 Task: Open Card Litigation Planning Review in Board Content Marketing Infographic Creation and Promotion to Workspace Creative Writing and add a team member Softage.1@softage.net, a label Yellow, a checklist Vlogging, an attachment from your onedrive, a color Yellow and finally, add a card description 'Conduct customer research for new product' and a comment 'This task presents an opportunity to demonstrate our project management and organizational skills, coordinating resources and timelines effectively.'. Add a start date 'Jan 09, 1900' with a due date 'Jan 16, 1900'
Action: Mouse moved to (84, 340)
Screenshot: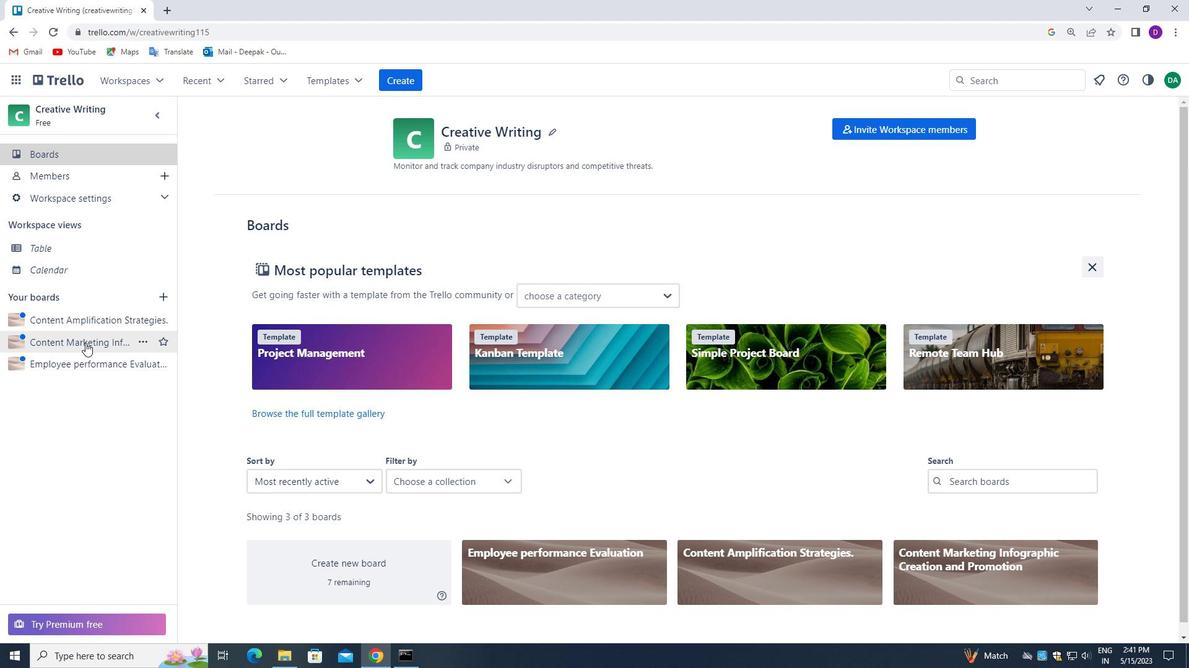 
Action: Mouse pressed left at (84, 340)
Screenshot: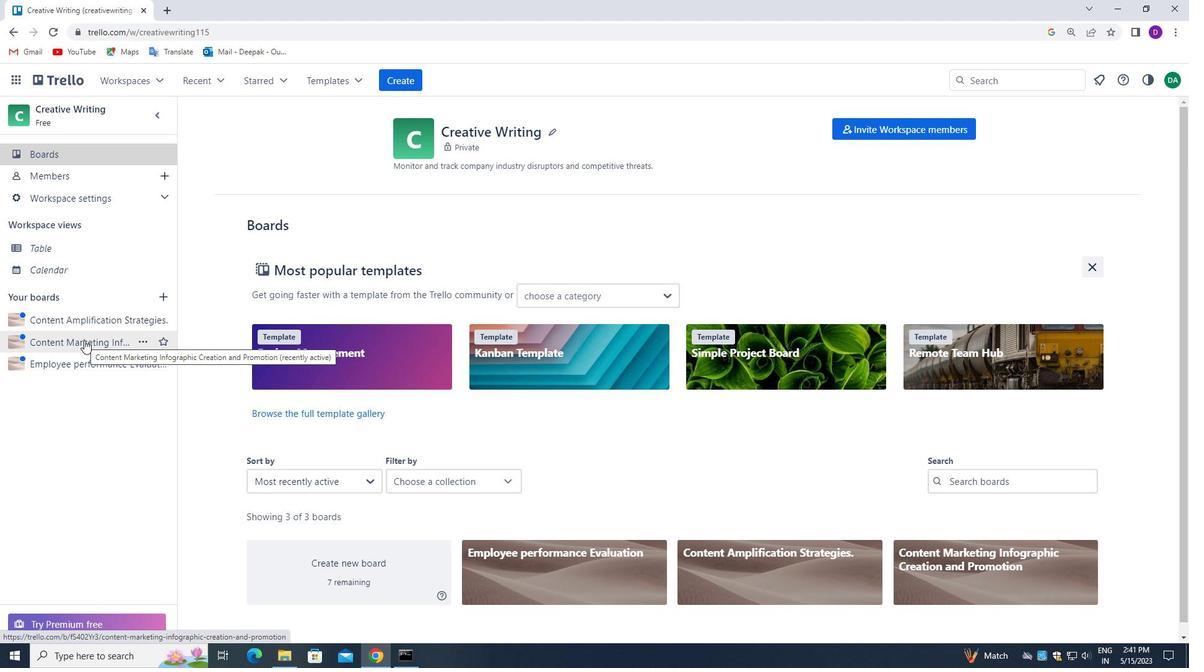 
Action: Mouse moved to (593, 188)
Screenshot: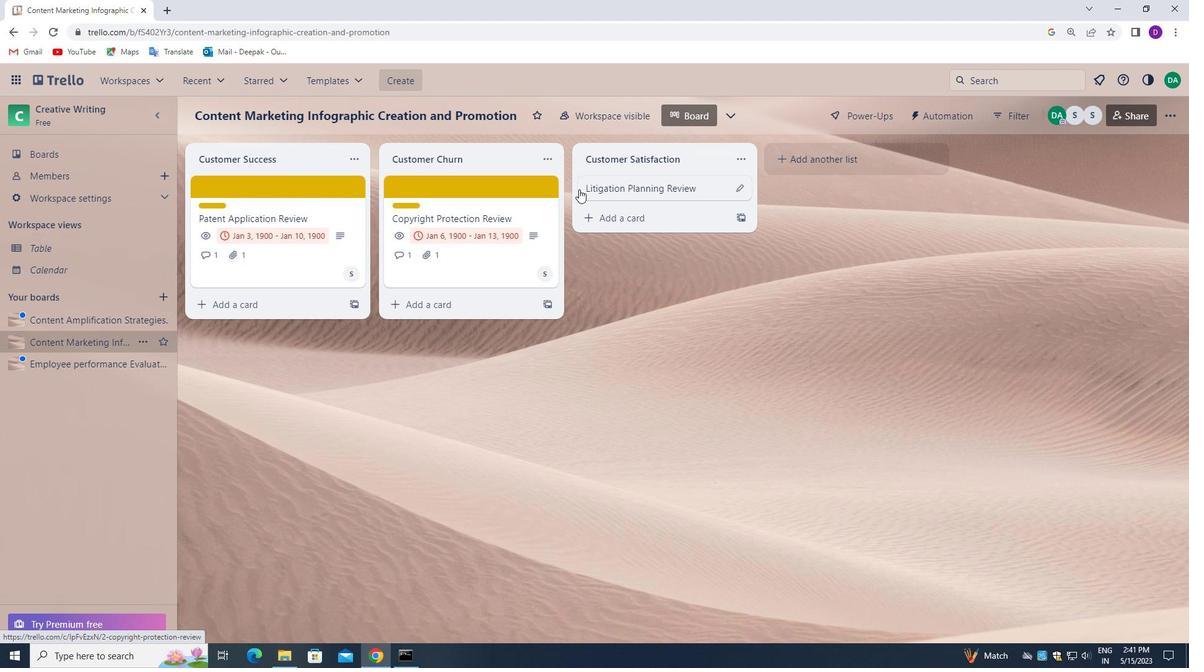 
Action: Mouse pressed left at (593, 188)
Screenshot: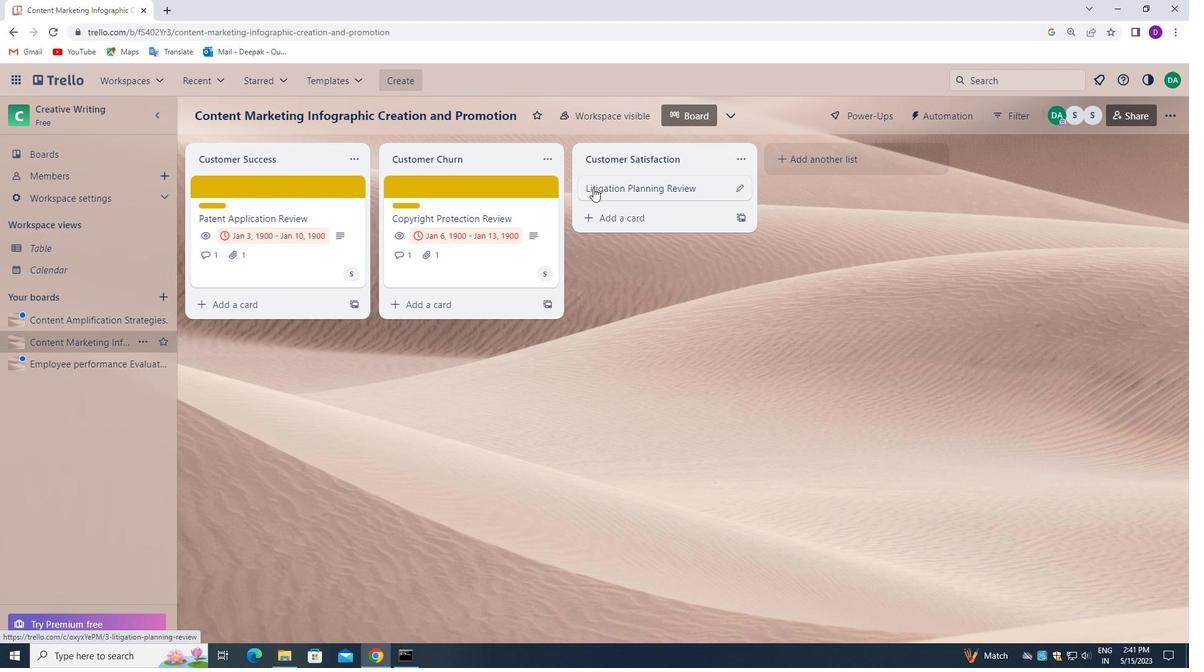 
Action: Mouse moved to (795, 232)
Screenshot: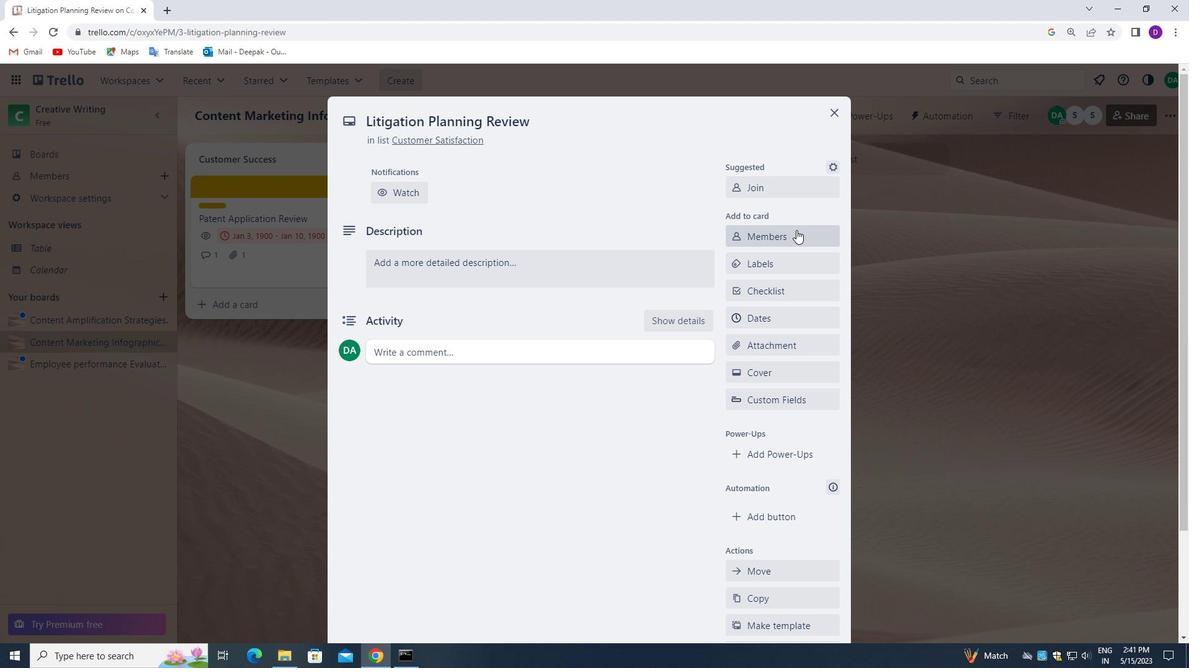 
Action: Mouse pressed left at (795, 232)
Screenshot: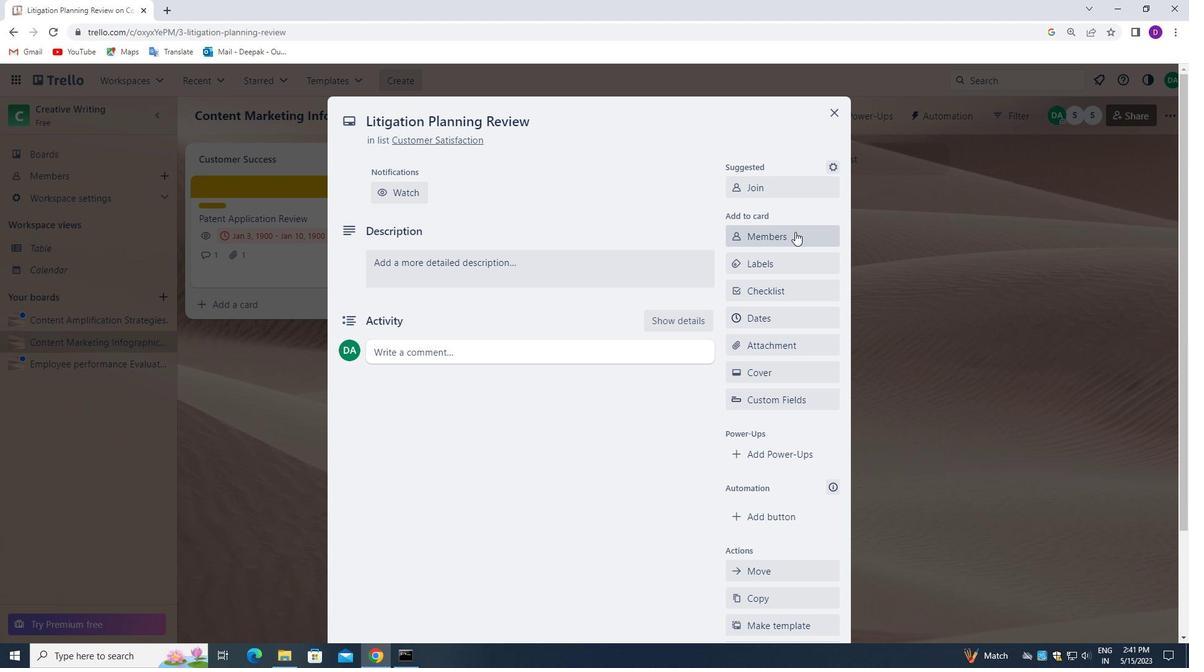 
Action: Mouse moved to (777, 299)
Screenshot: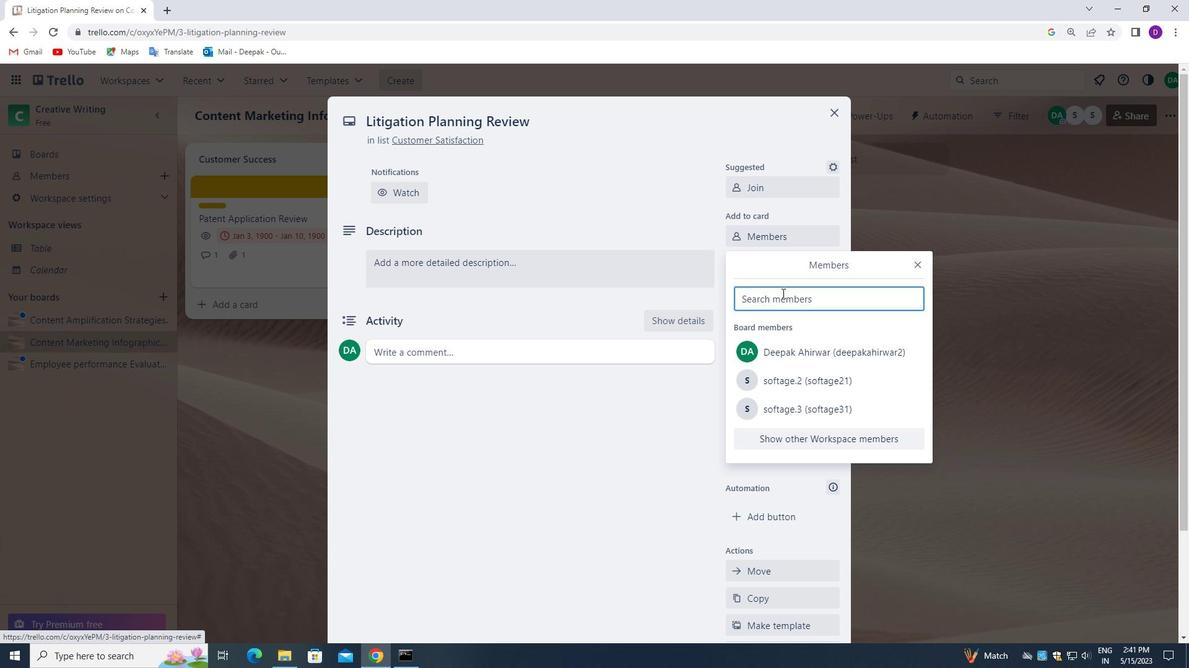
Action: Mouse pressed left at (777, 299)
Screenshot: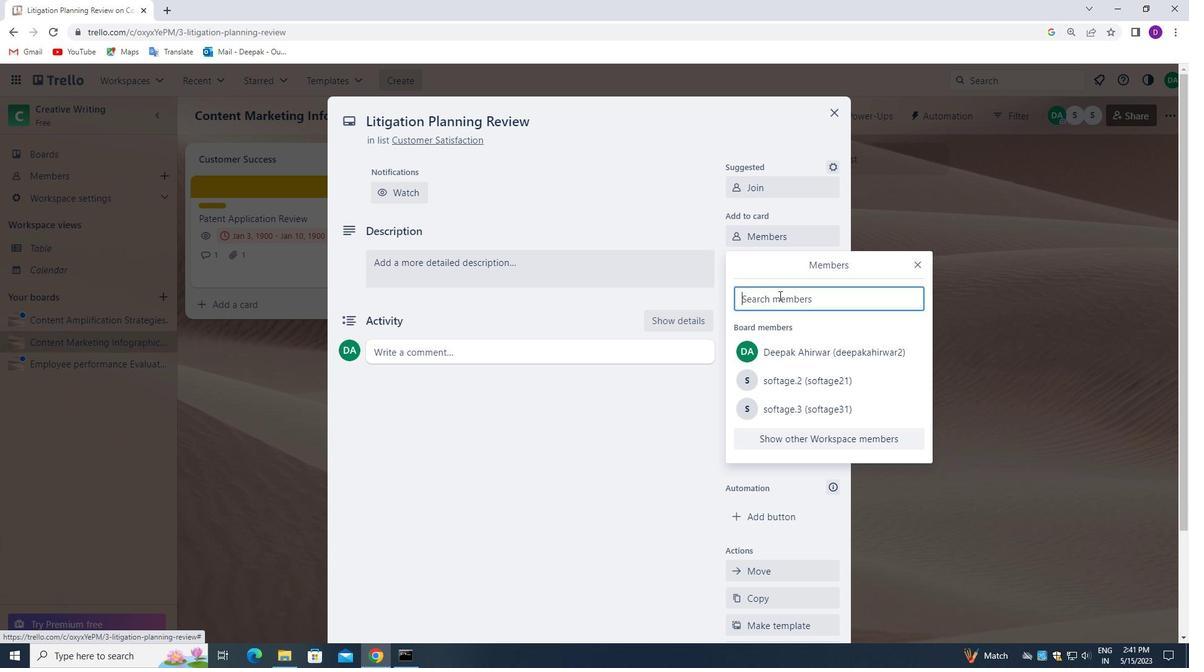 
Action: Key pressed softage.1<Key.shift>@SOFTAGE.NET
Screenshot: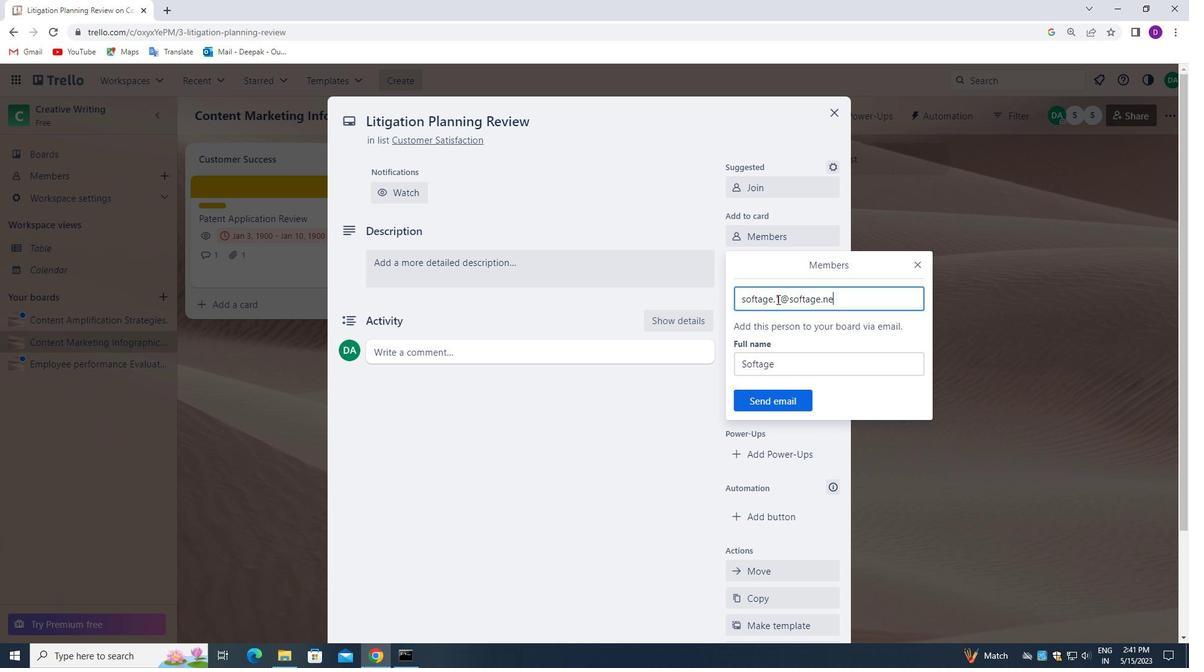 
Action: Mouse moved to (784, 403)
Screenshot: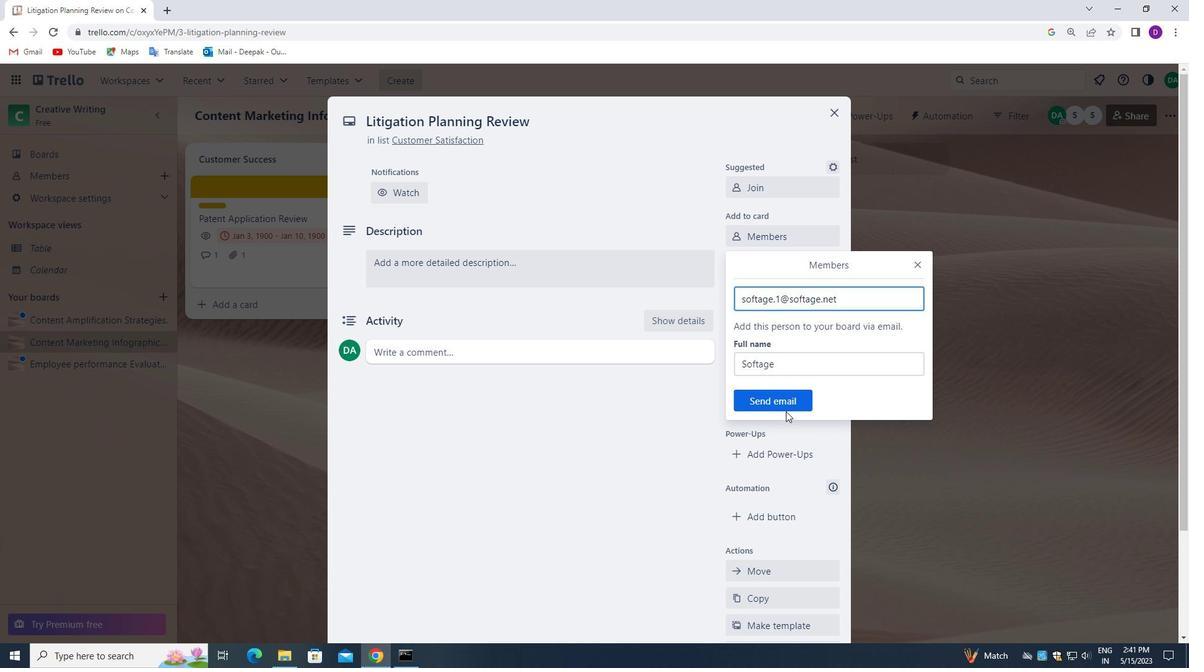 
Action: Mouse pressed left at (784, 403)
Screenshot: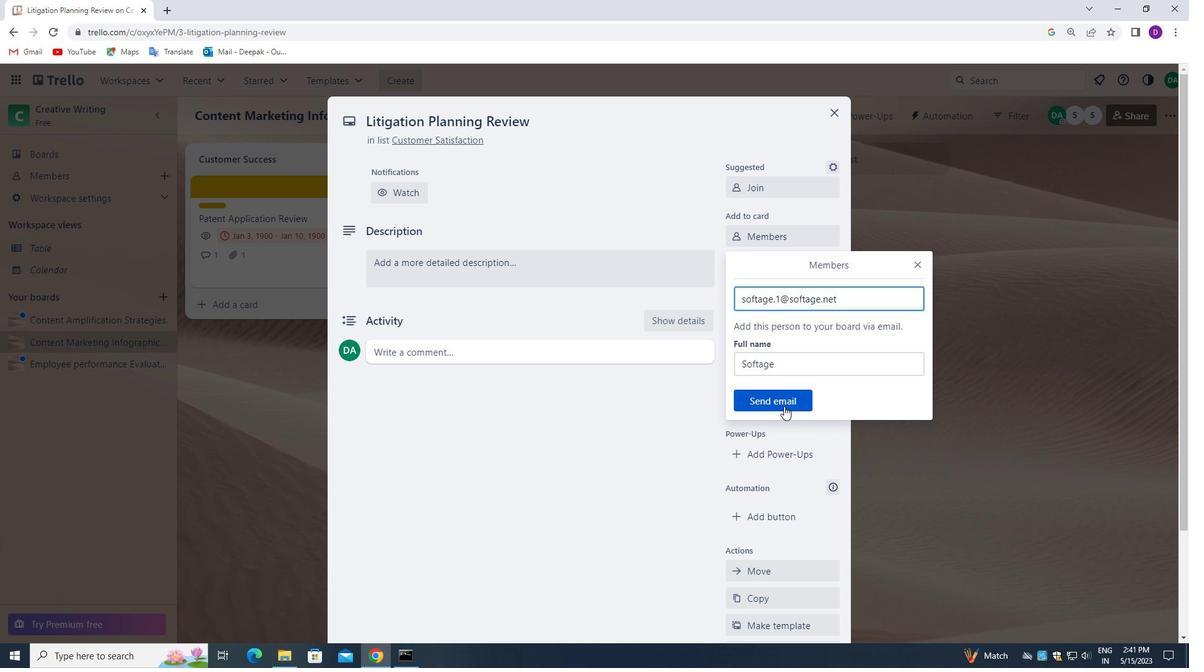 
Action: Mouse moved to (771, 266)
Screenshot: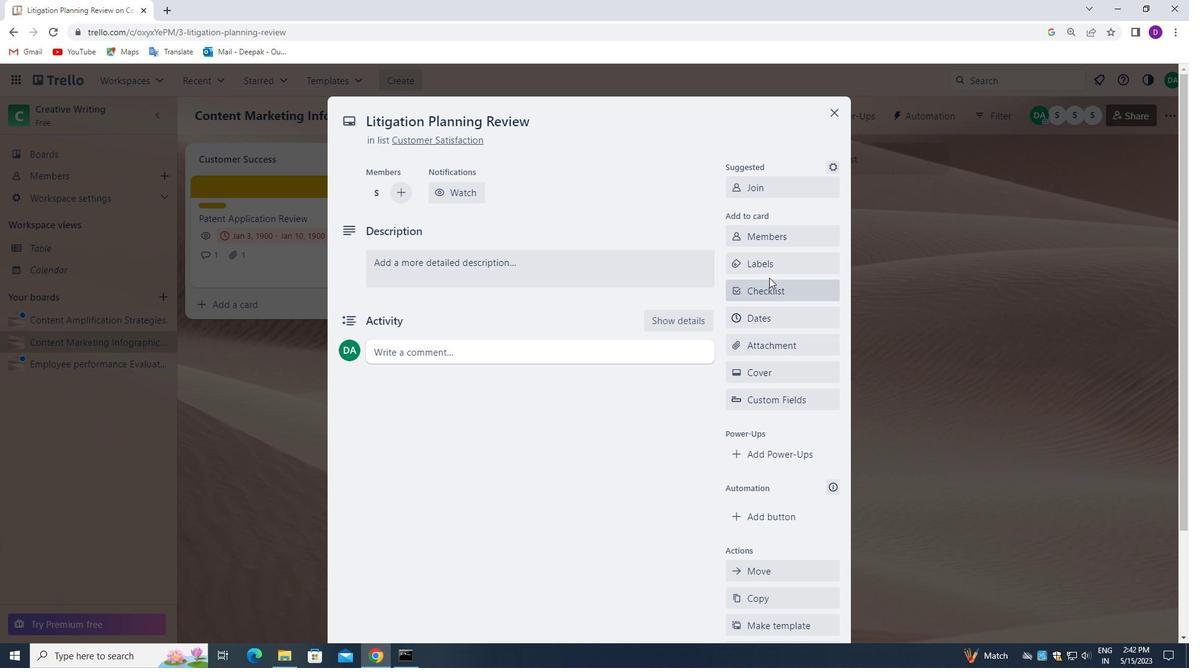
Action: Mouse pressed left at (771, 266)
Screenshot: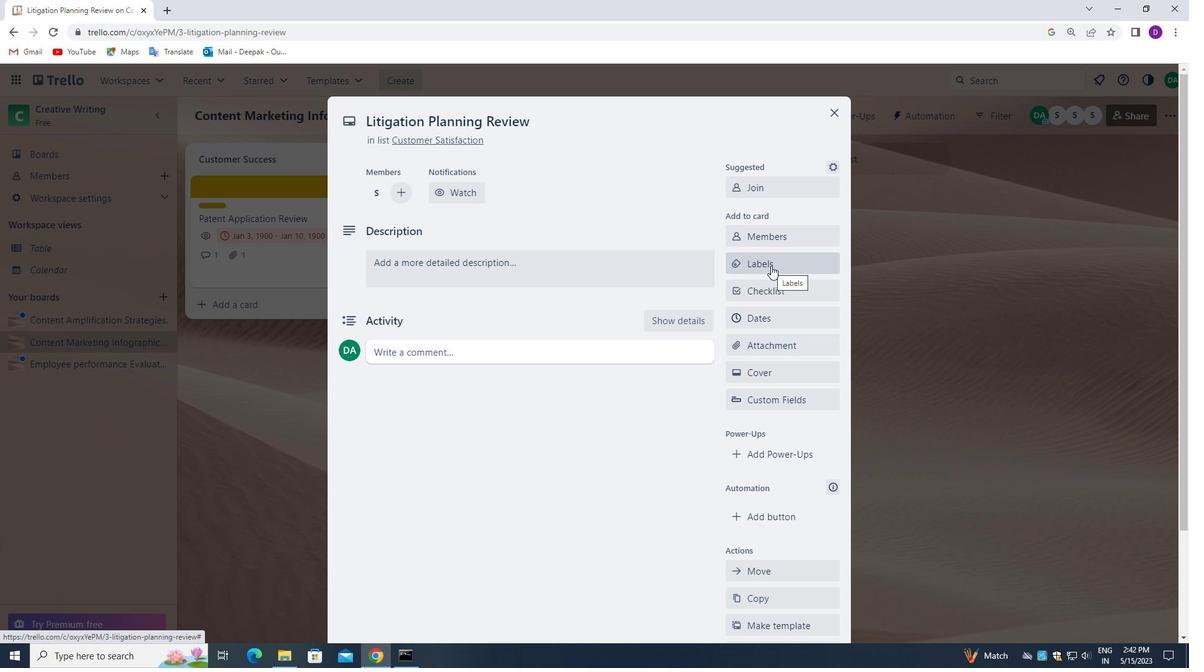 
Action: Mouse moved to (790, 399)
Screenshot: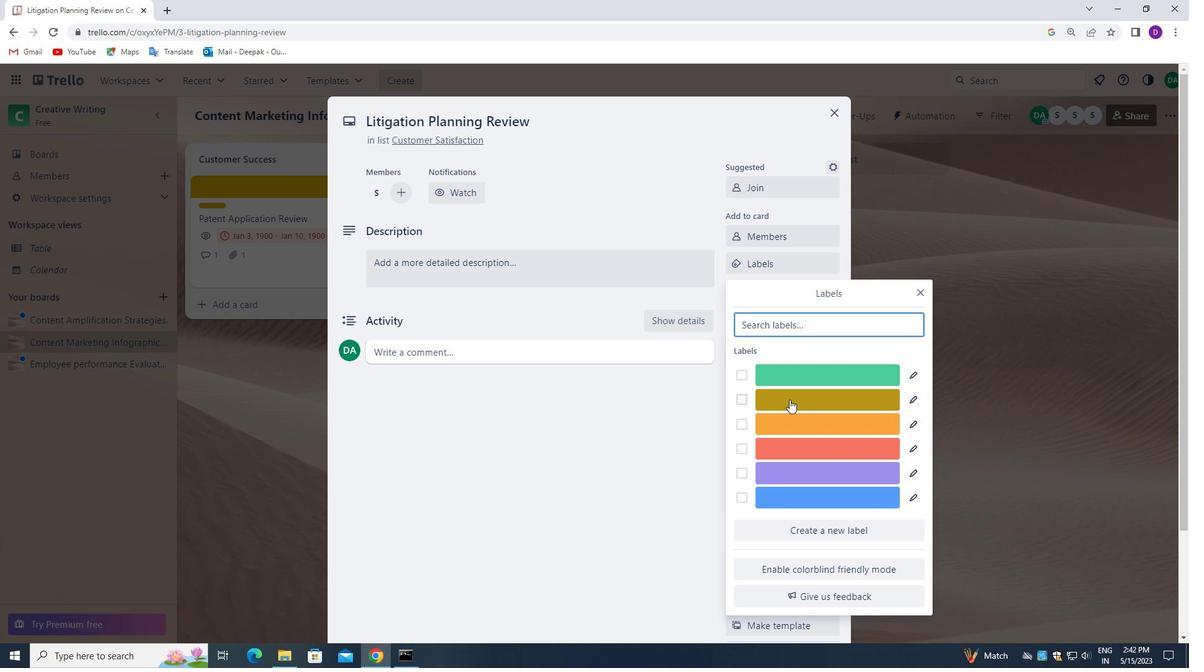 
Action: Mouse pressed left at (790, 399)
Screenshot: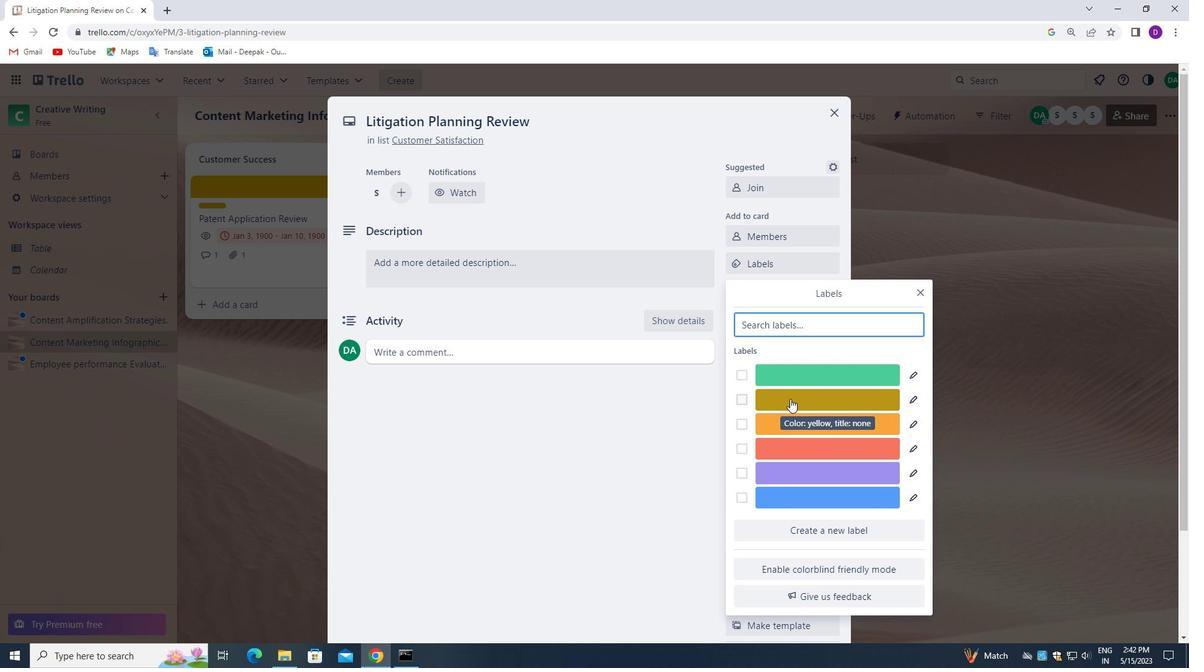 
Action: Mouse moved to (1062, 395)
Screenshot: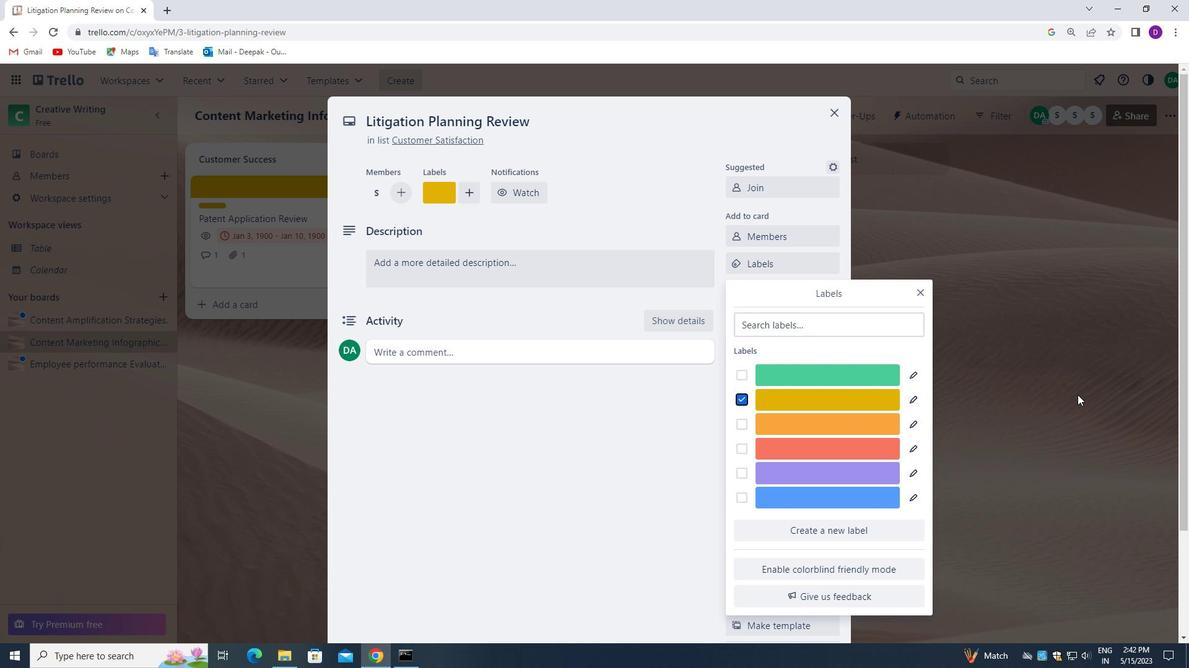 
Action: Mouse pressed left at (1062, 395)
Screenshot: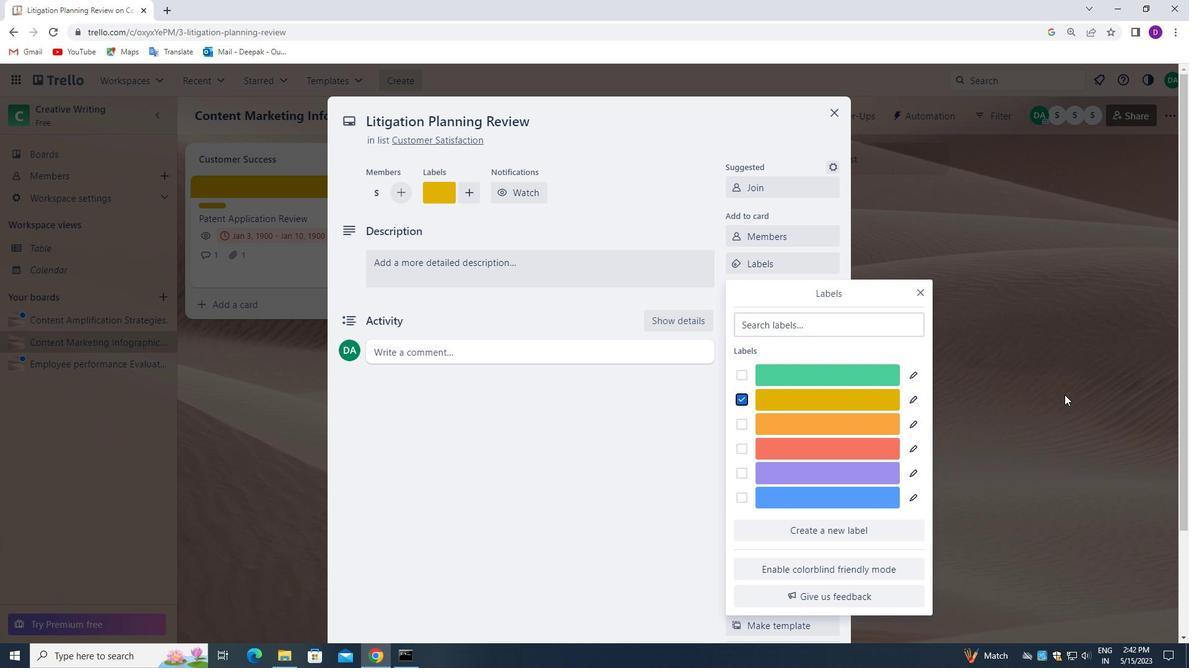 
Action: Mouse moved to (799, 292)
Screenshot: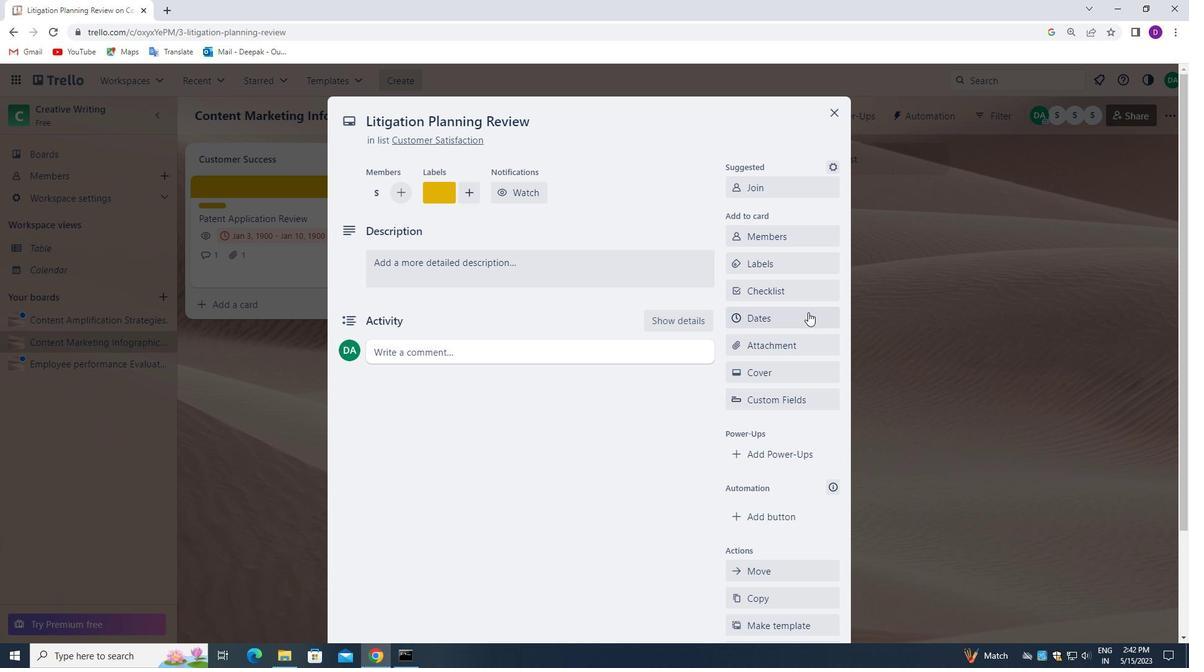 
Action: Mouse pressed left at (799, 292)
Screenshot: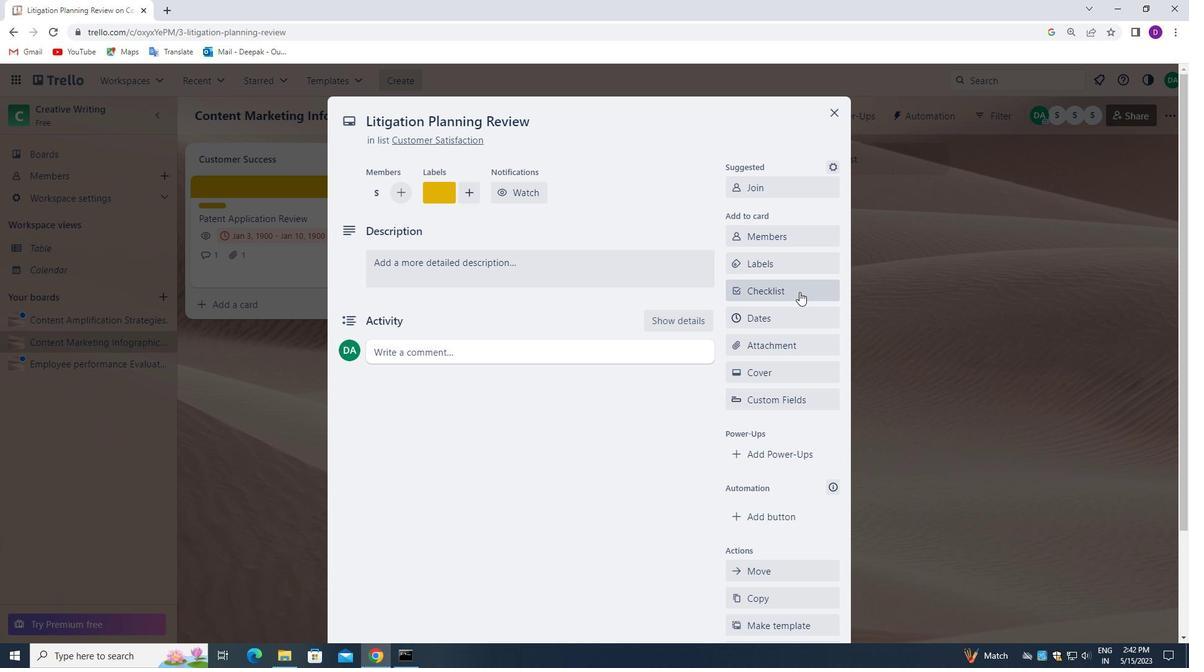 
Action: Key pressed <Key.backspace><Key.shift>VLOGG
Screenshot: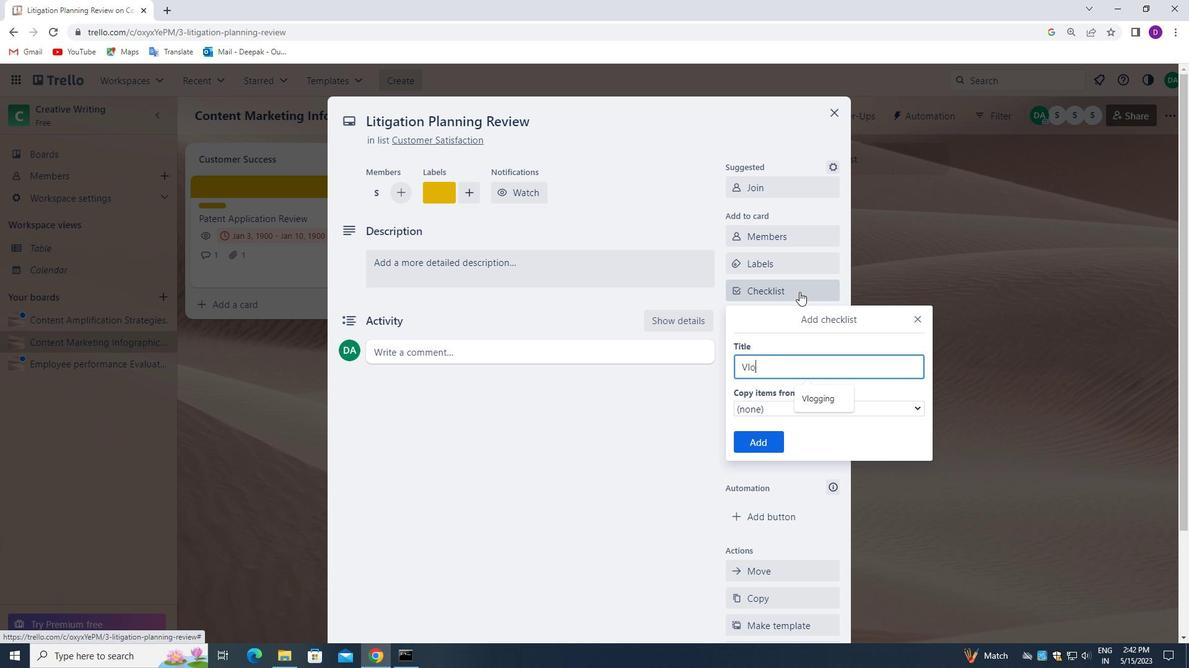 
Action: Mouse moved to (825, 397)
Screenshot: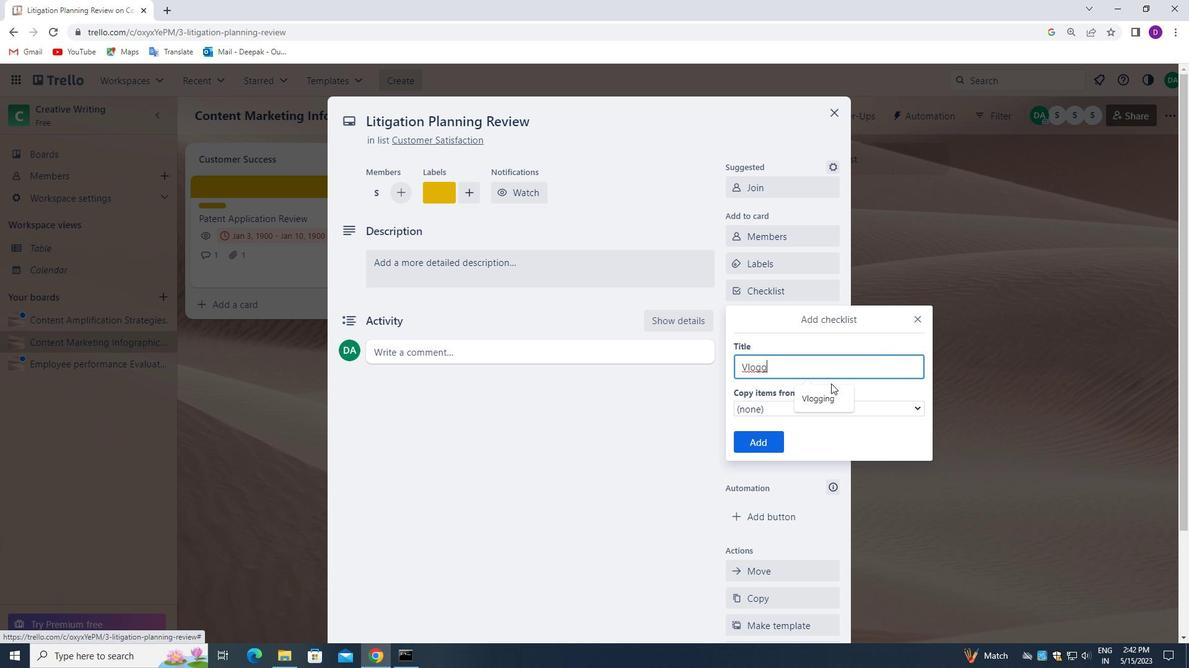 
Action: Mouse pressed left at (825, 397)
Screenshot: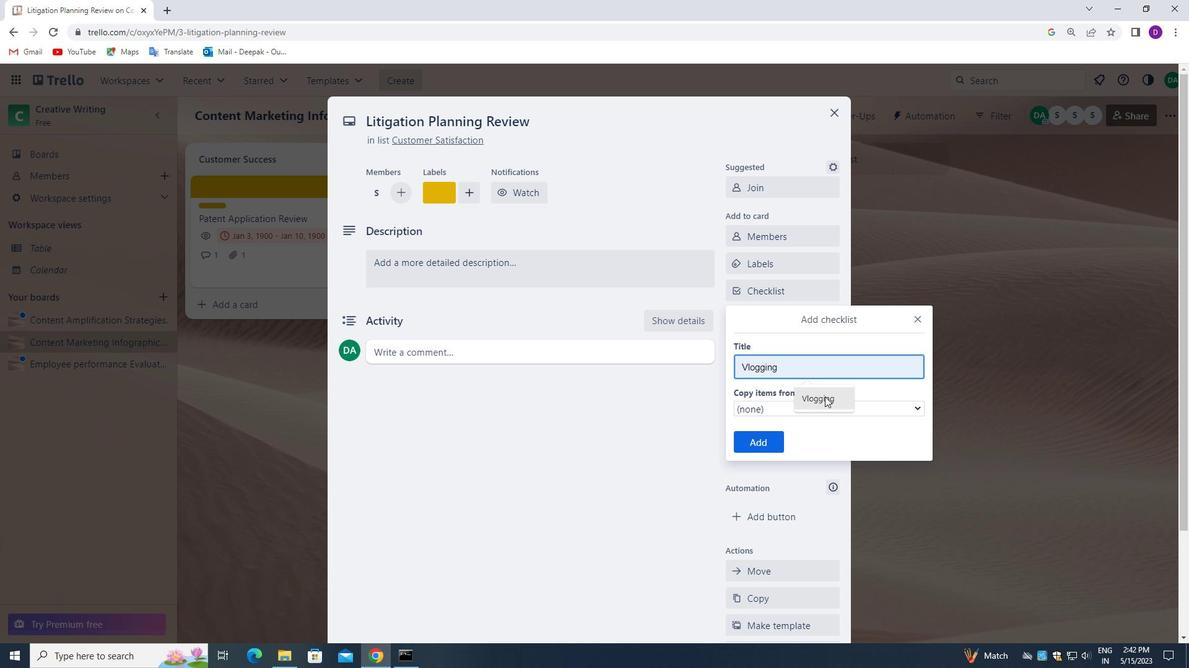 
Action: Mouse moved to (749, 446)
Screenshot: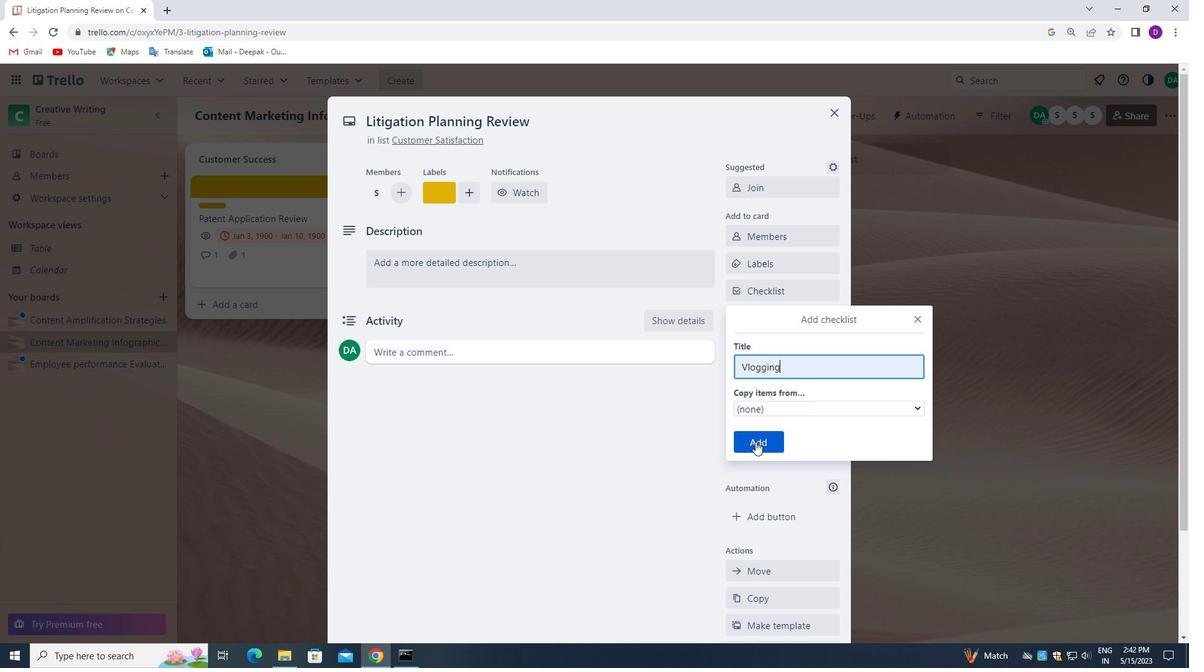 
Action: Mouse pressed left at (749, 446)
Screenshot: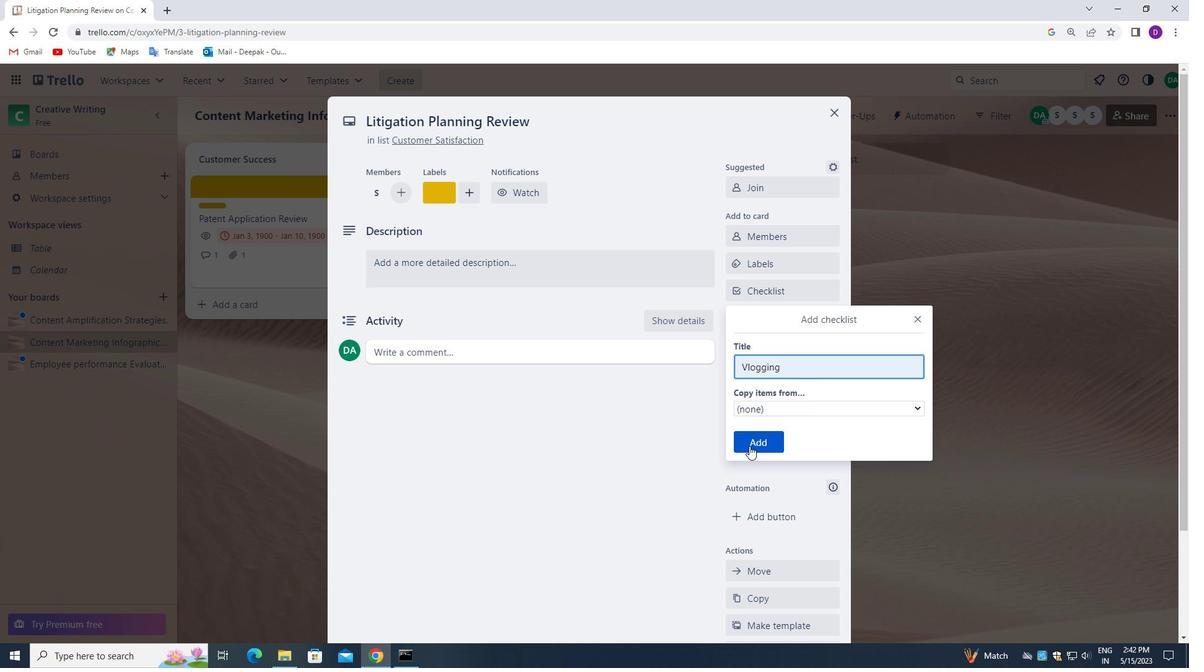 
Action: Mouse moved to (784, 347)
Screenshot: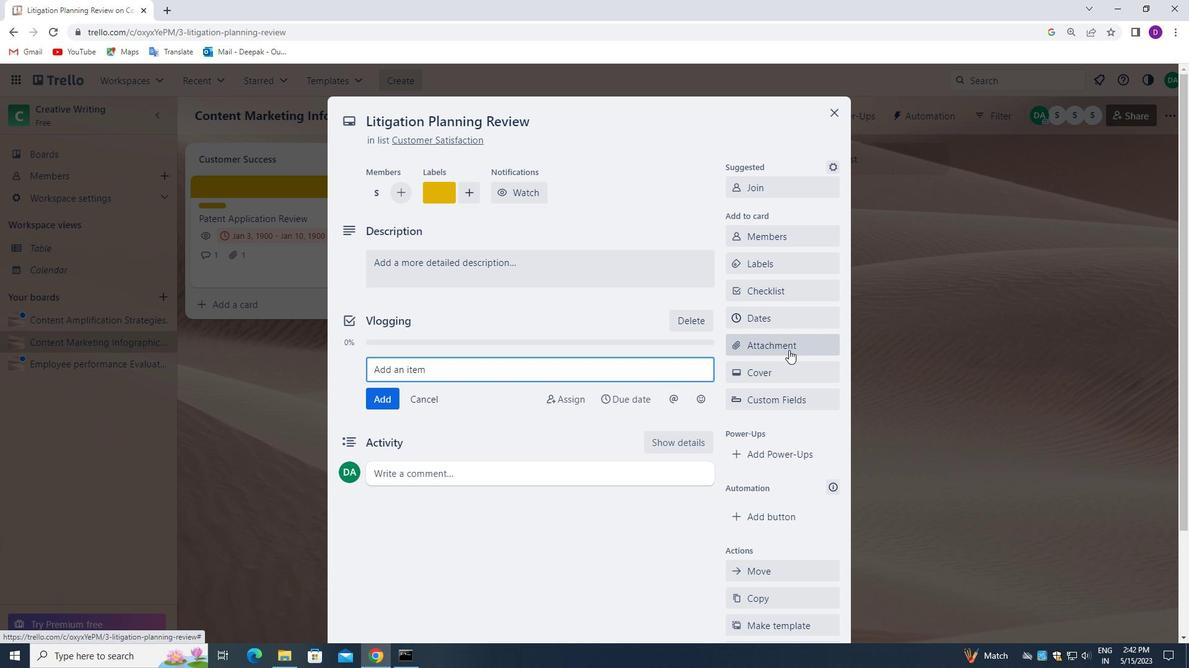 
Action: Mouse pressed left at (784, 347)
Screenshot: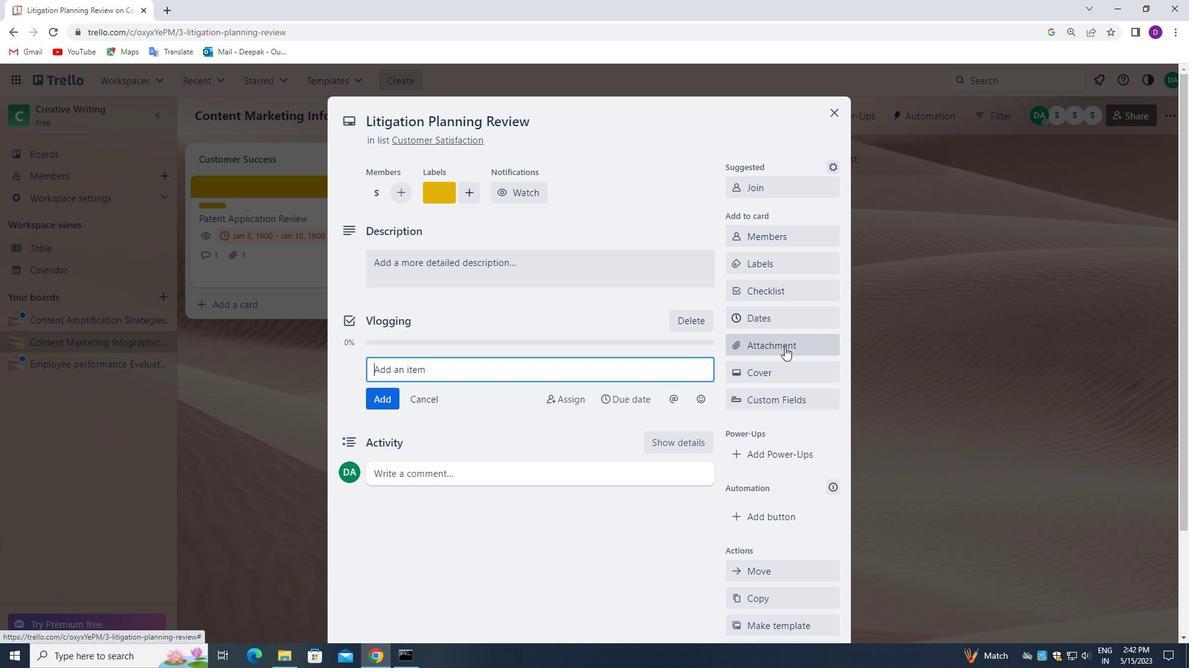 
Action: Mouse moved to (776, 242)
Screenshot: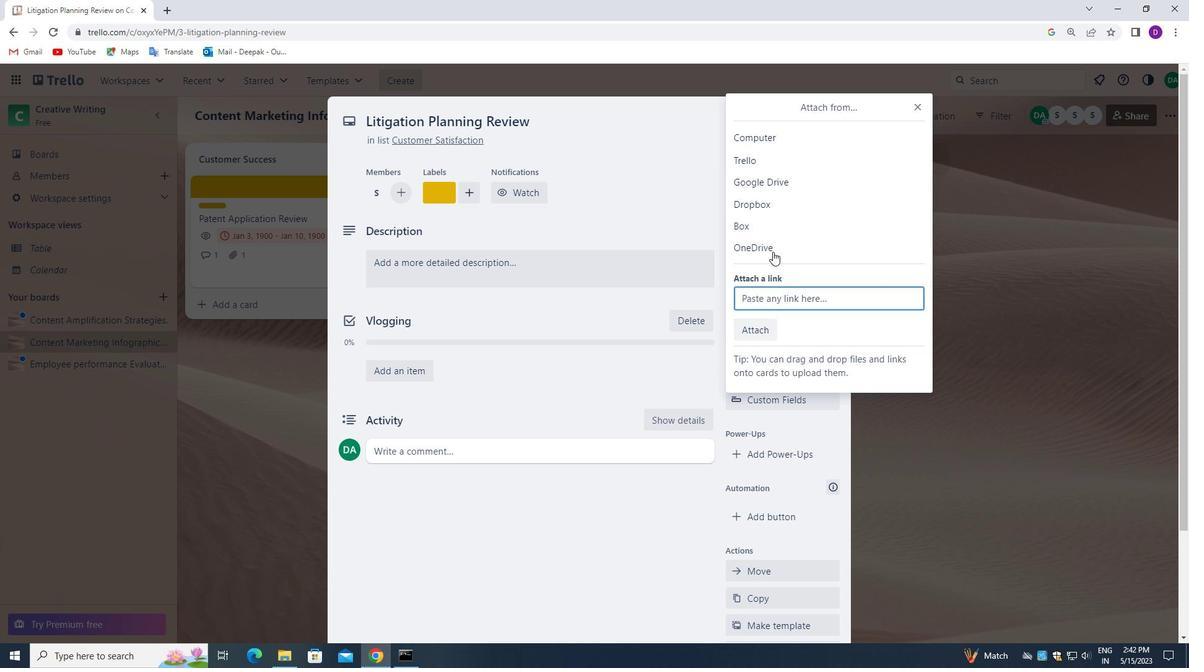 
Action: Mouse pressed left at (776, 242)
Screenshot: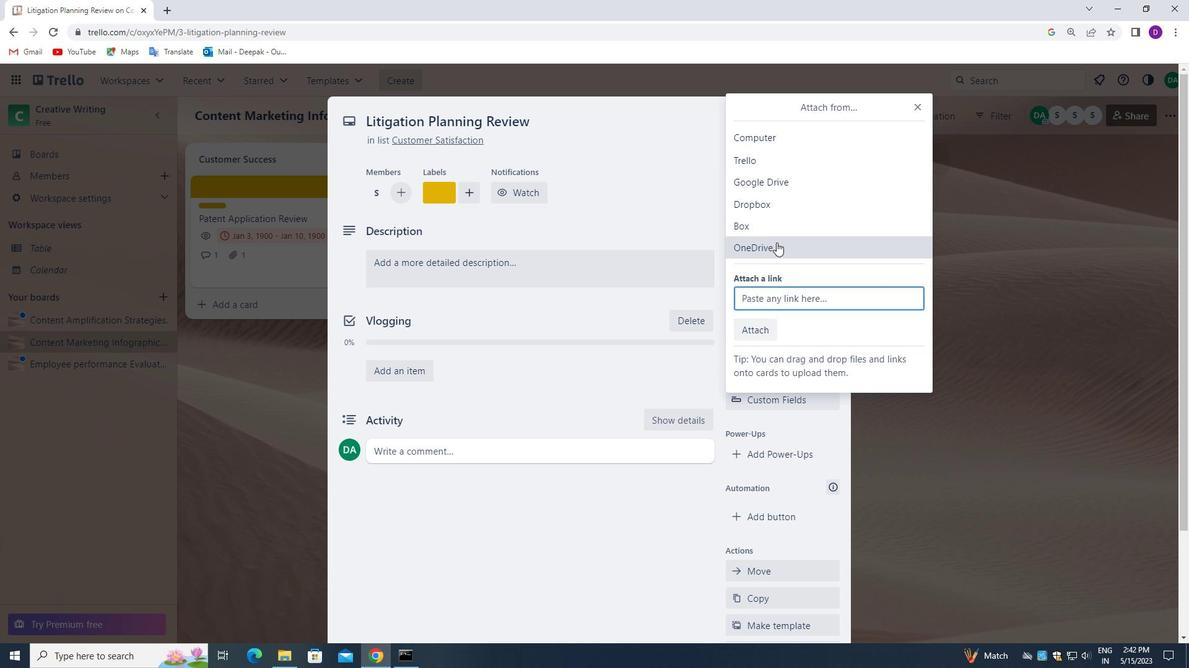 
Action: Mouse moved to (454, 265)
Screenshot: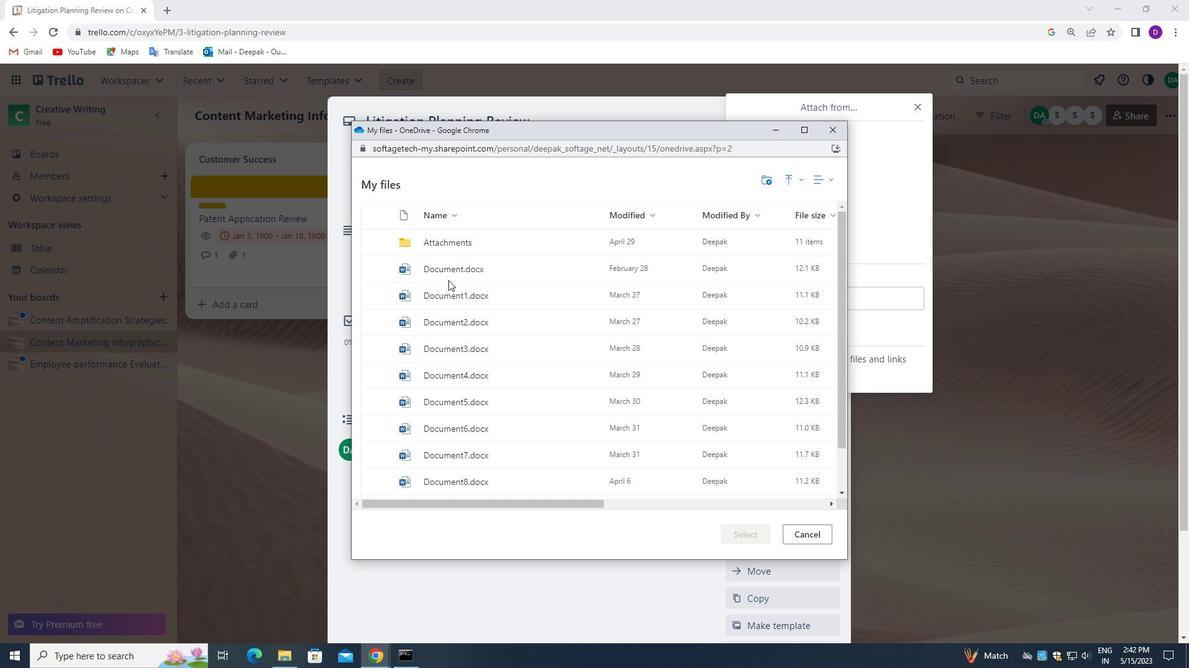 
Action: Mouse pressed left at (454, 265)
Screenshot: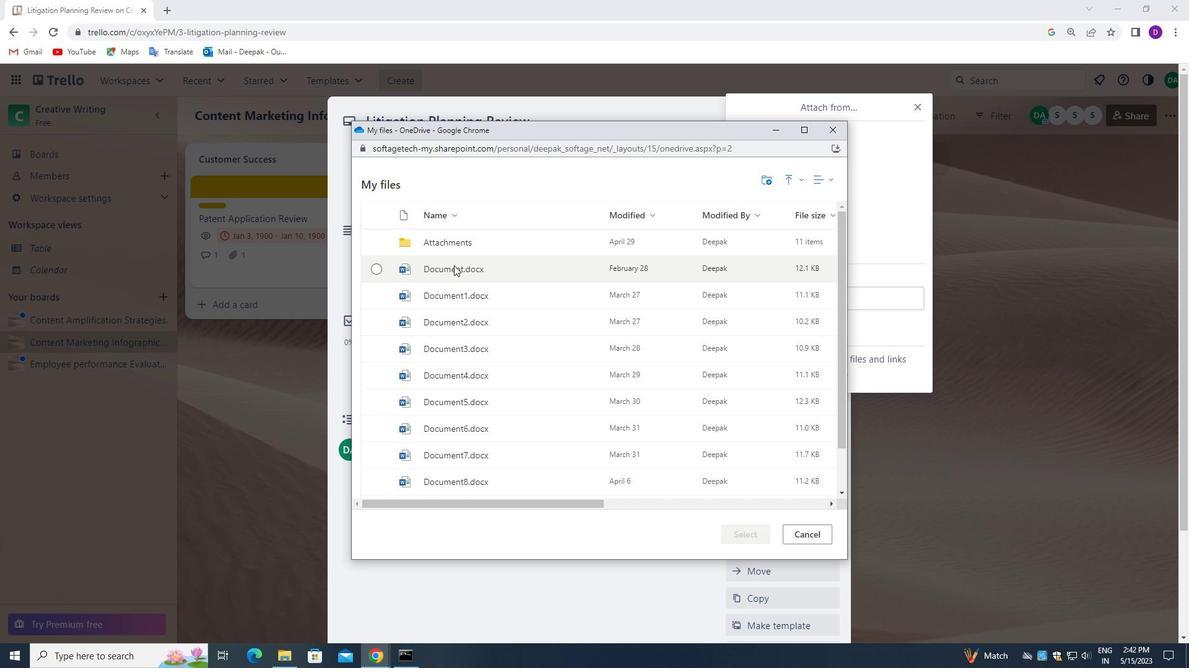 
Action: Mouse moved to (735, 536)
Screenshot: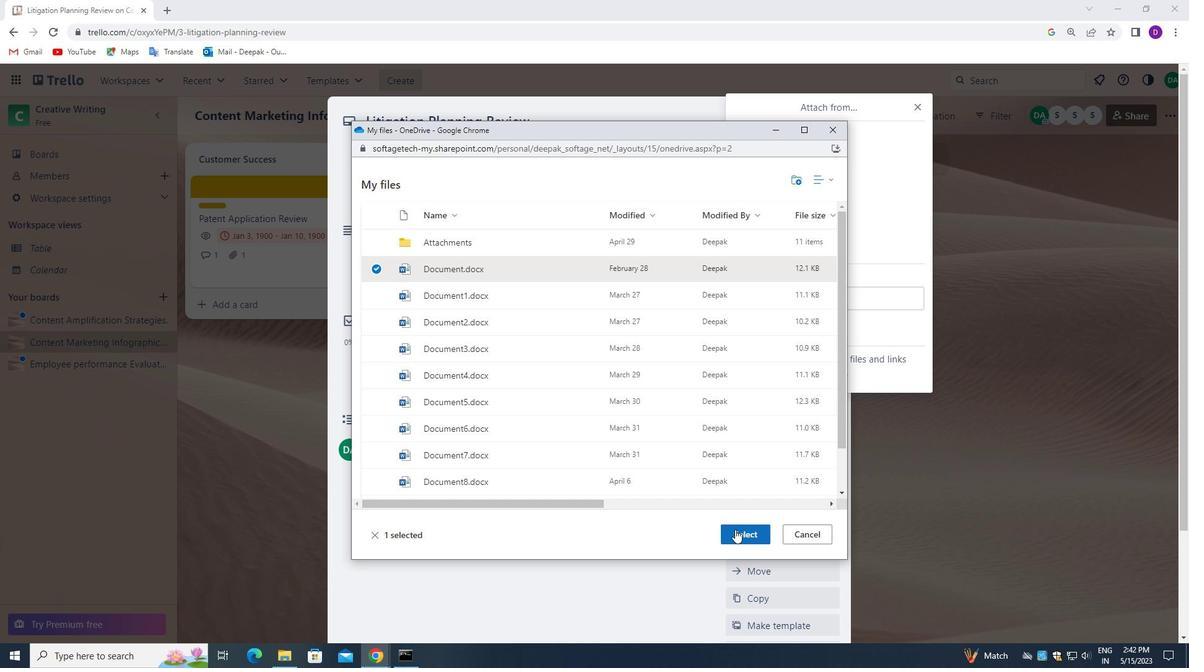 
Action: Mouse pressed left at (735, 536)
Screenshot: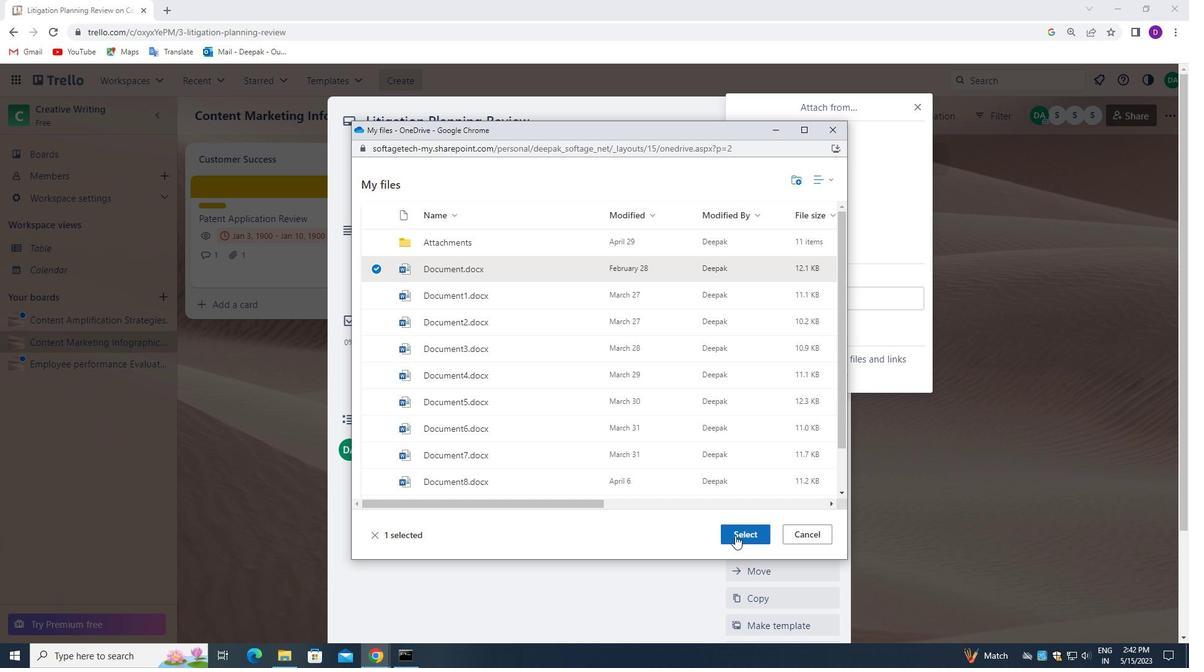 
Action: Mouse moved to (801, 367)
Screenshot: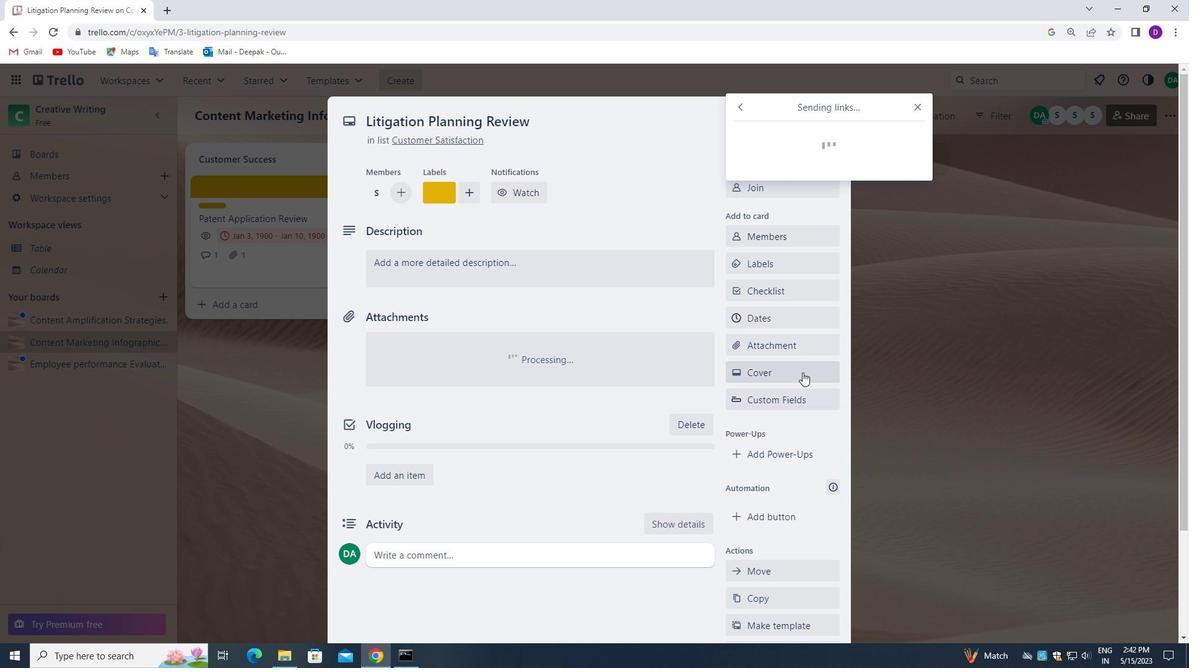 
Action: Mouse pressed left at (801, 367)
Screenshot: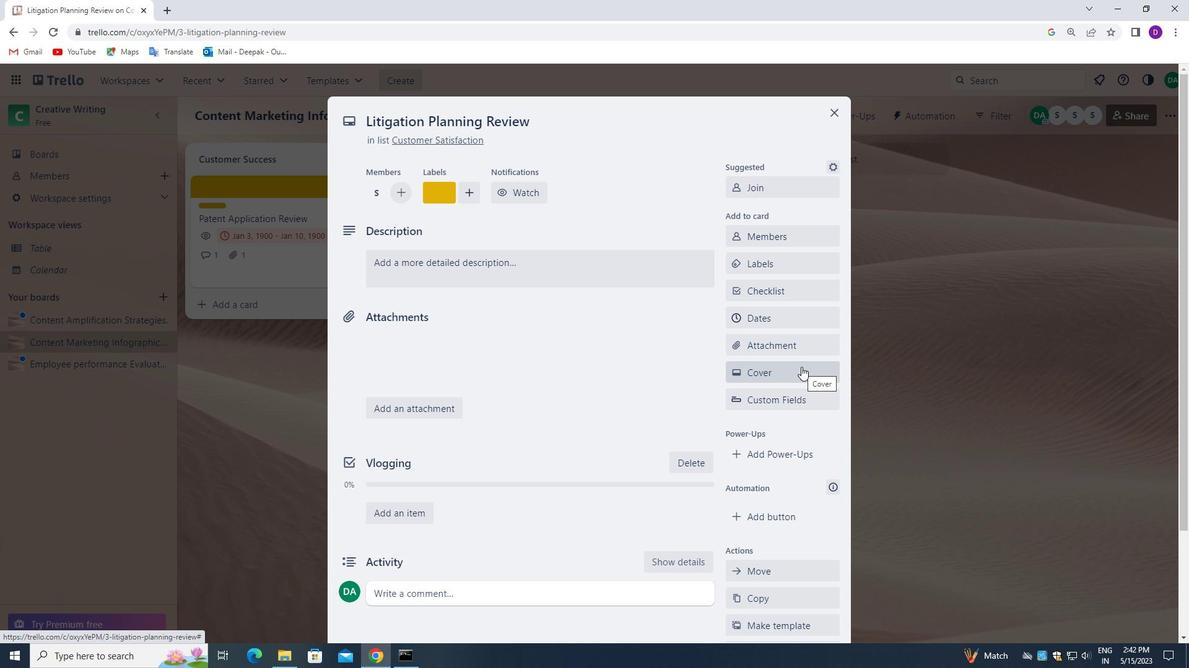 
Action: Mouse moved to (785, 227)
Screenshot: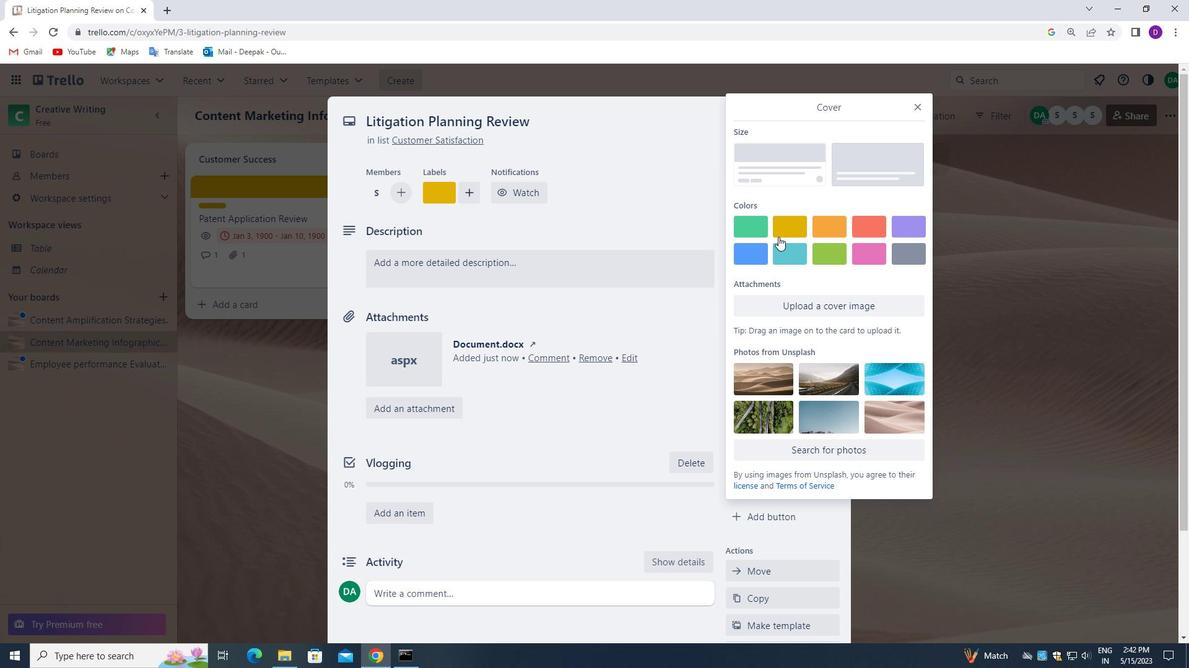
Action: Mouse pressed left at (785, 227)
Screenshot: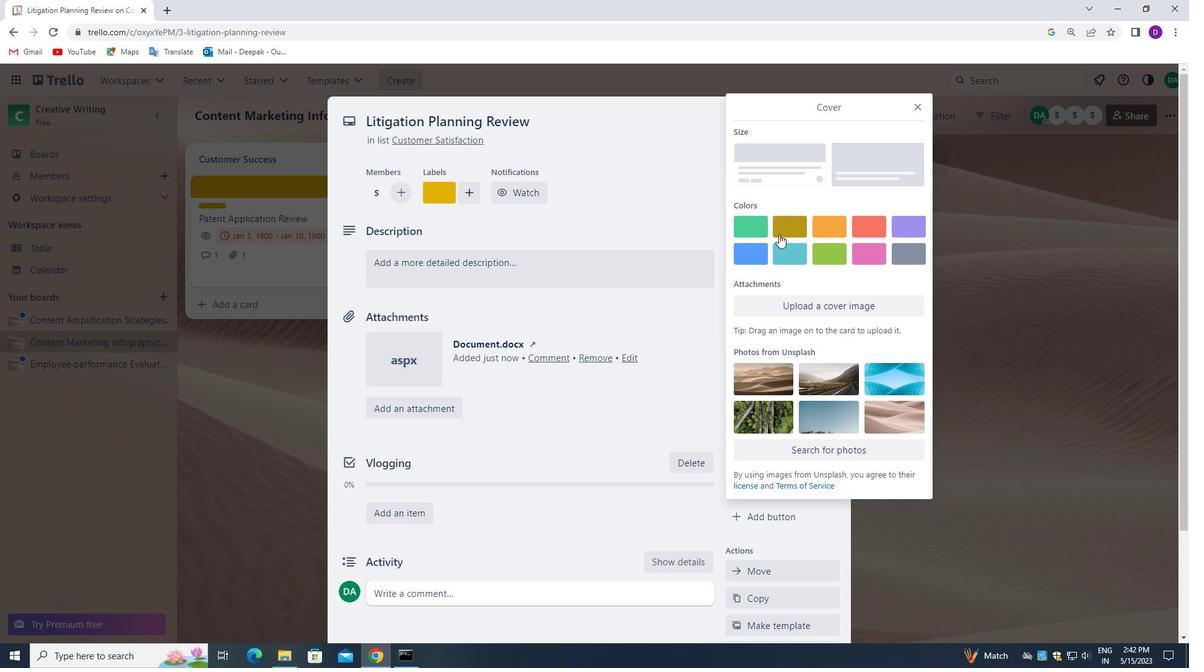 
Action: Mouse moved to (1053, 362)
Screenshot: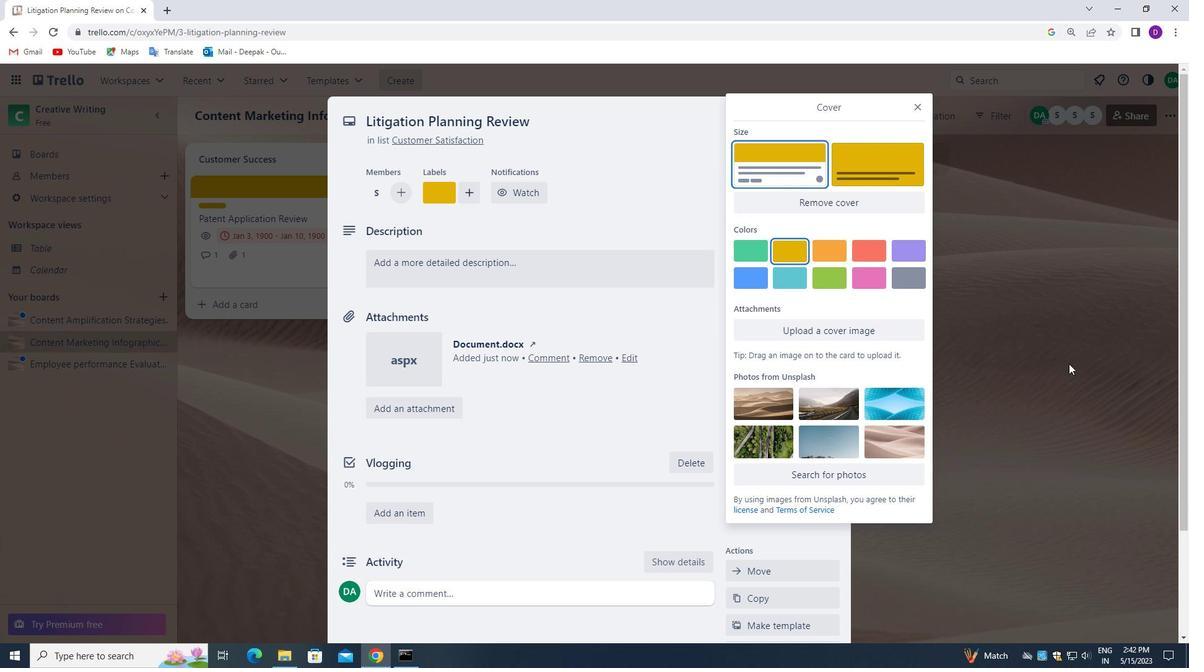 
Action: Mouse pressed left at (1053, 362)
Screenshot: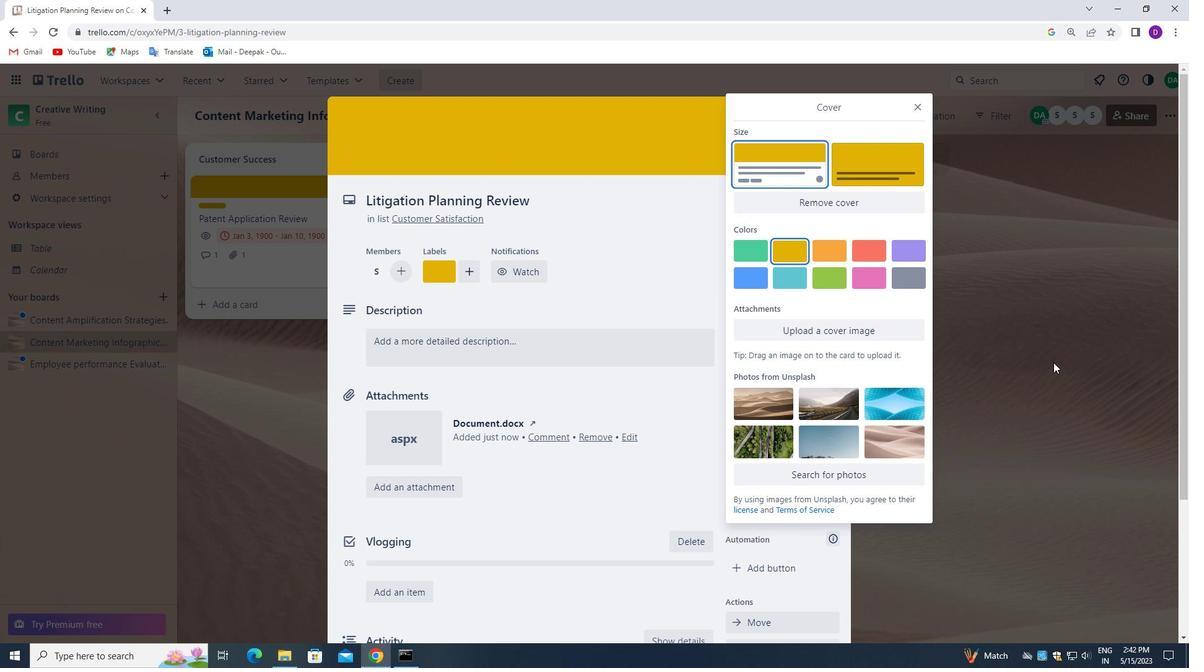 
Action: Mouse moved to (496, 340)
Screenshot: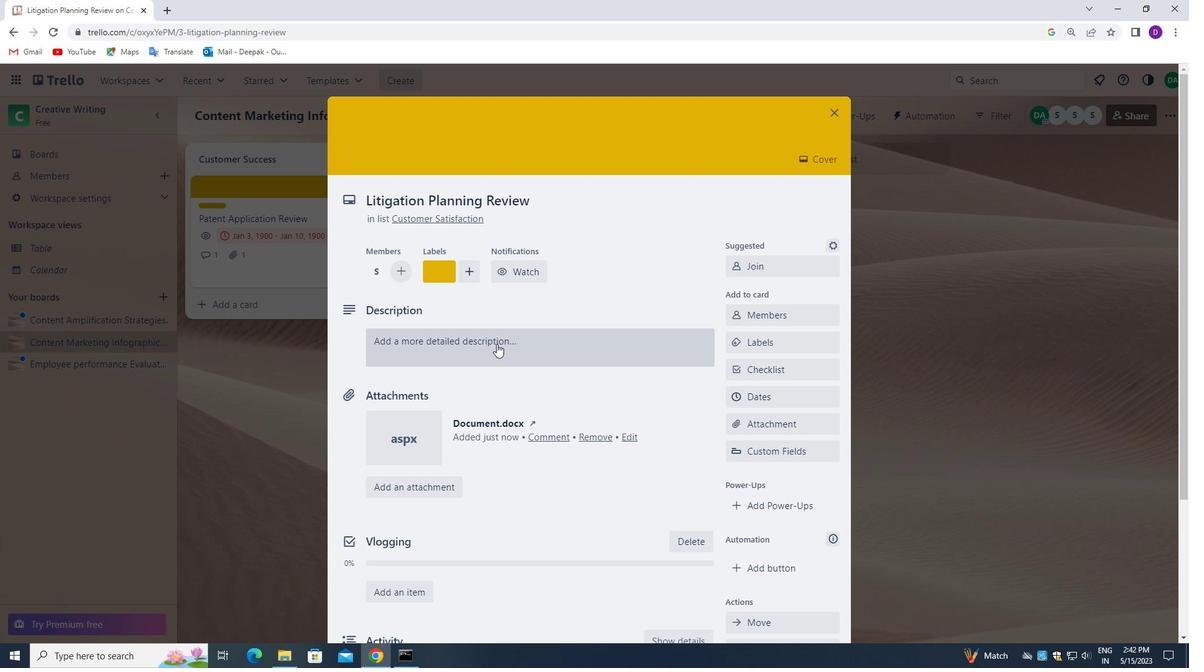 
Action: Mouse pressed left at (496, 340)
Screenshot: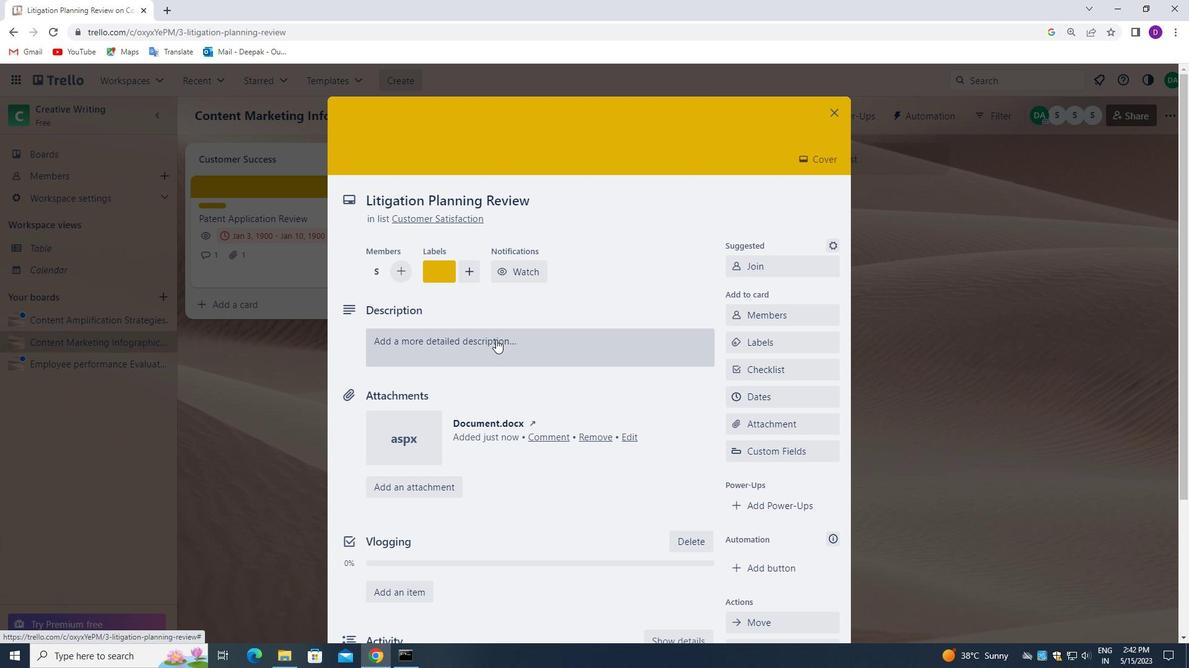 
Action: Mouse moved to (481, 409)
Screenshot: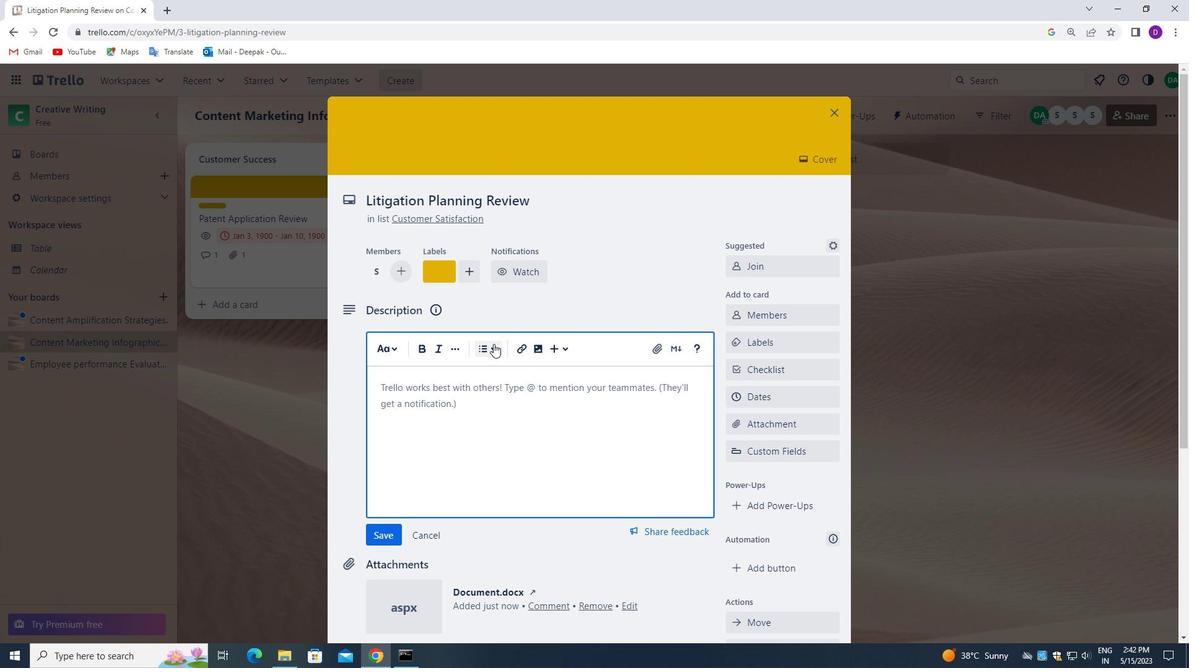 
Action: Key pressed <Key.shift>CONDUCT<Key.space>CUSTOMER<Key.space>RESEARCH<Key.space>FOR<Key.space>NEW<Key.space>PRODUCT.
Screenshot: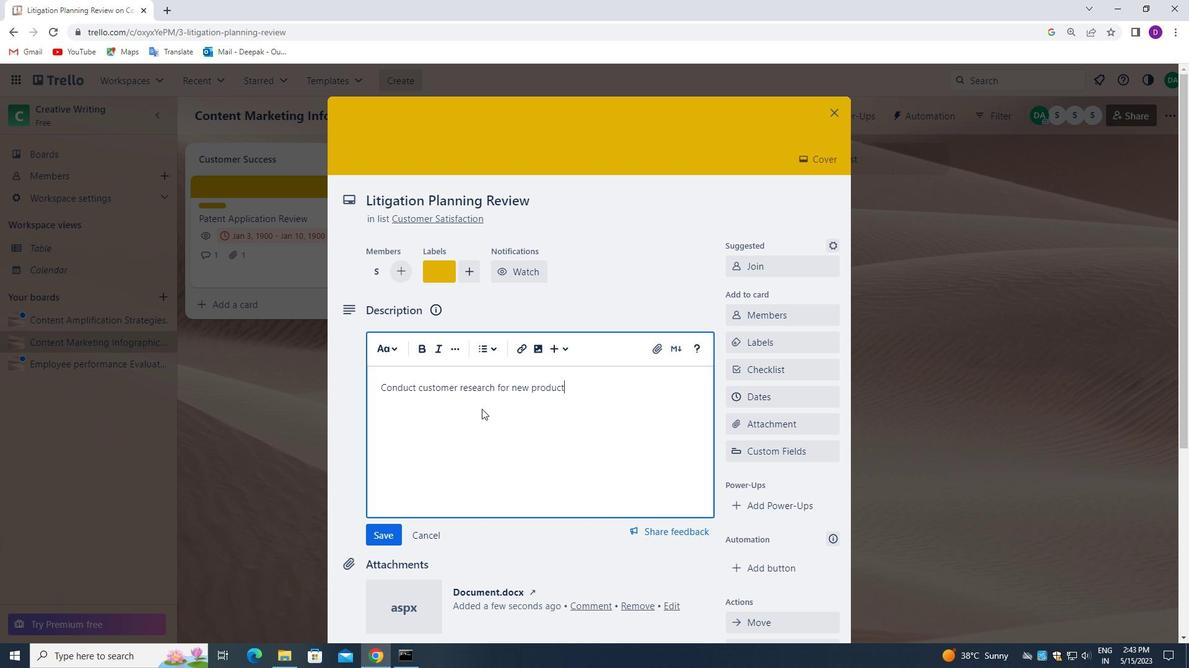 
Action: Mouse moved to (388, 531)
Screenshot: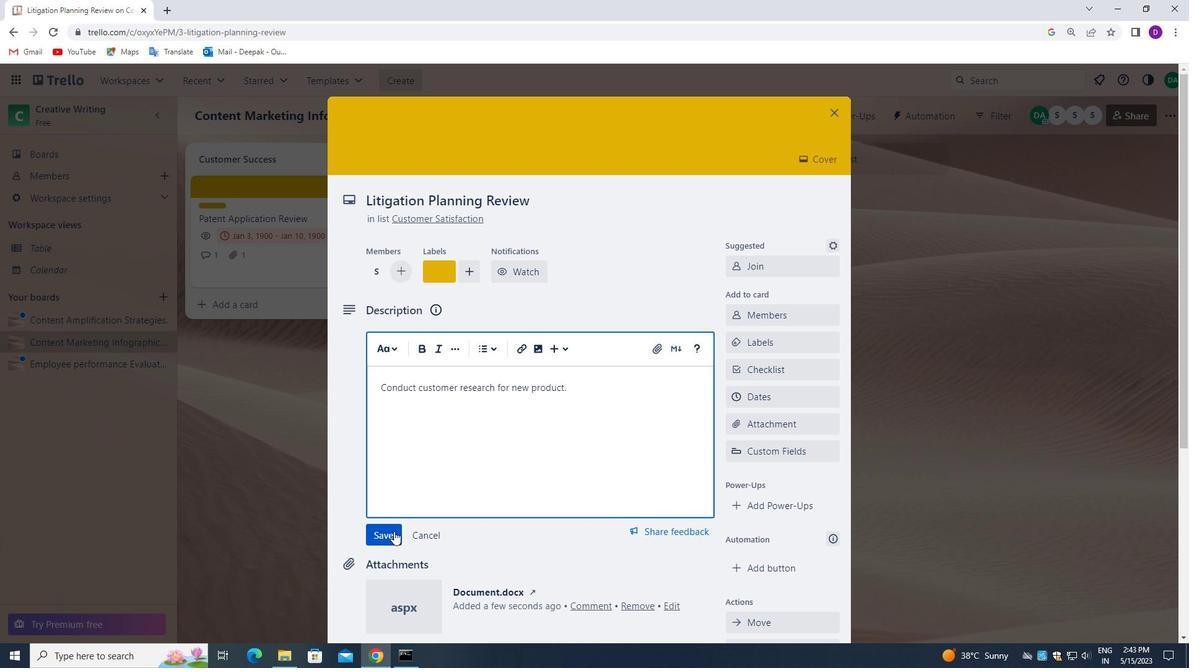 
Action: Mouse pressed left at (388, 531)
Screenshot: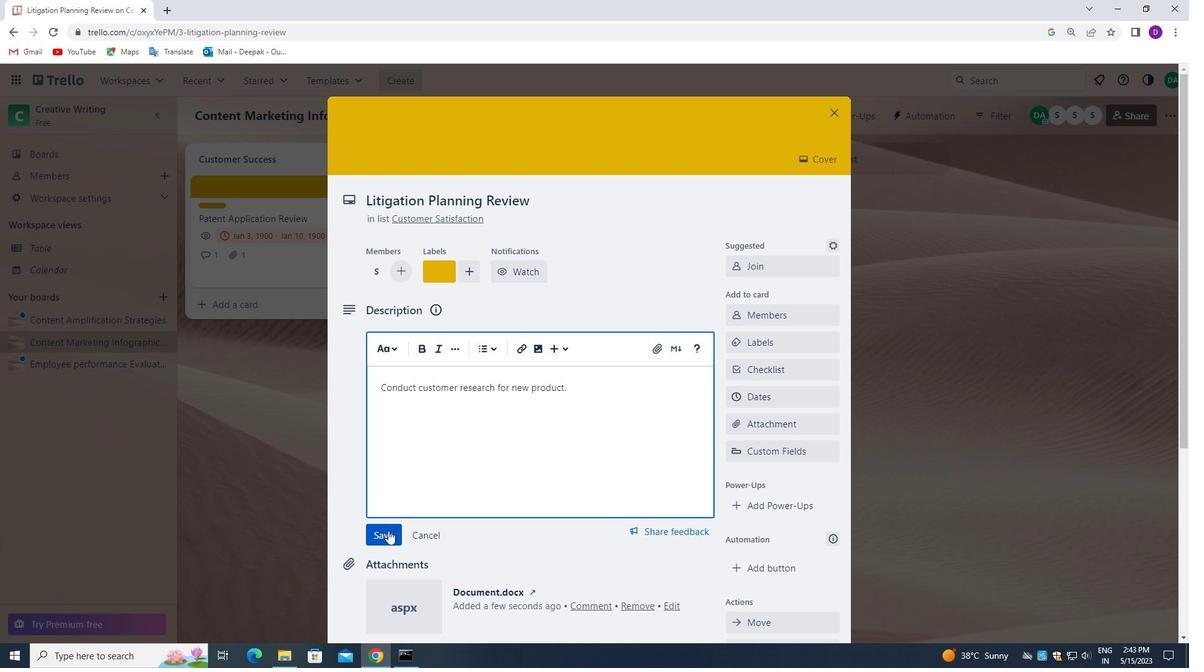 
Action: Mouse moved to (410, 517)
Screenshot: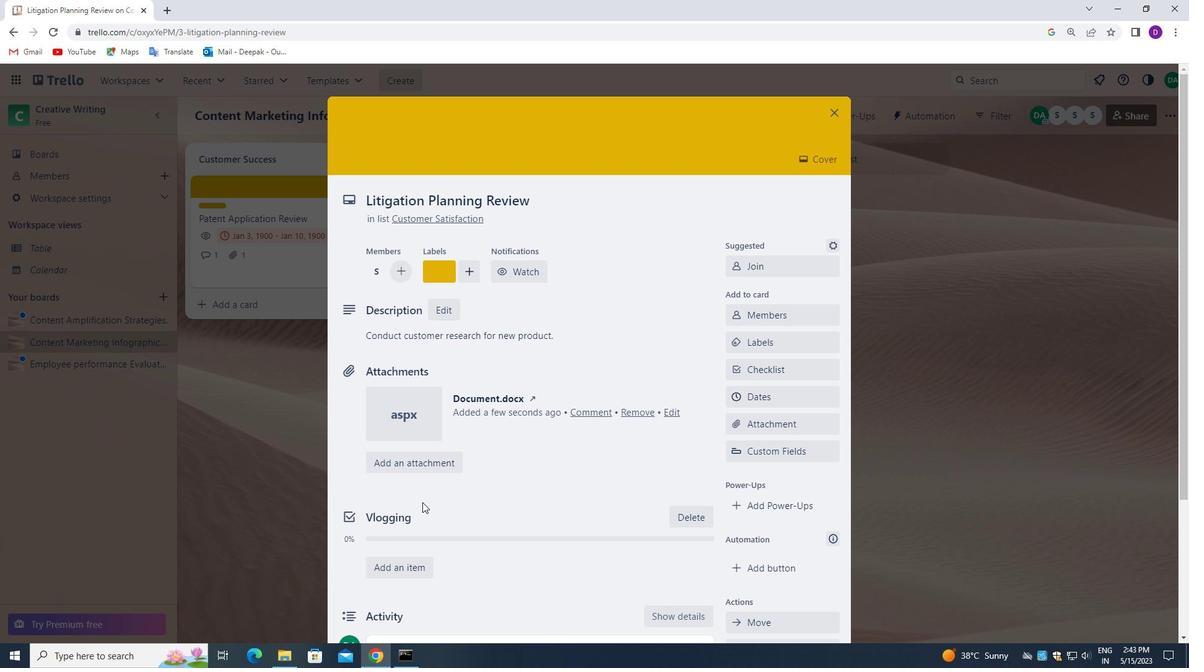 
Action: Mouse scrolled (410, 517) with delta (0, 0)
Screenshot: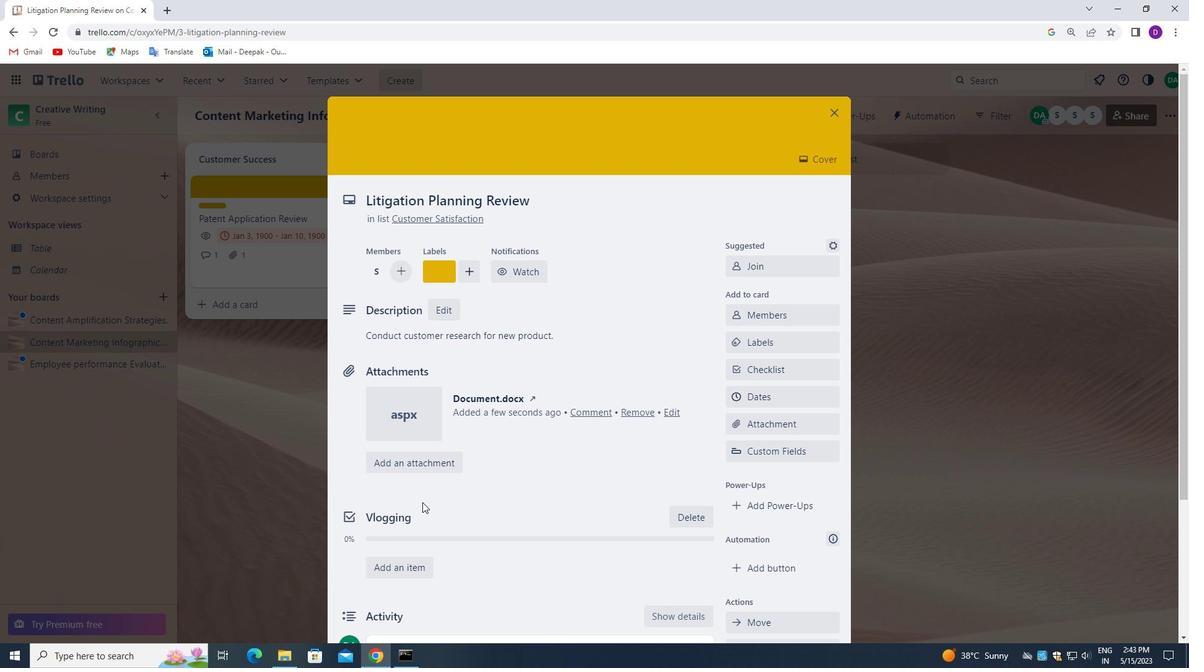 
Action: Mouse moved to (404, 524)
Screenshot: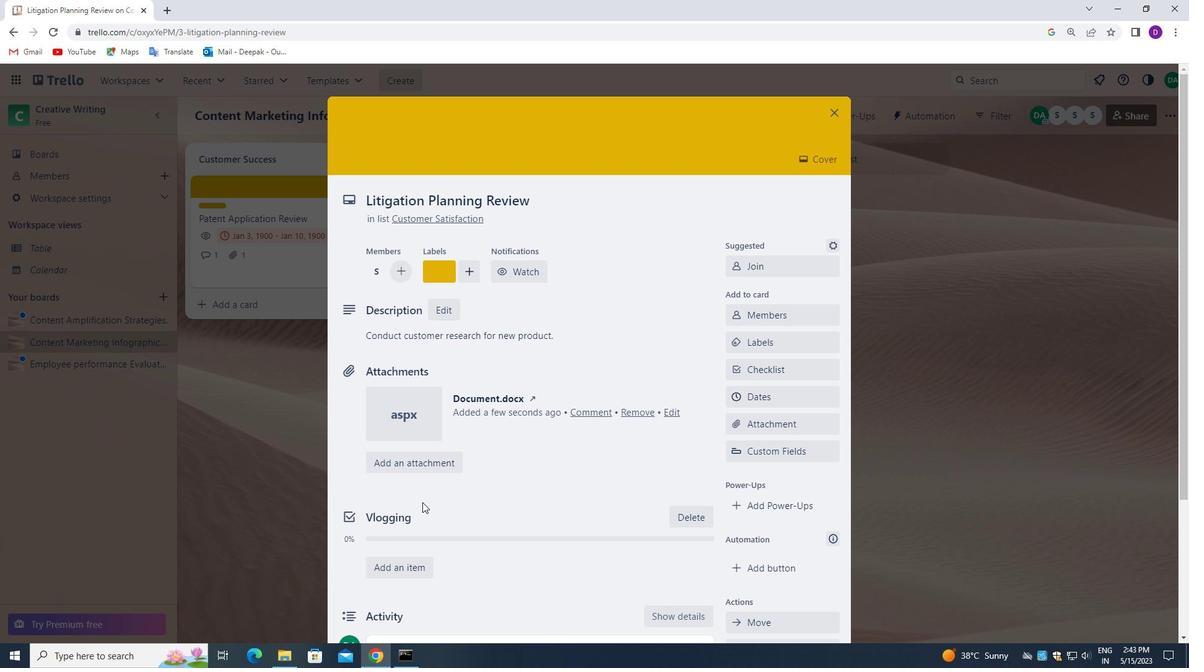 
Action: Mouse scrolled (404, 523) with delta (0, 0)
Screenshot: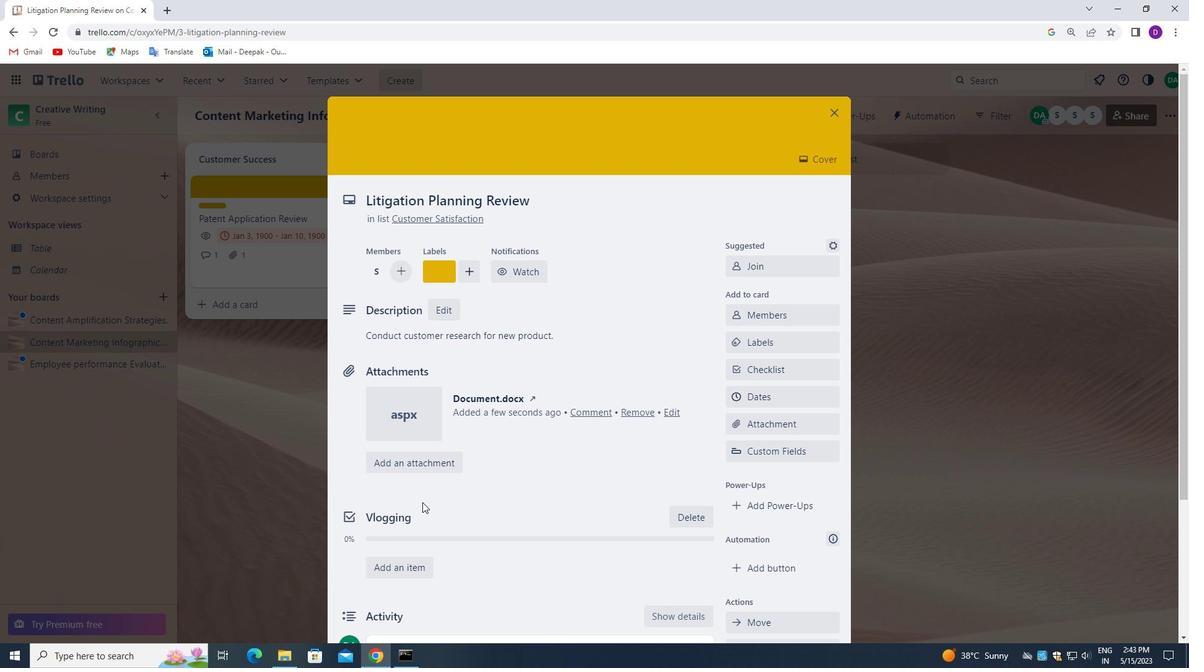 
Action: Mouse moved to (398, 535)
Screenshot: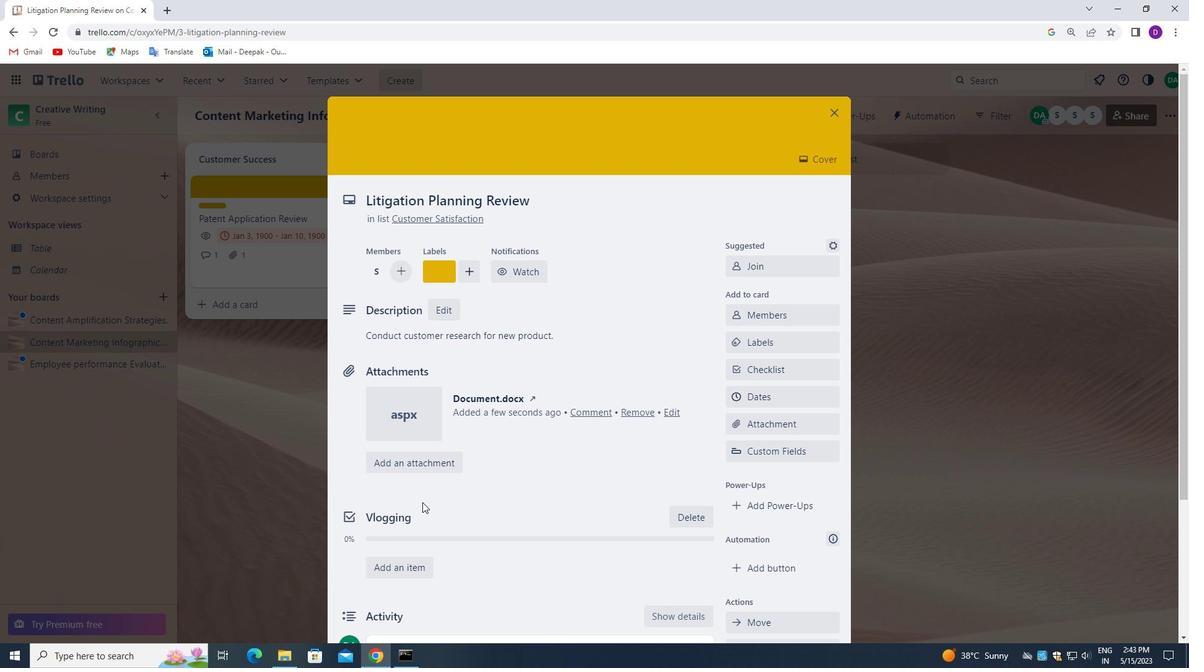 
Action: Mouse scrolled (398, 534) with delta (0, 0)
Screenshot: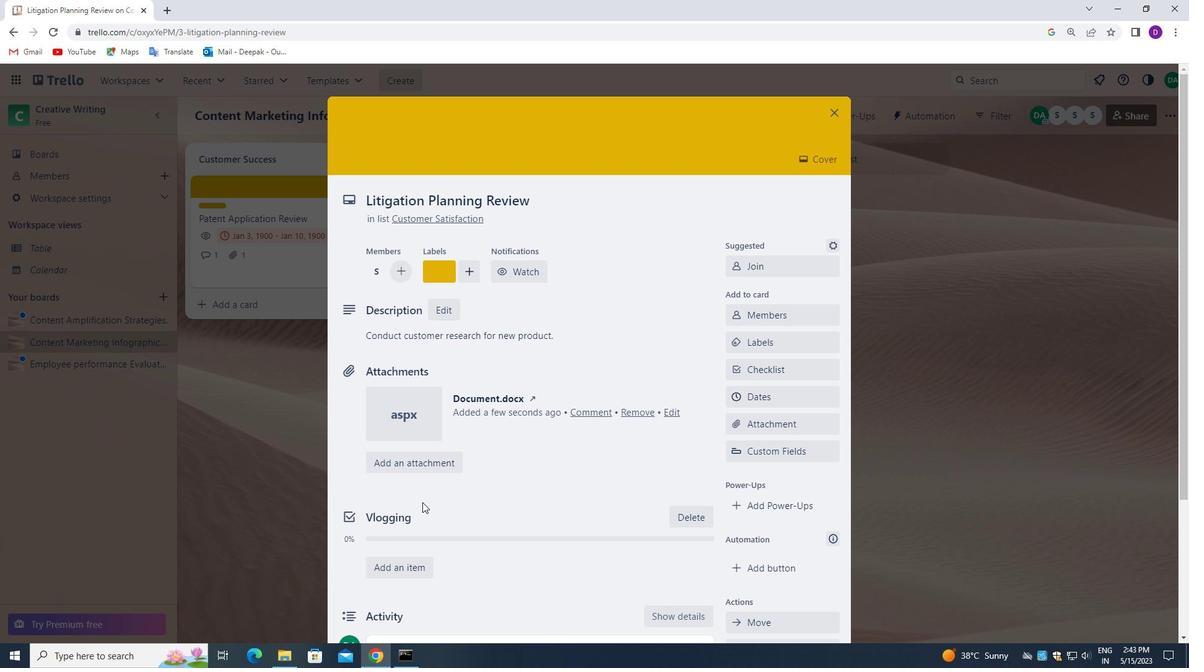 
Action: Mouse moved to (397, 546)
Screenshot: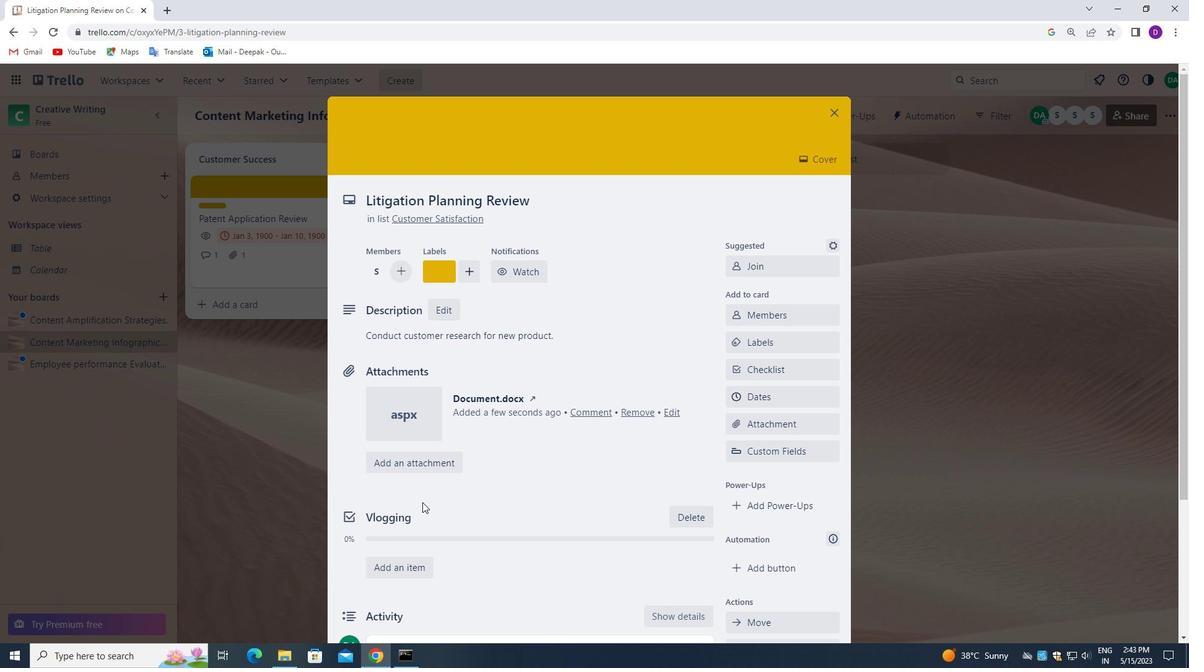 
Action: Mouse scrolled (397, 545) with delta (0, 0)
Screenshot: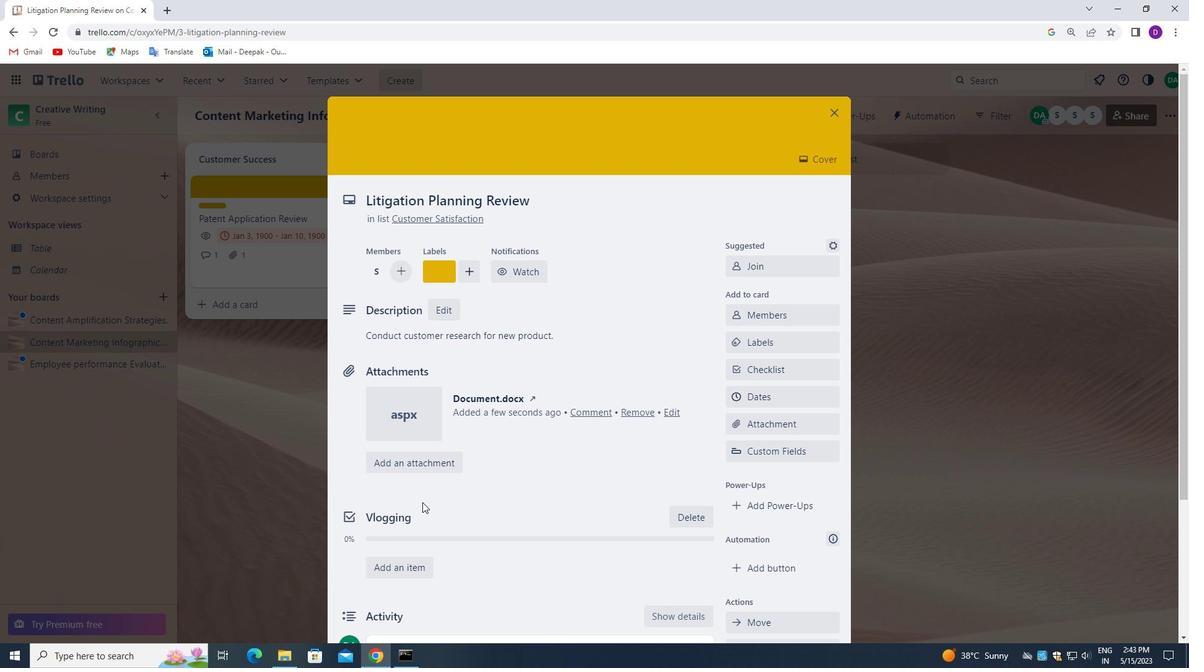
Action: Mouse moved to (397, 553)
Screenshot: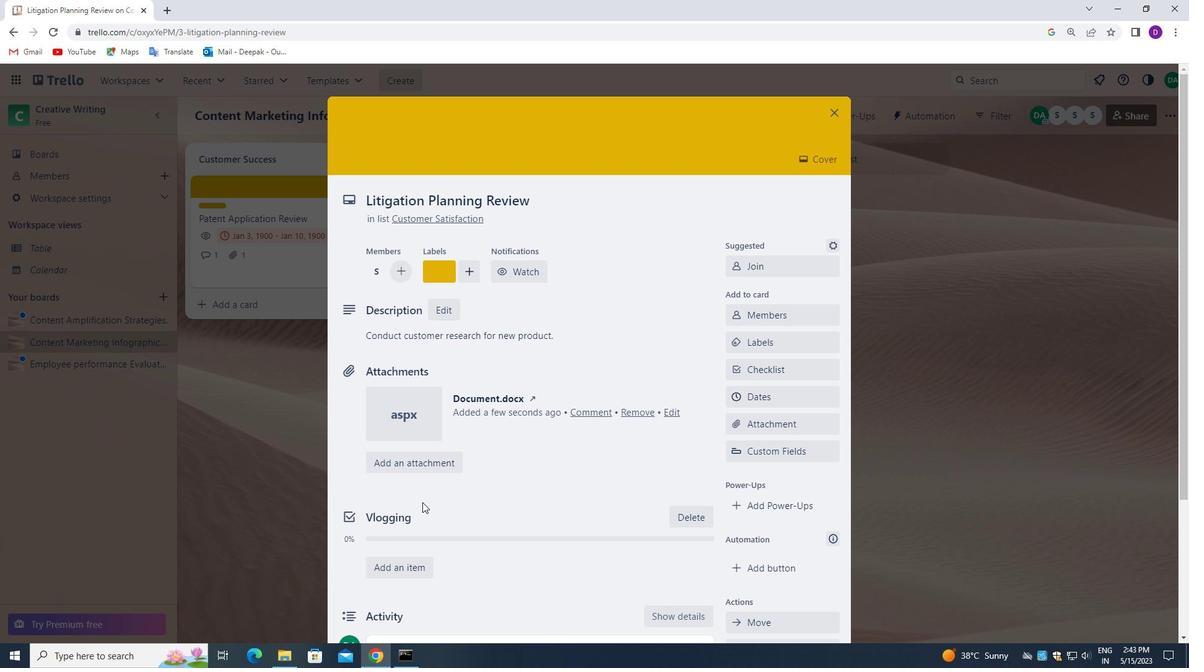 
Action: Mouse scrolled (397, 553) with delta (0, 0)
Screenshot: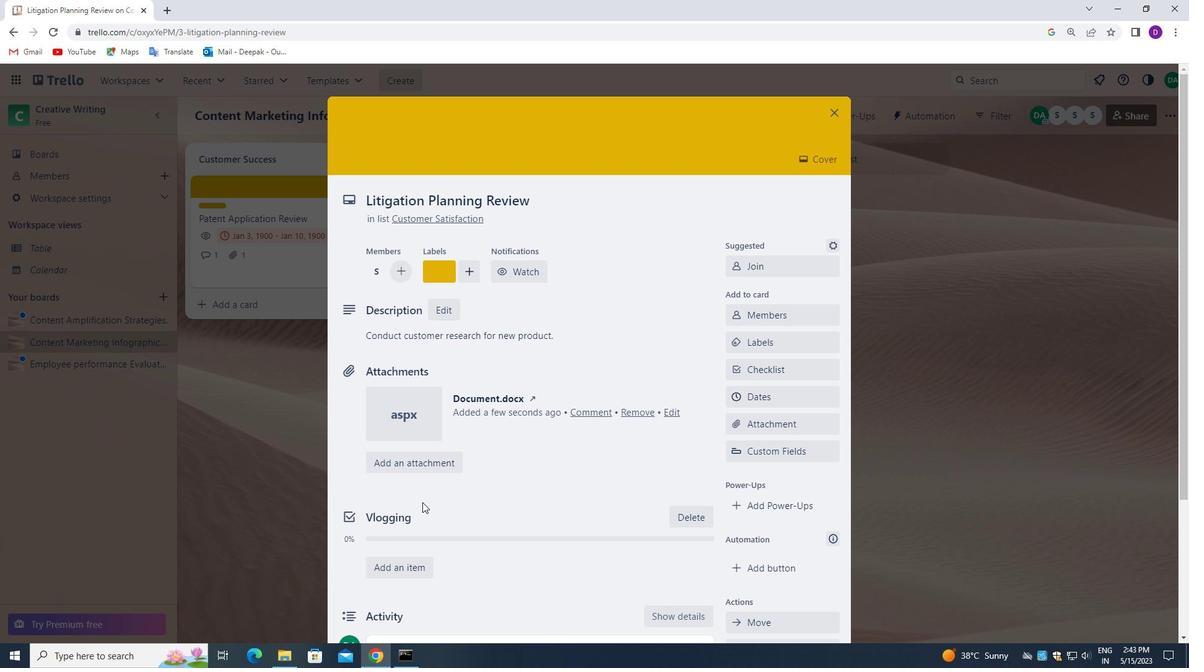 
Action: Mouse moved to (416, 469)
Screenshot: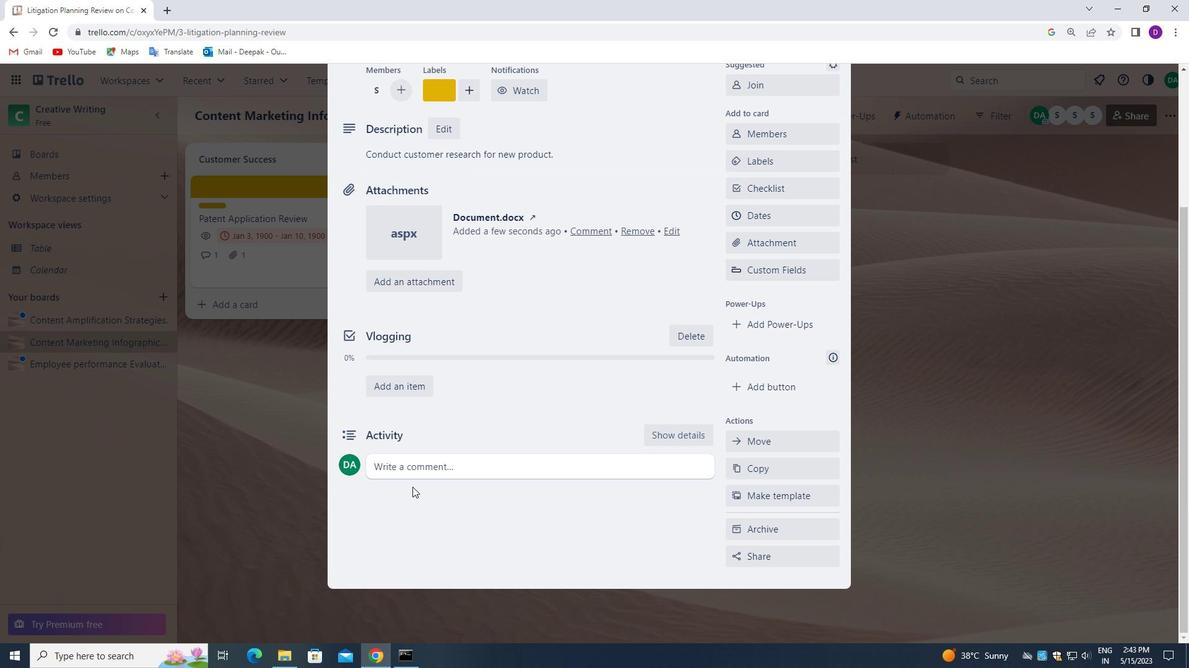 
Action: Mouse pressed left at (416, 469)
Screenshot: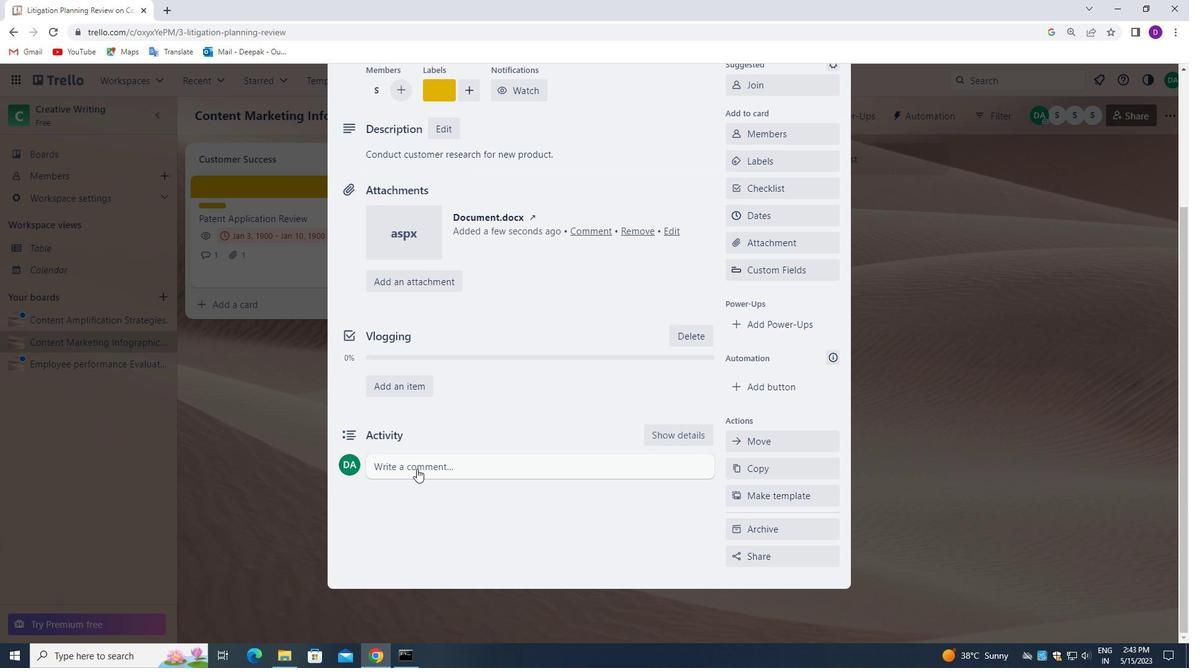 
Action: Mouse moved to (410, 506)
Screenshot: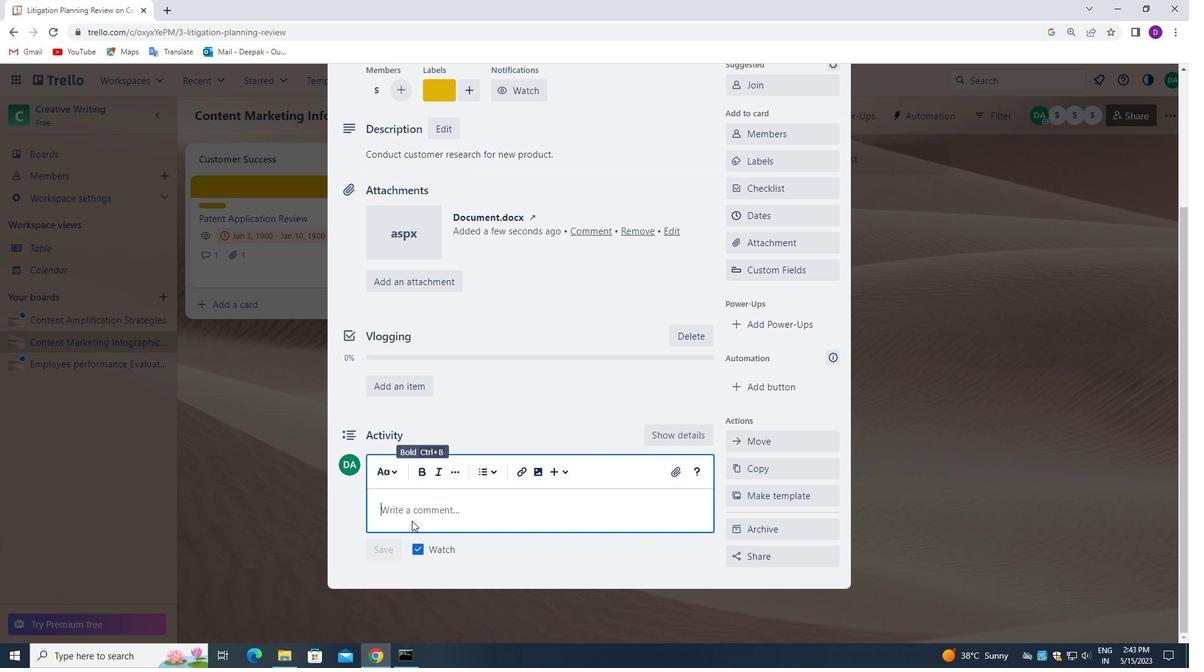 
Action: Mouse pressed left at (410, 506)
Screenshot: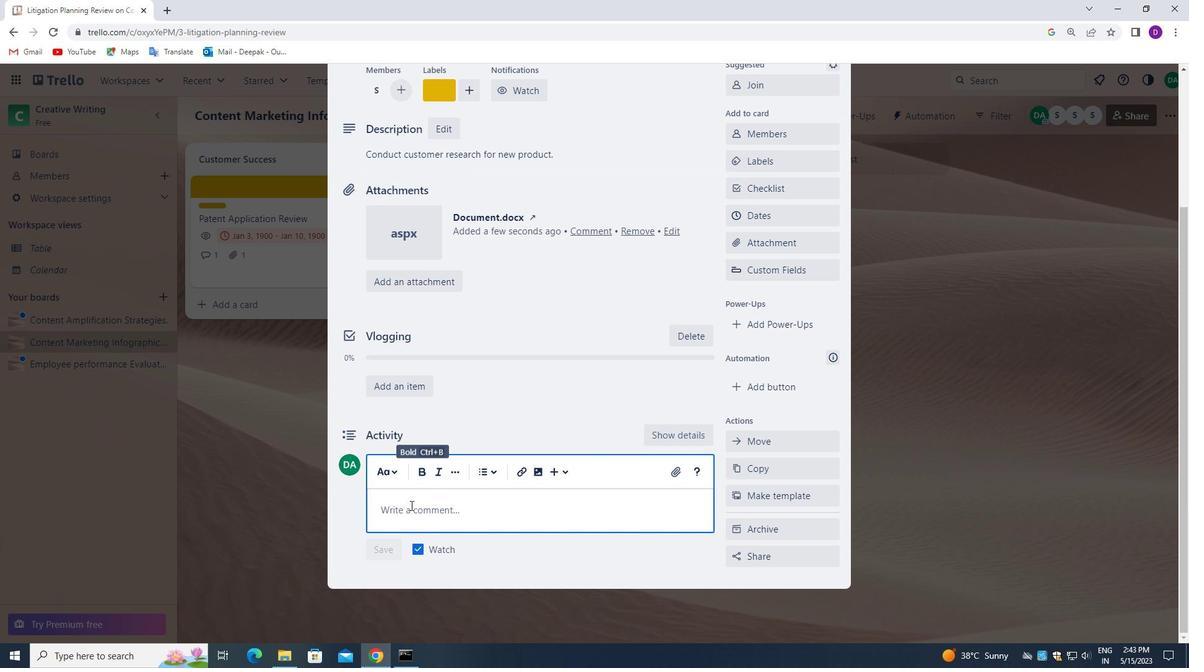 
Action: Key pressed <Key.shift>THIS<Key.space>TASK<Key.space>PRESENTS<Key.space>AN<Key.space>A<Key.backspace>OPPORTUNITY<Key.space>TO<Key.space>DEMONSTRATE<Key.space>OUR<Key.space>PROJECT<Key.space>MANAGEMENT<Key.space>AND<Key.space>ORGANIZATIONAL<Key.space>SKILLS,<Key.space>COORDINATING<Key.space>RESOURCES<Key.space>AND<Key.space>TIMELINES<Key.space>EFFECTIVELY.
Screenshot: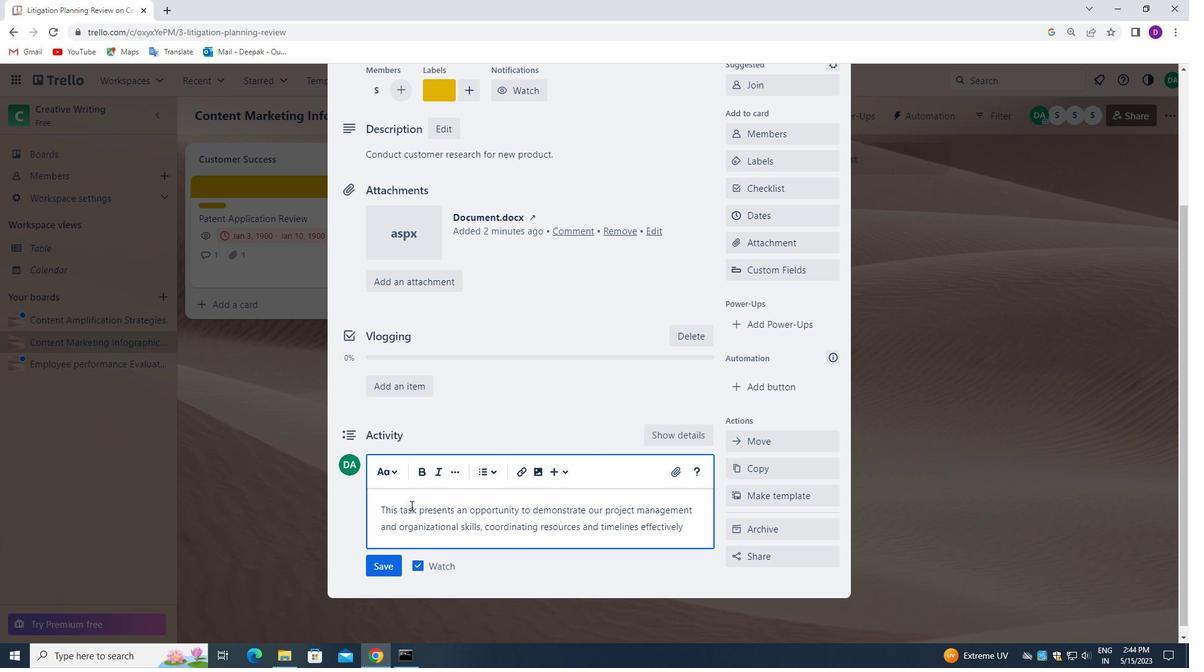 
Action: Mouse moved to (380, 563)
Screenshot: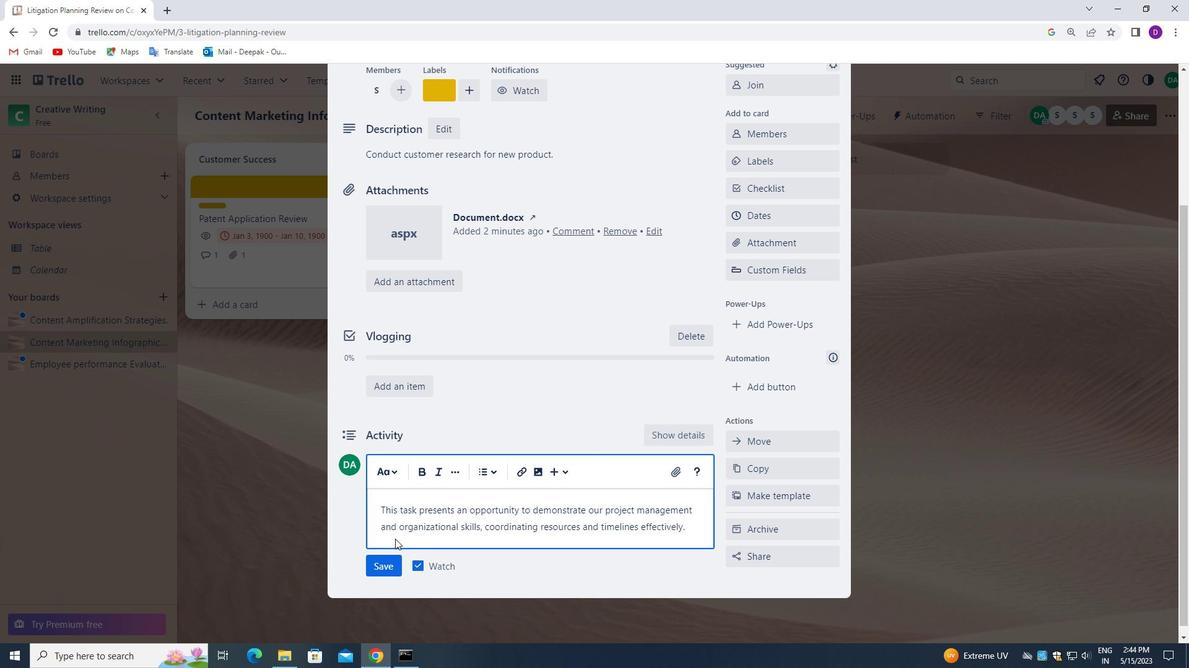 
Action: Mouse pressed left at (380, 563)
Screenshot: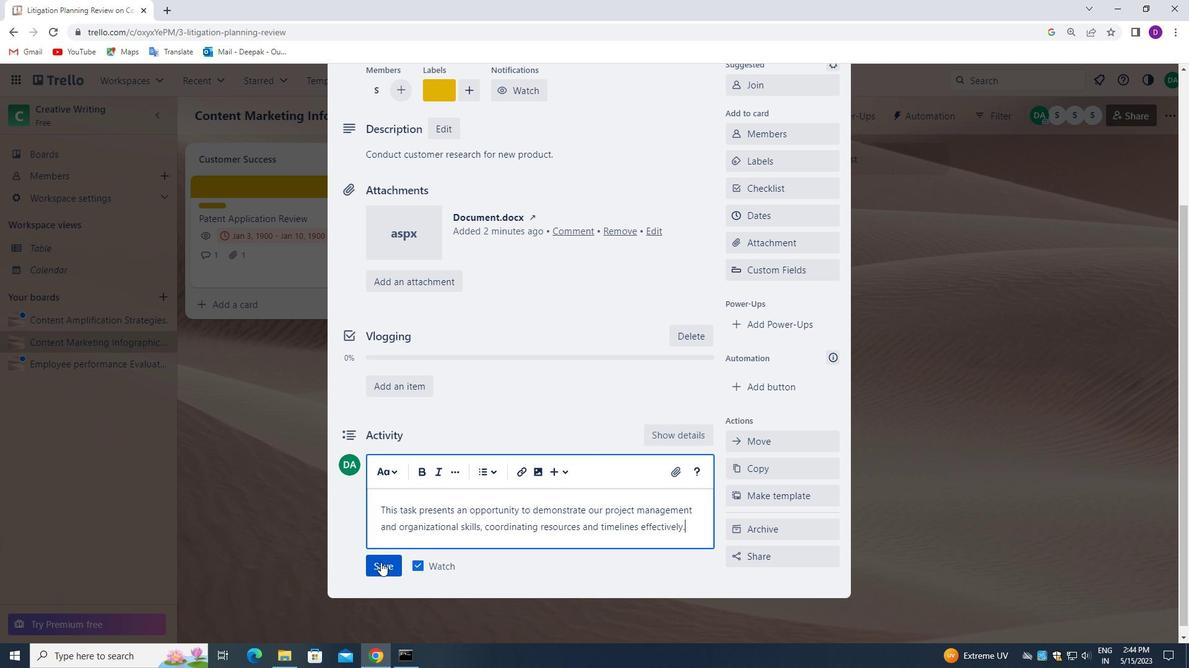 
Action: Mouse moved to (746, 206)
Screenshot: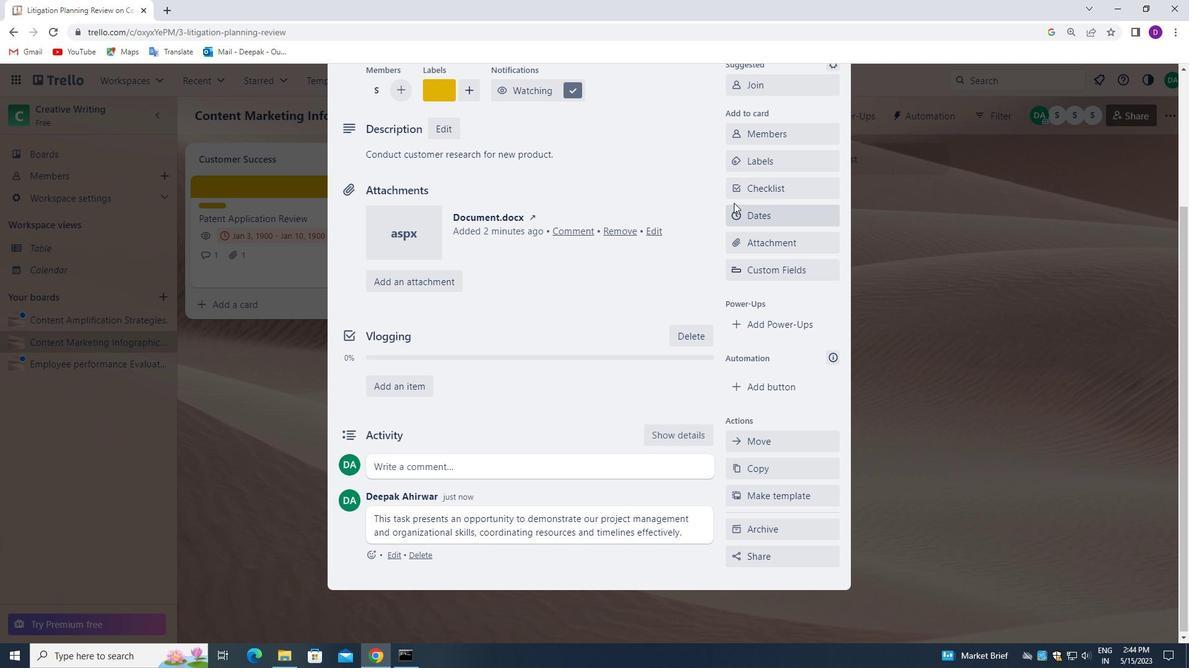 
Action: Mouse pressed left at (746, 206)
Screenshot: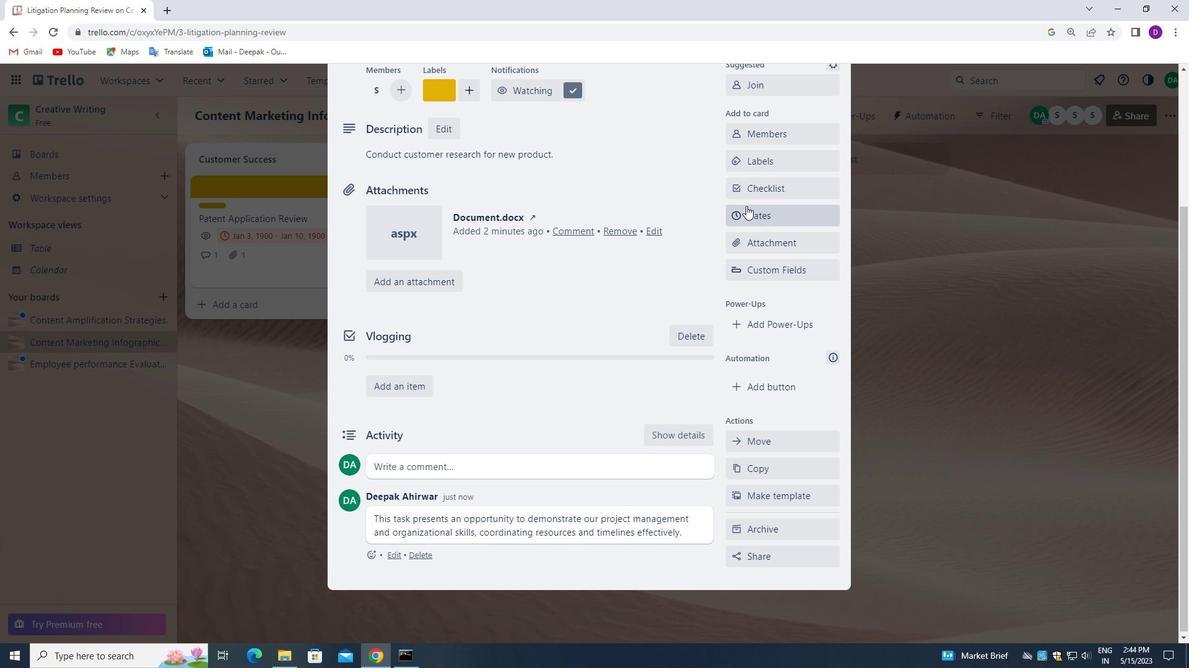 
Action: Mouse moved to (741, 362)
Screenshot: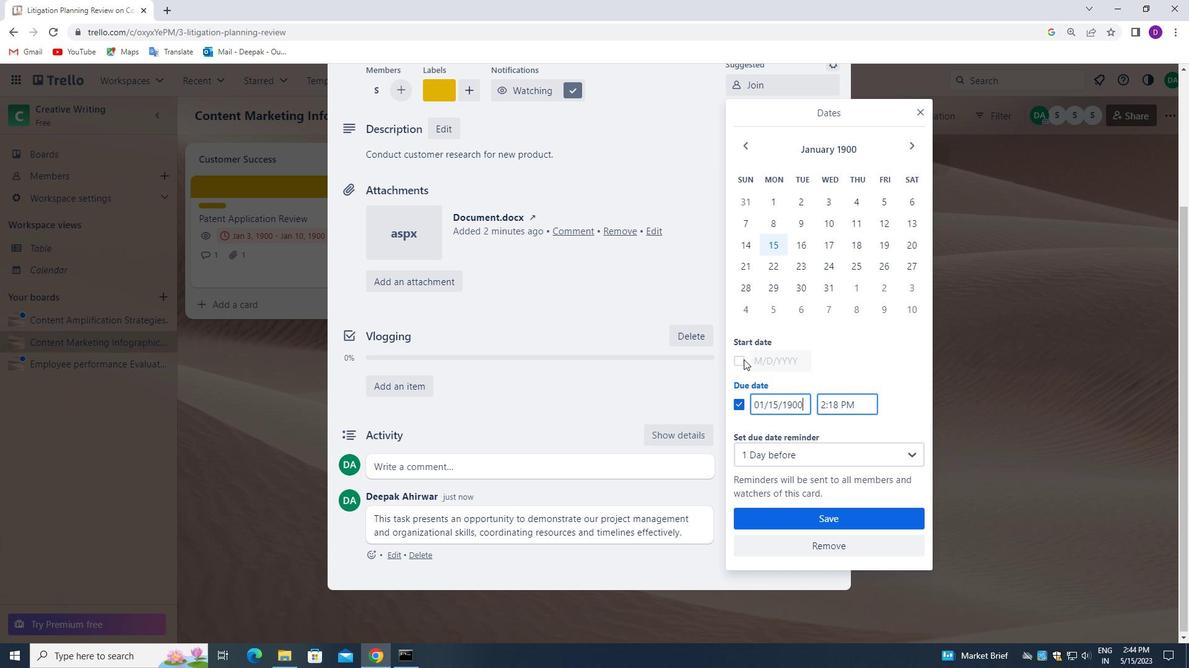 
Action: Mouse pressed left at (741, 362)
Screenshot: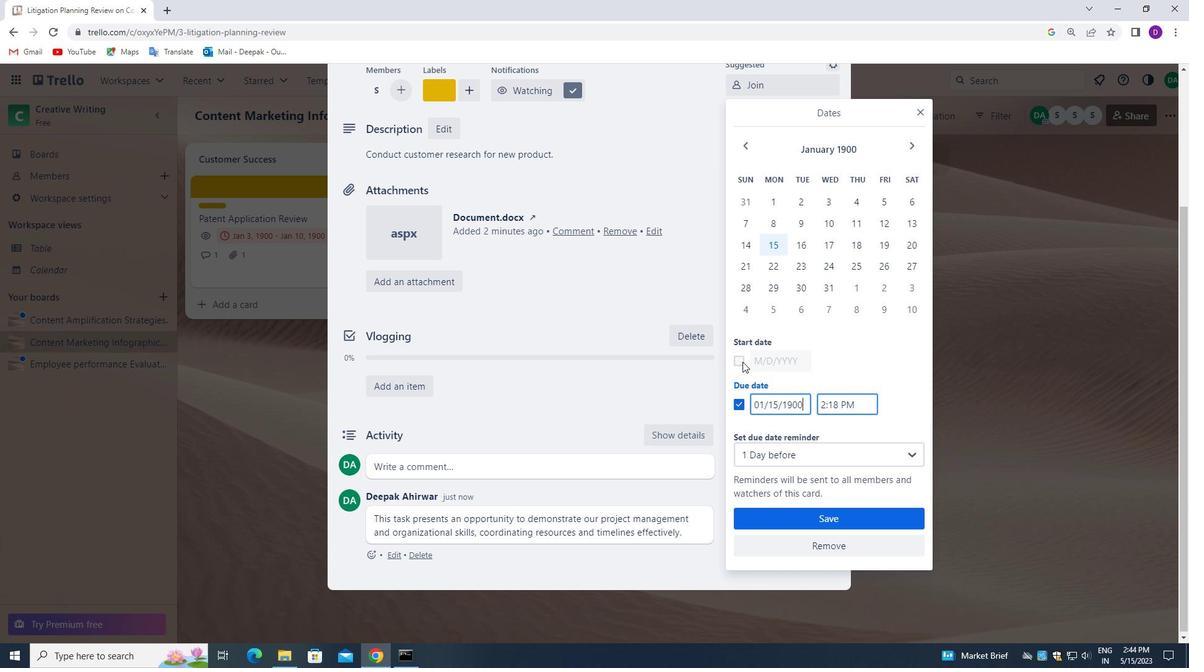 
Action: Mouse moved to (764, 361)
Screenshot: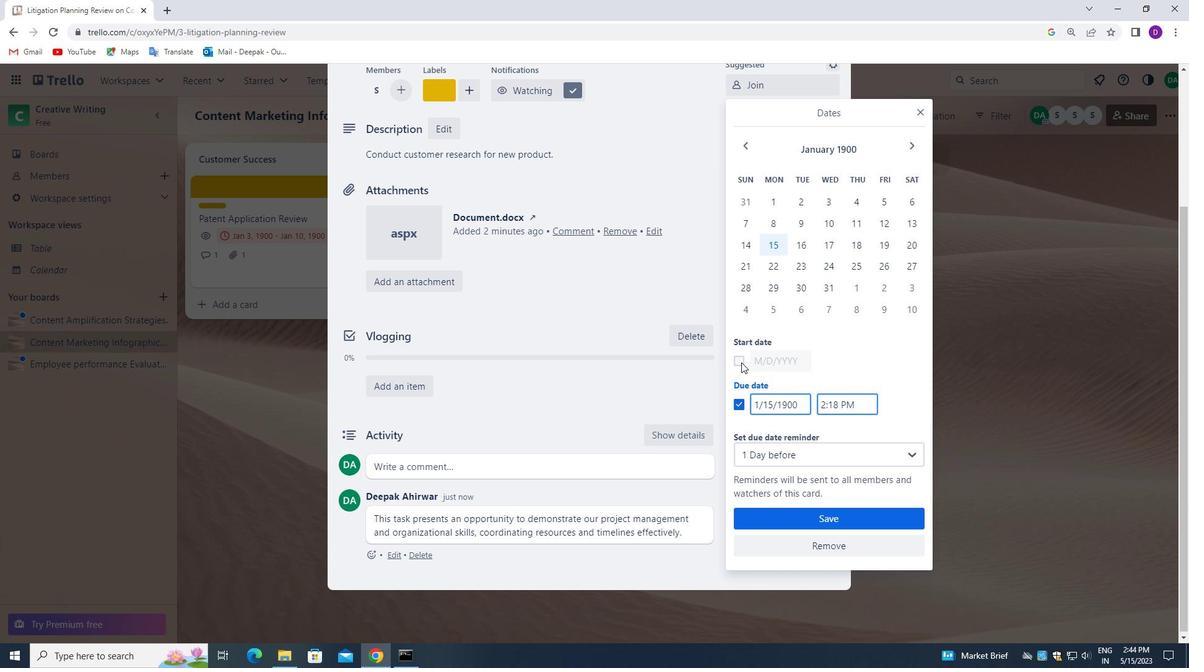 
Action: Mouse pressed left at (764, 361)
Screenshot: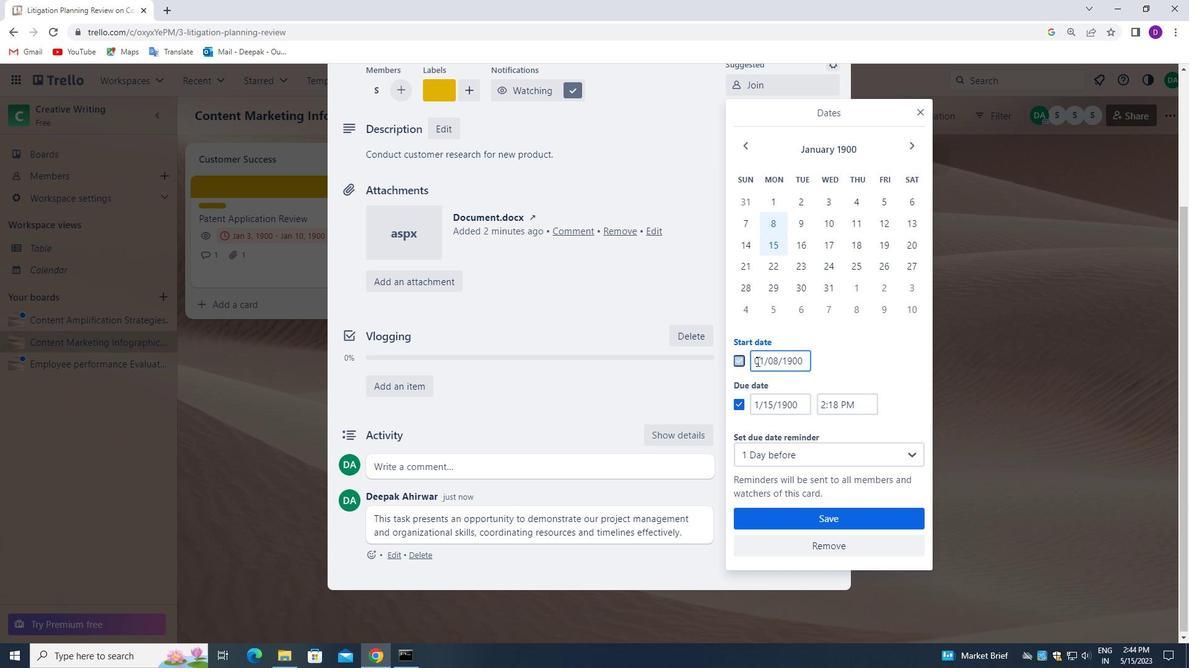 
Action: Mouse pressed left at (764, 361)
Screenshot: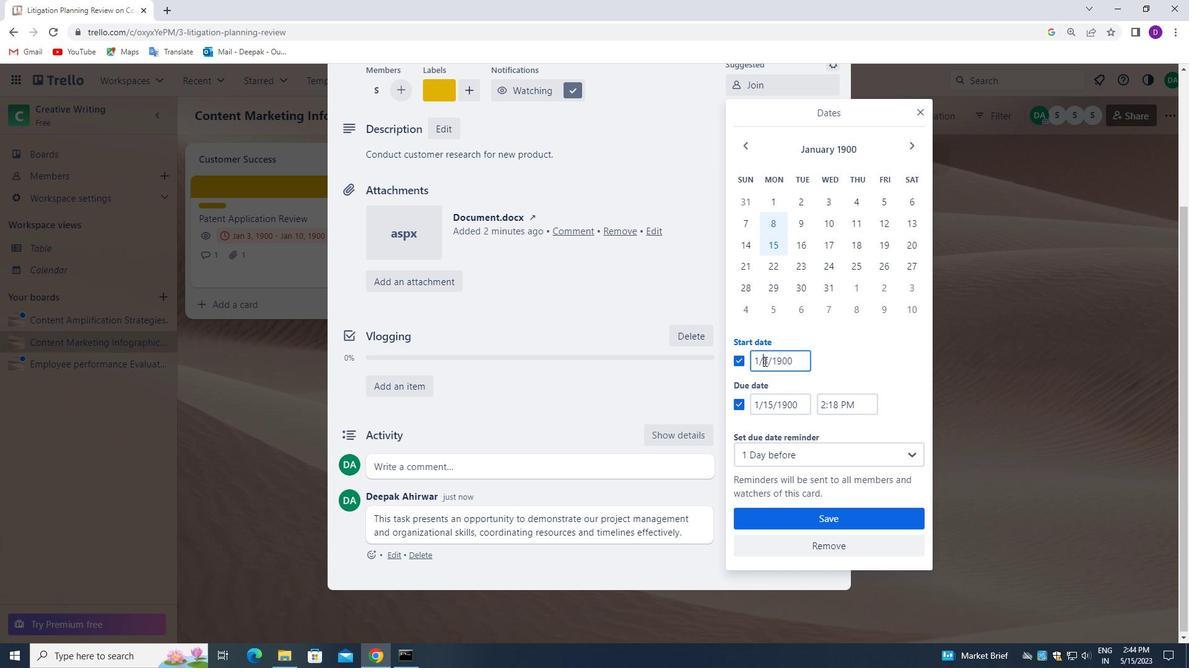 
Action: Mouse pressed left at (764, 361)
Screenshot: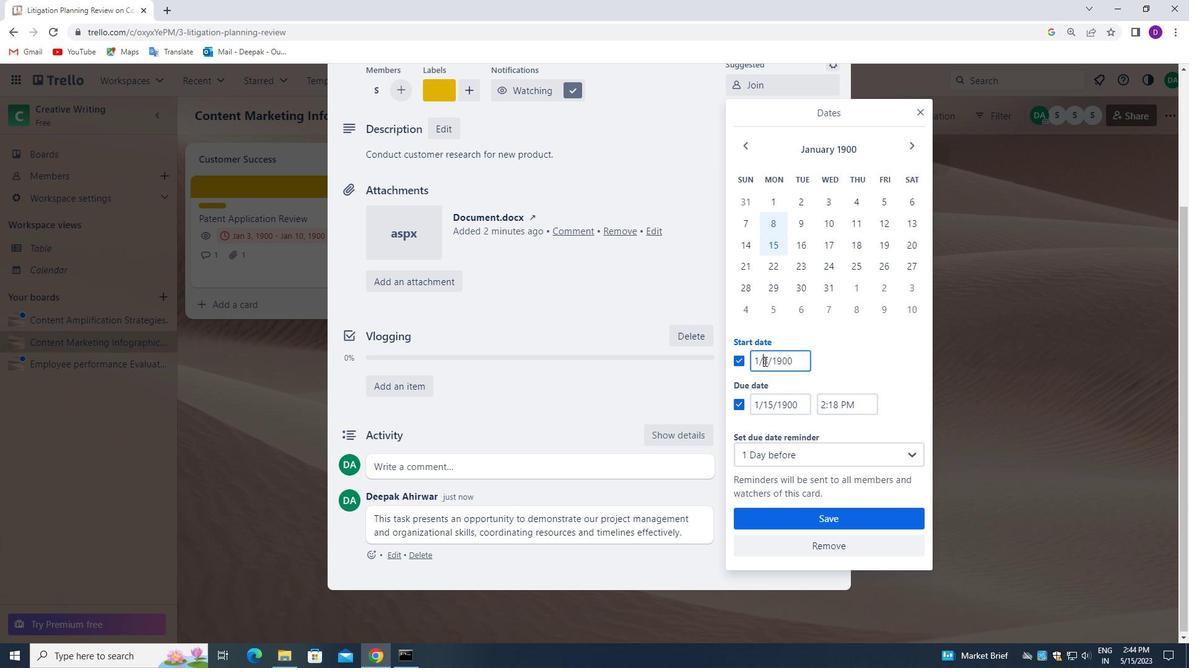 
Action: Key pressed <Key.backspace>01/09/1900
Screenshot: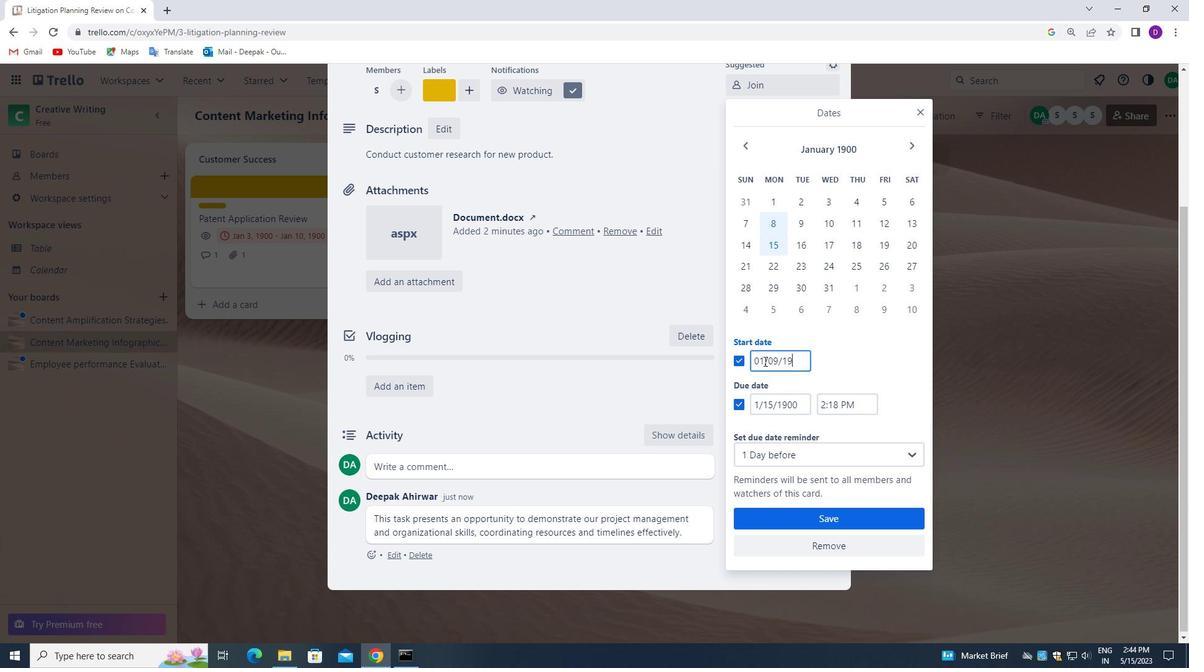 
Action: Mouse moved to (768, 408)
Screenshot: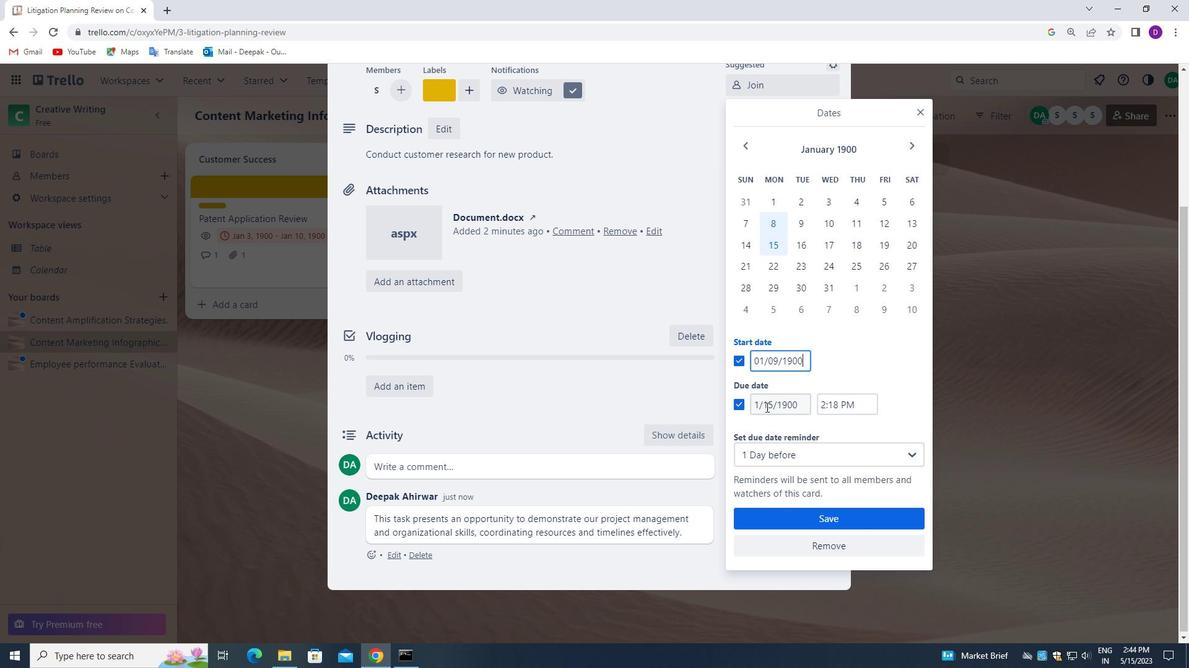 
Action: Mouse pressed left at (768, 408)
Screenshot: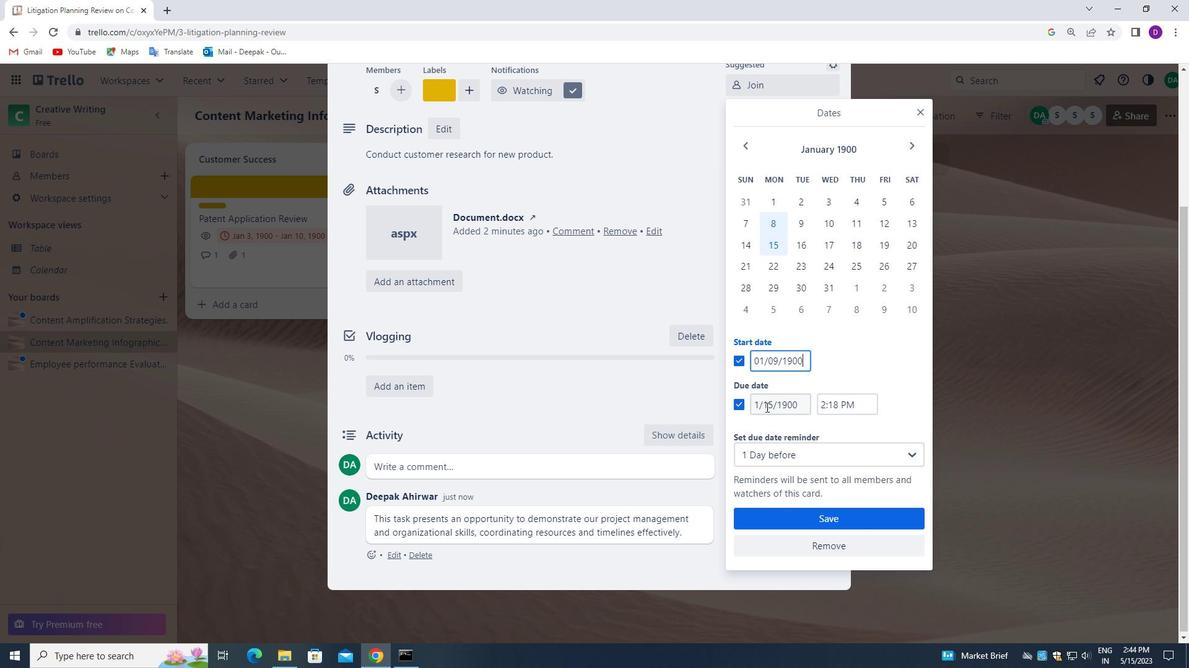 
Action: Mouse pressed left at (768, 408)
Screenshot: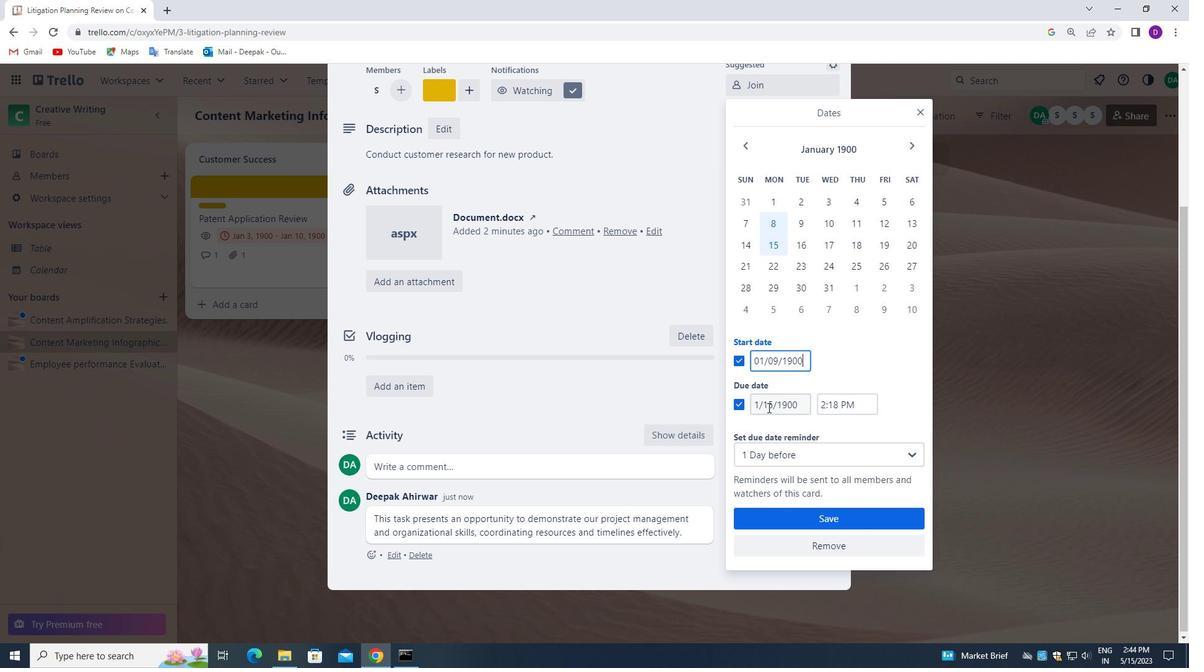 
Action: Mouse pressed left at (768, 408)
Screenshot: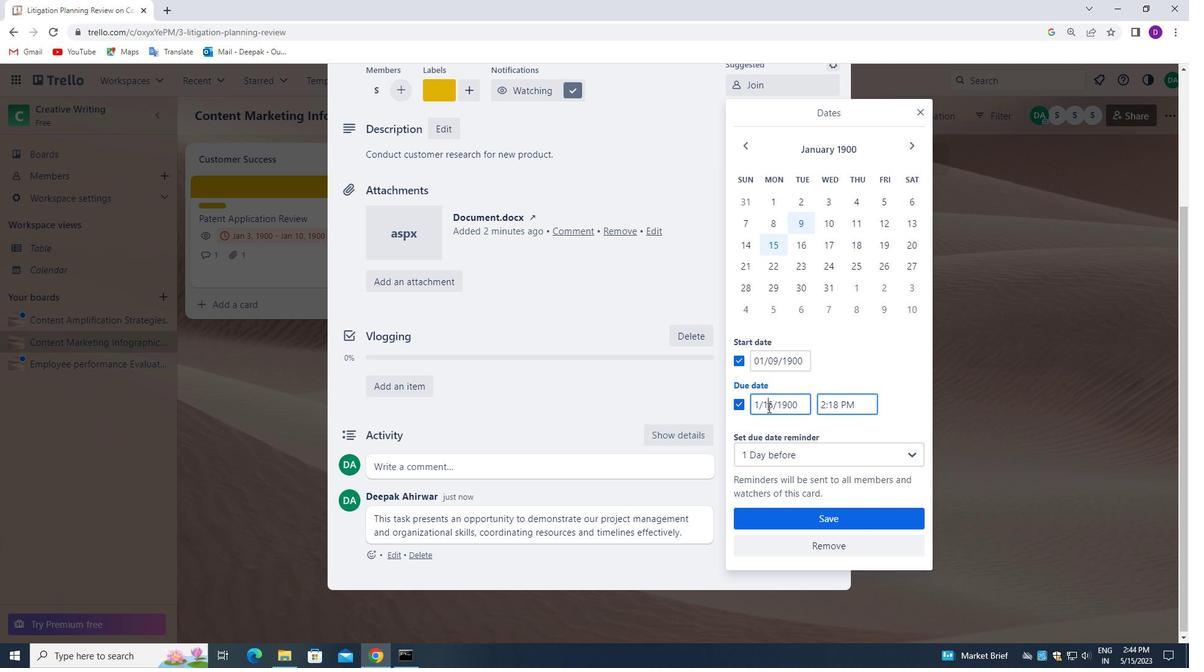 
Action: Key pressed <Key.backspace>01/16/1900
Screenshot: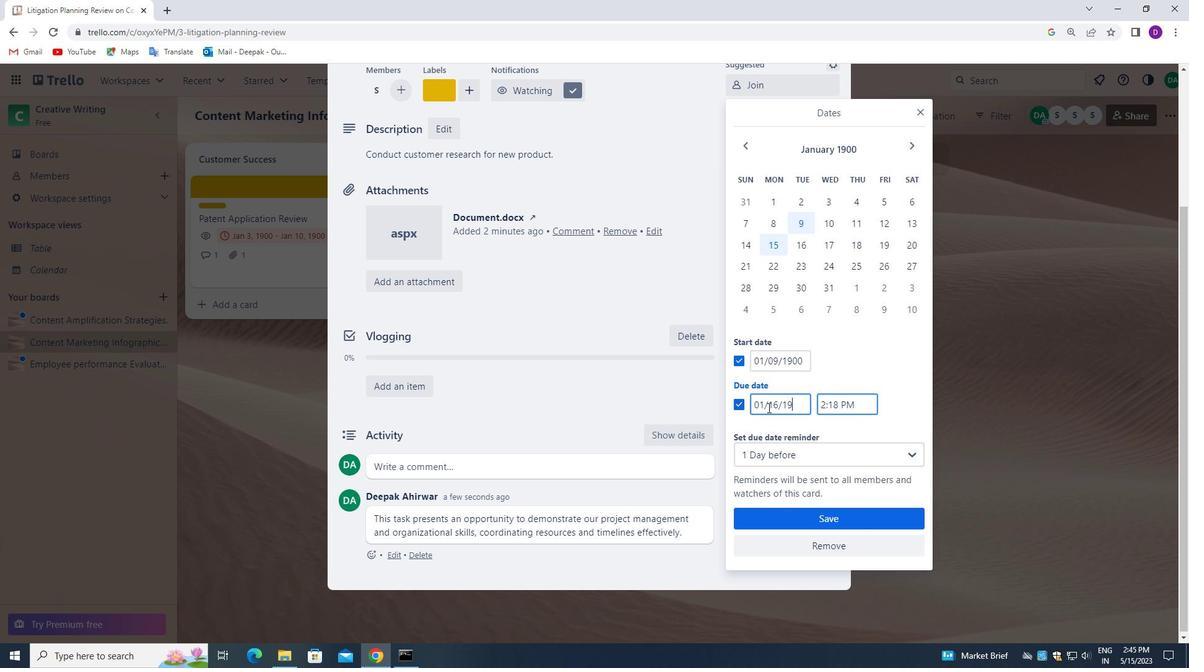 
Action: Mouse moved to (820, 514)
Screenshot: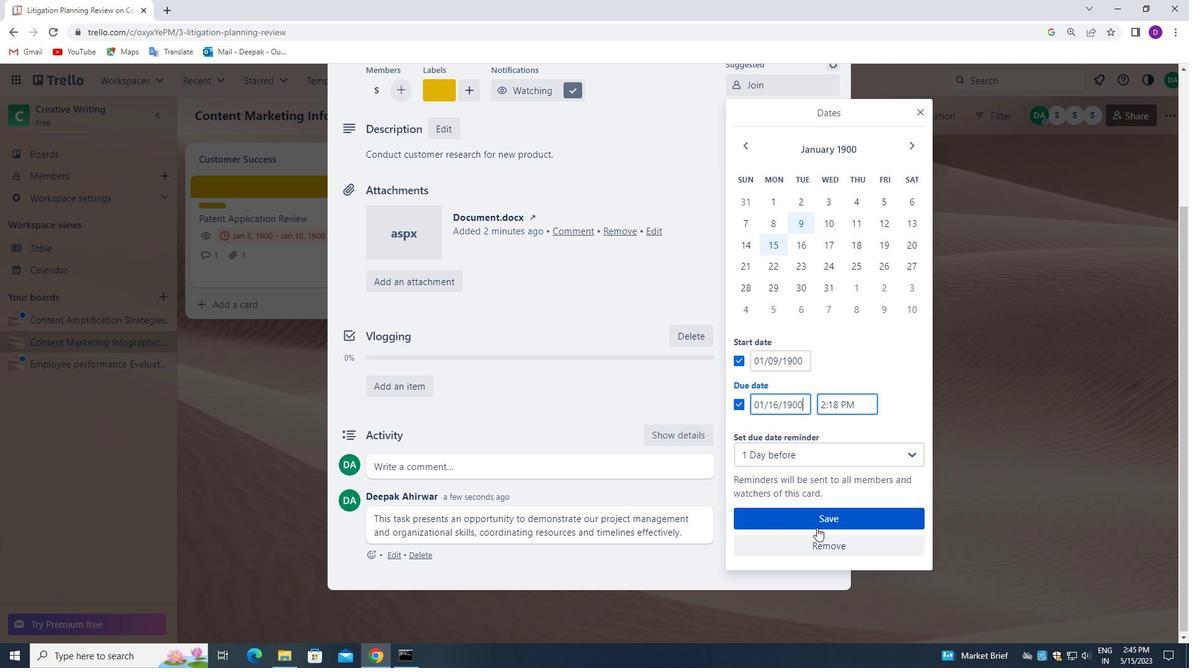 
Action: Mouse pressed left at (820, 514)
Screenshot: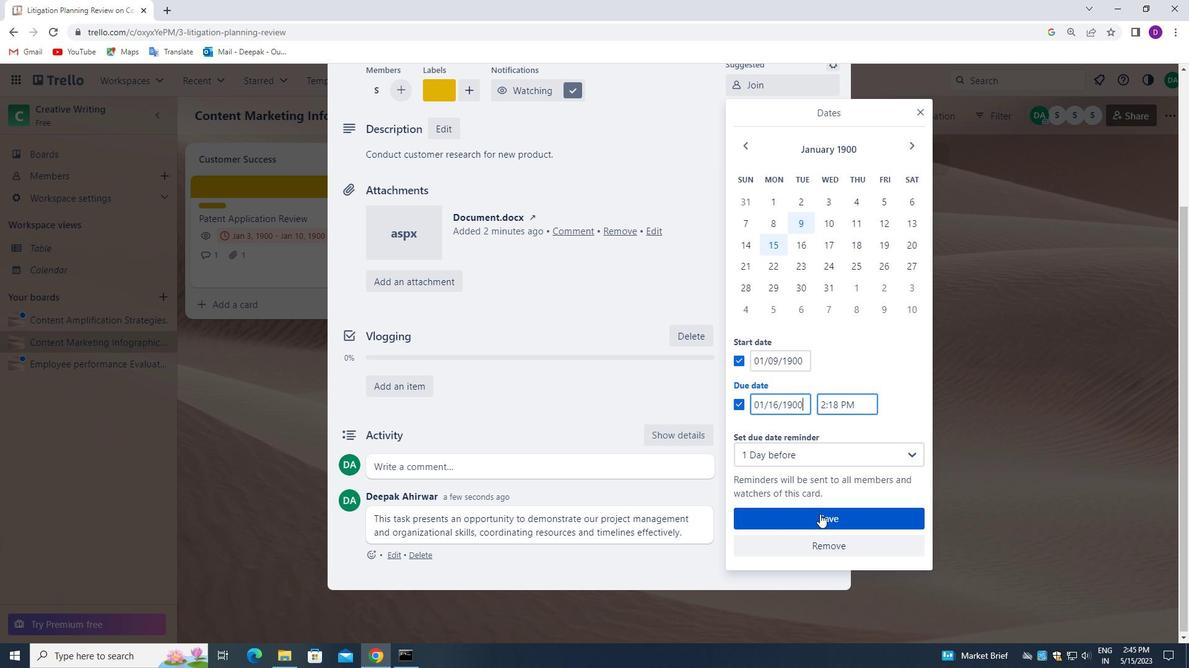 
Action: Mouse moved to (700, 341)
Screenshot: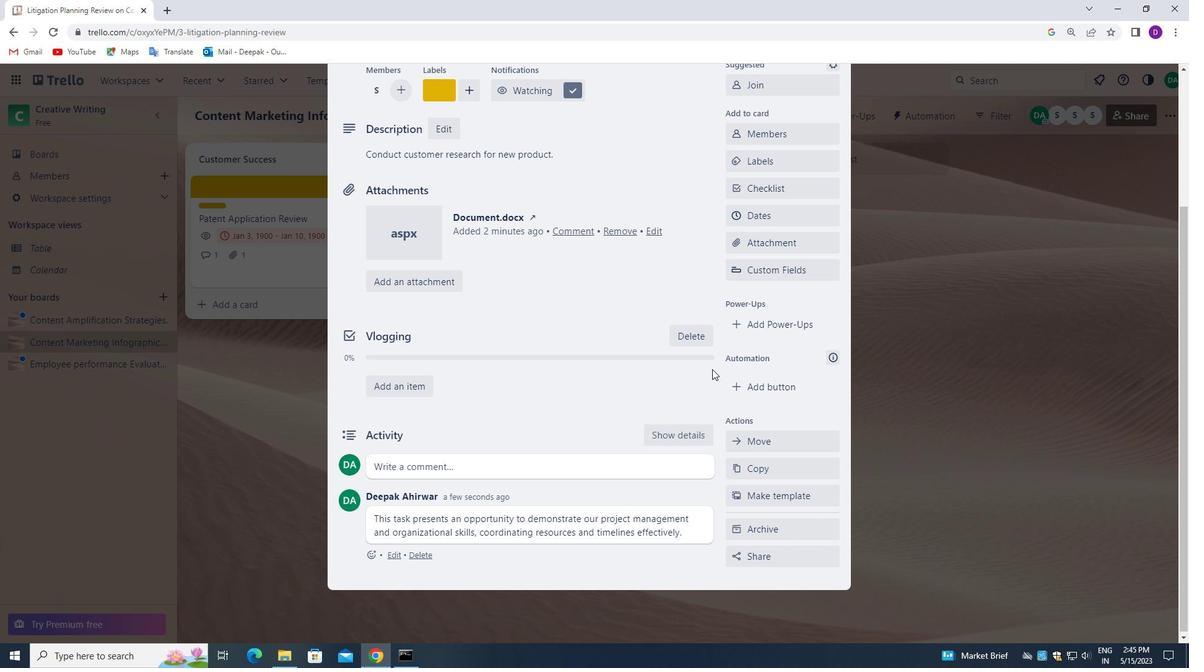 
Action: Mouse scrolled (700, 341) with delta (0, 0)
Screenshot: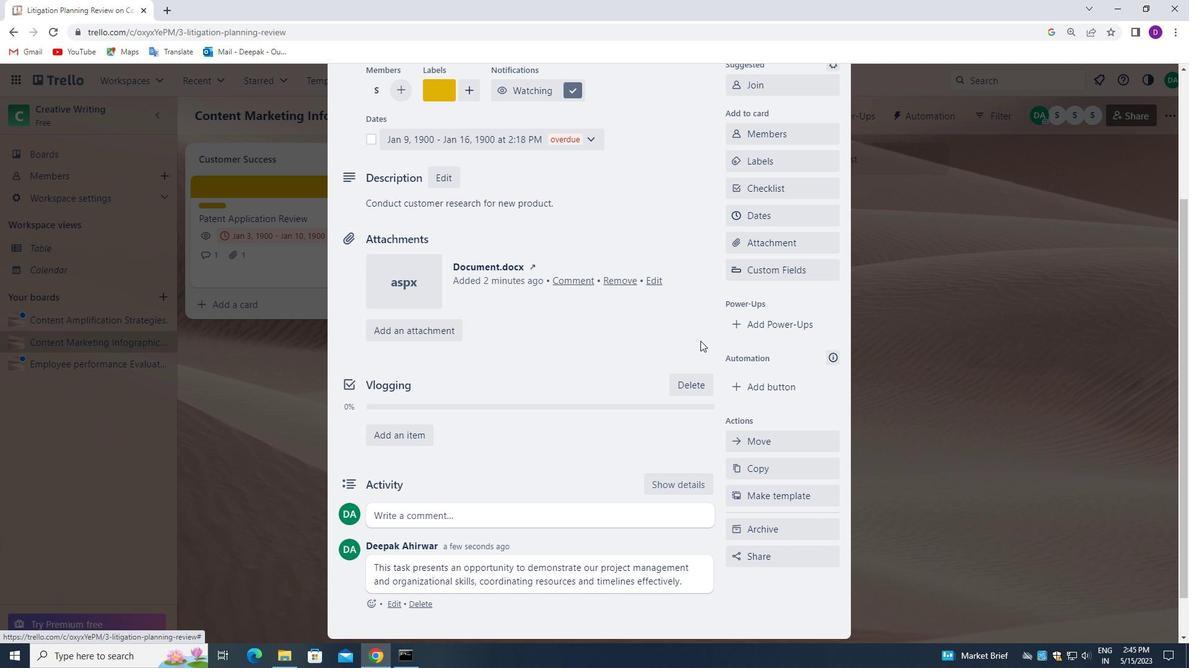 
Action: Mouse scrolled (700, 341) with delta (0, 0)
Screenshot: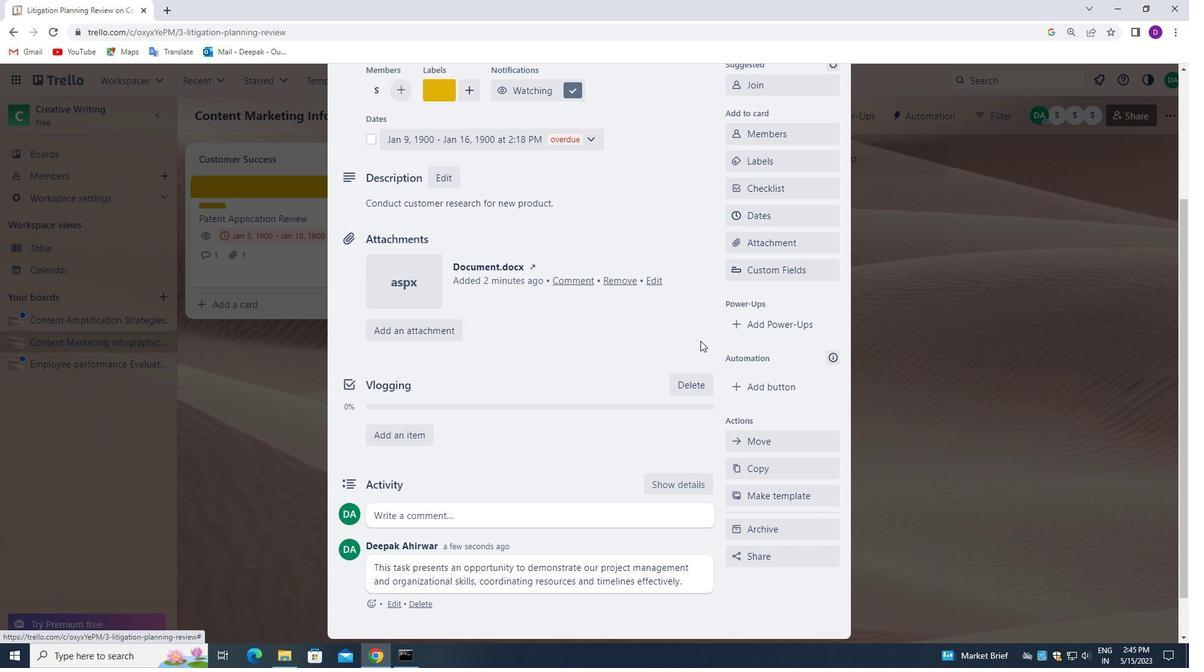 
Action: Mouse scrolled (700, 341) with delta (0, 0)
Screenshot: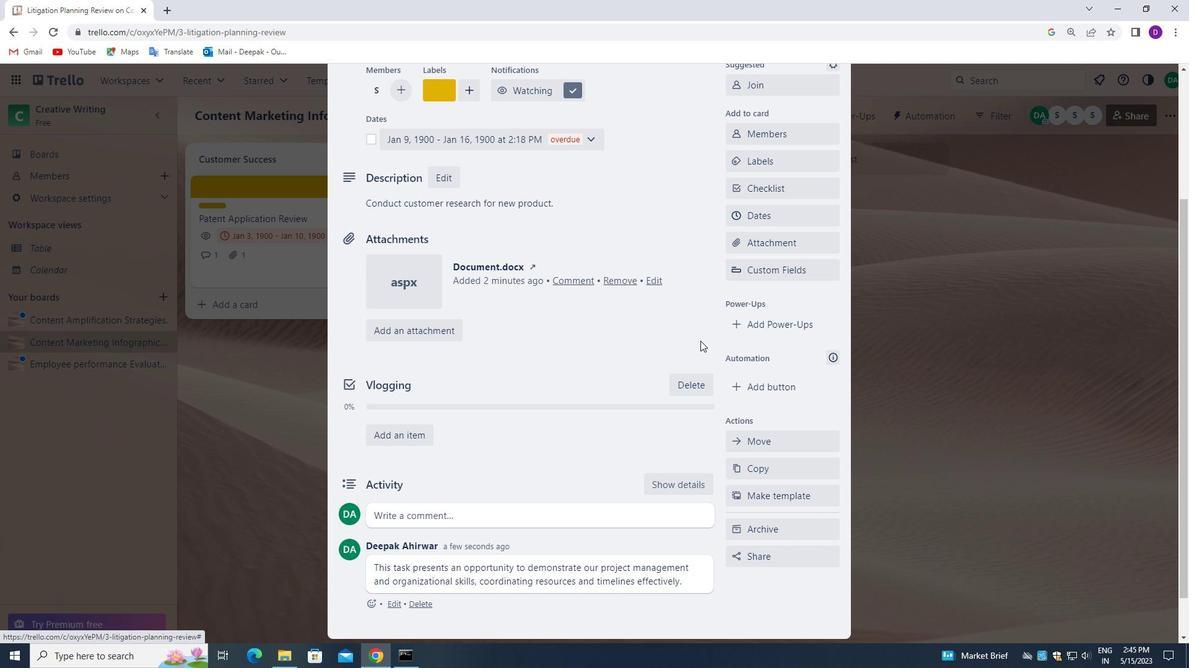 
Action: Mouse scrolled (700, 341) with delta (0, 0)
Screenshot: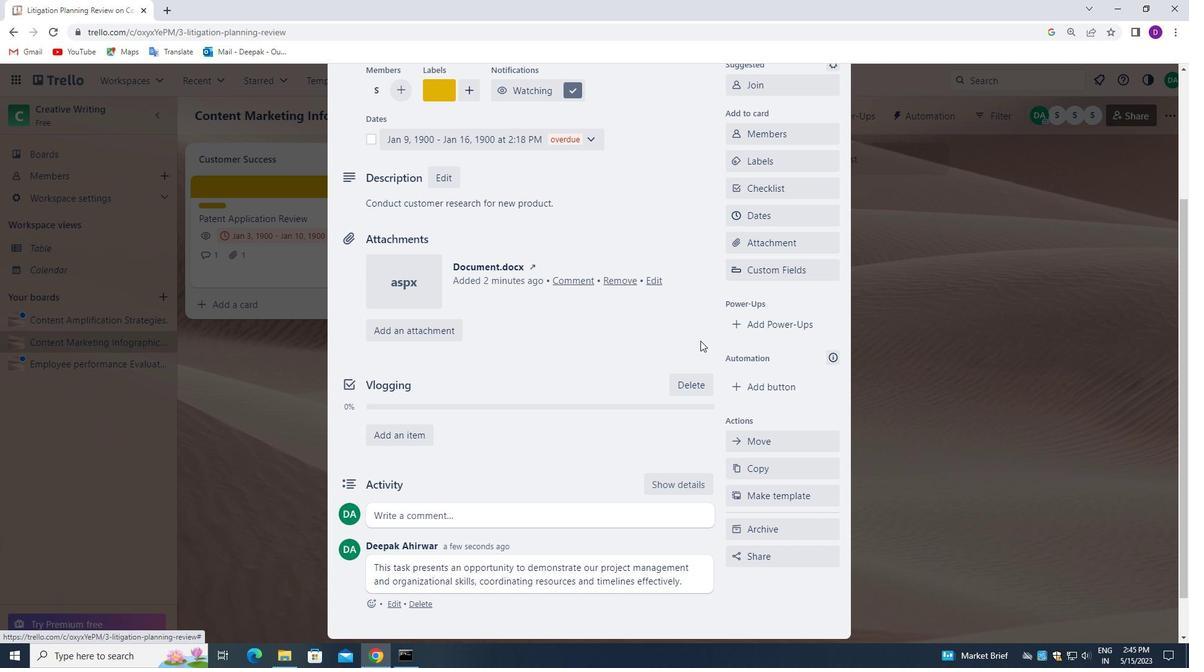 
Action: Mouse scrolled (700, 341) with delta (0, 0)
Screenshot: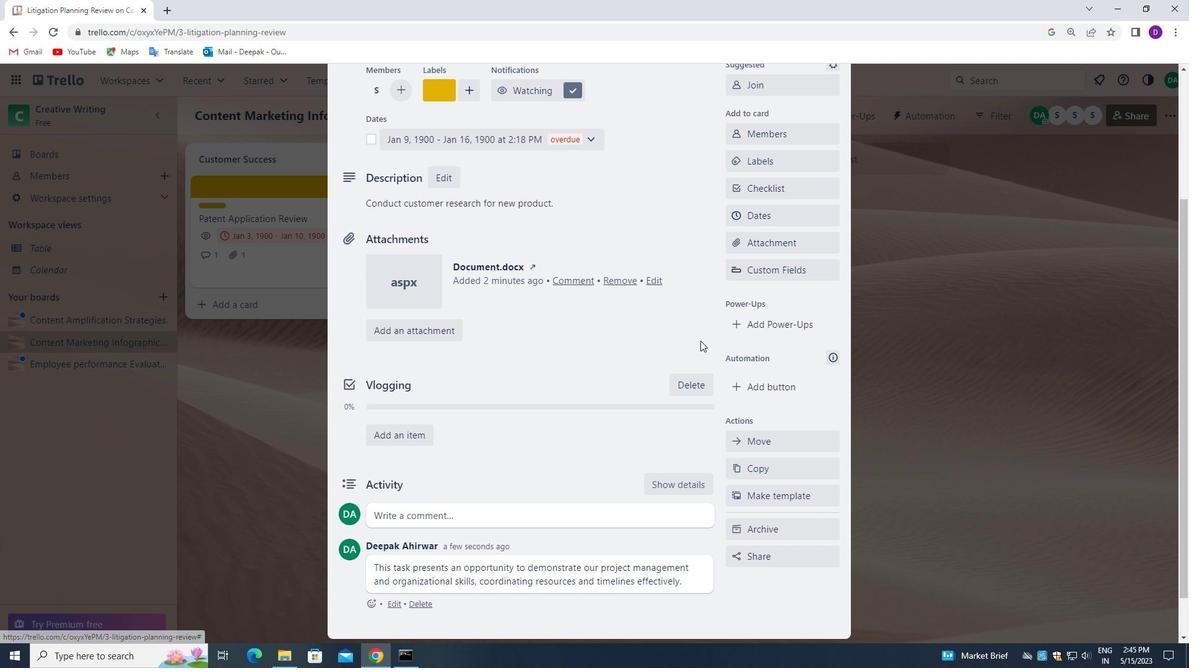 
Action: Mouse scrolled (700, 341) with delta (0, 0)
Screenshot: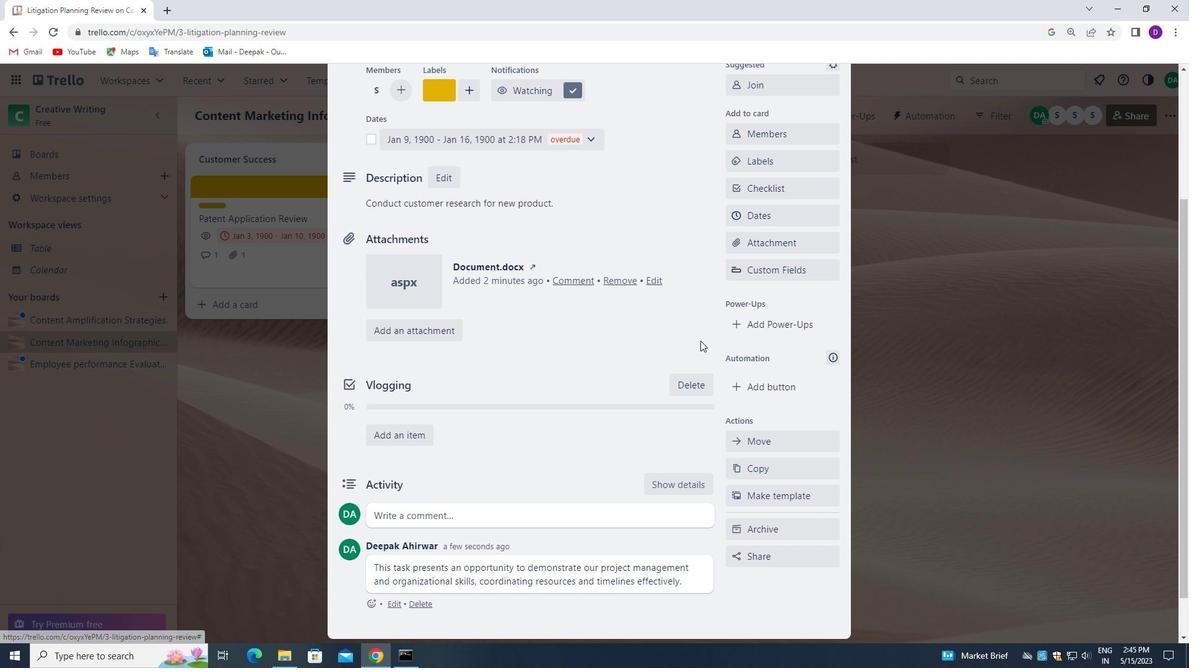 
Action: Mouse scrolled (700, 341) with delta (0, 0)
Screenshot: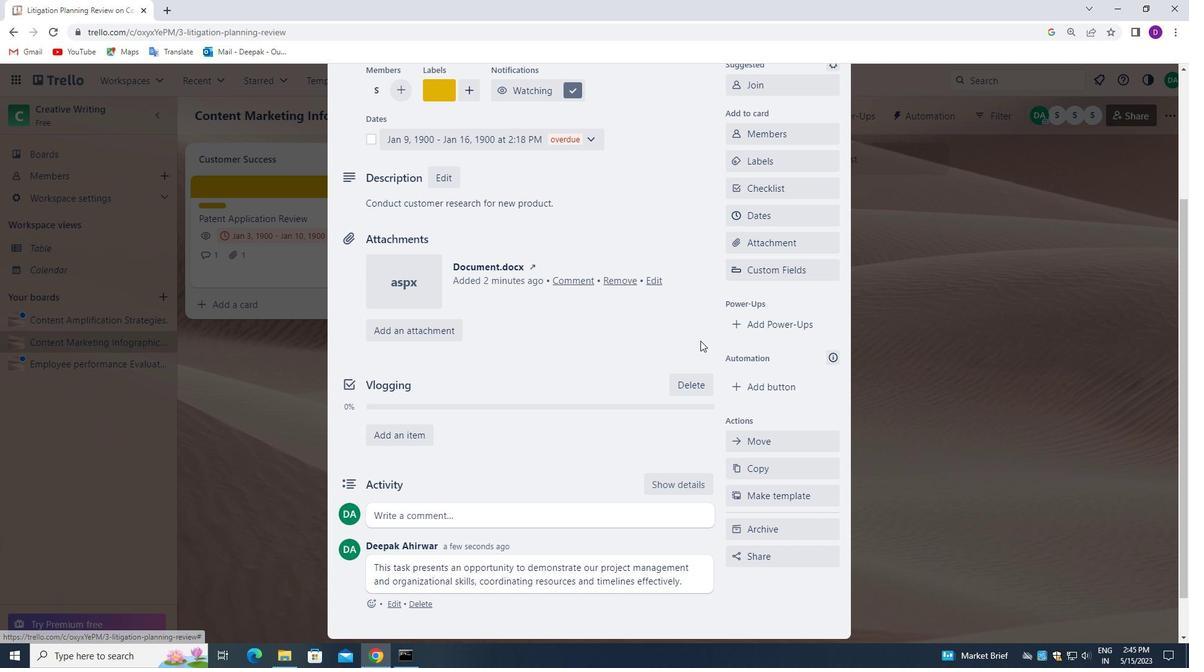 
Action: Mouse scrolled (700, 341) with delta (0, 0)
Screenshot: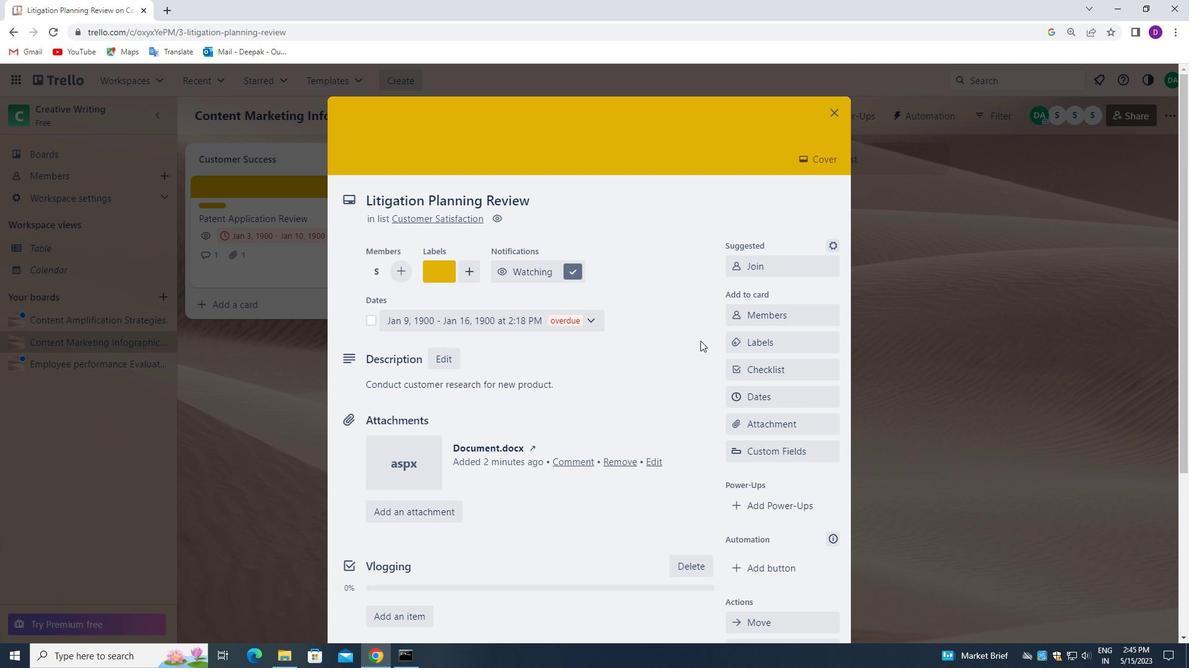 
Action: Mouse scrolled (700, 341) with delta (0, 0)
Screenshot: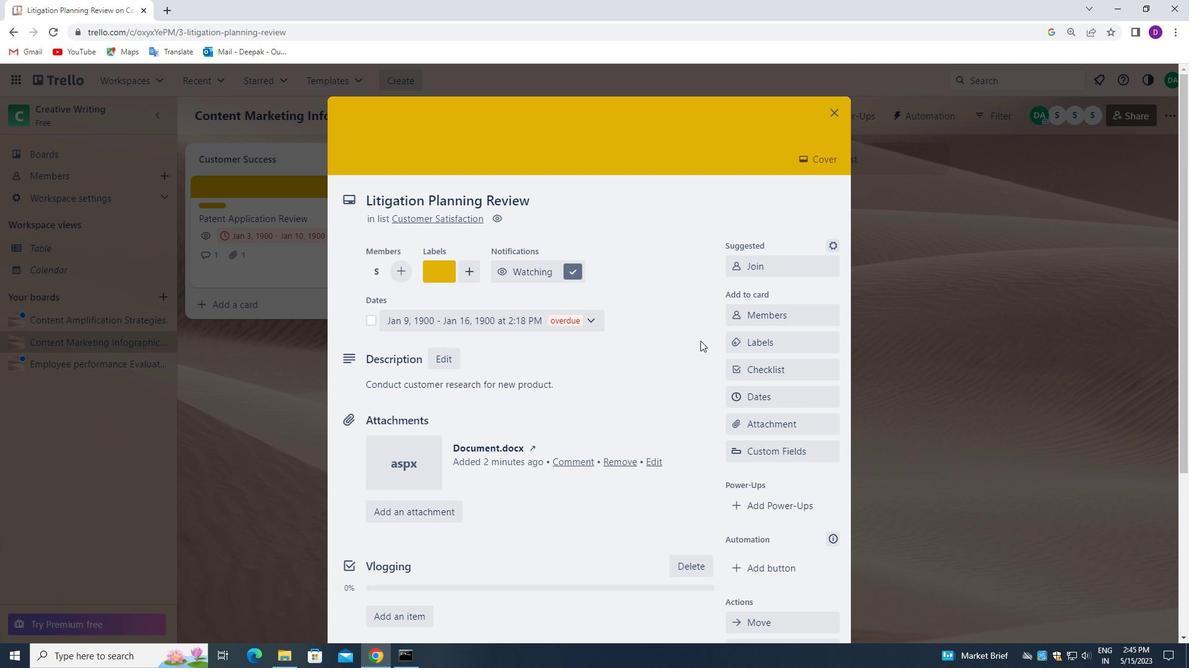
Action: Mouse scrolled (700, 341) with delta (0, 0)
Screenshot: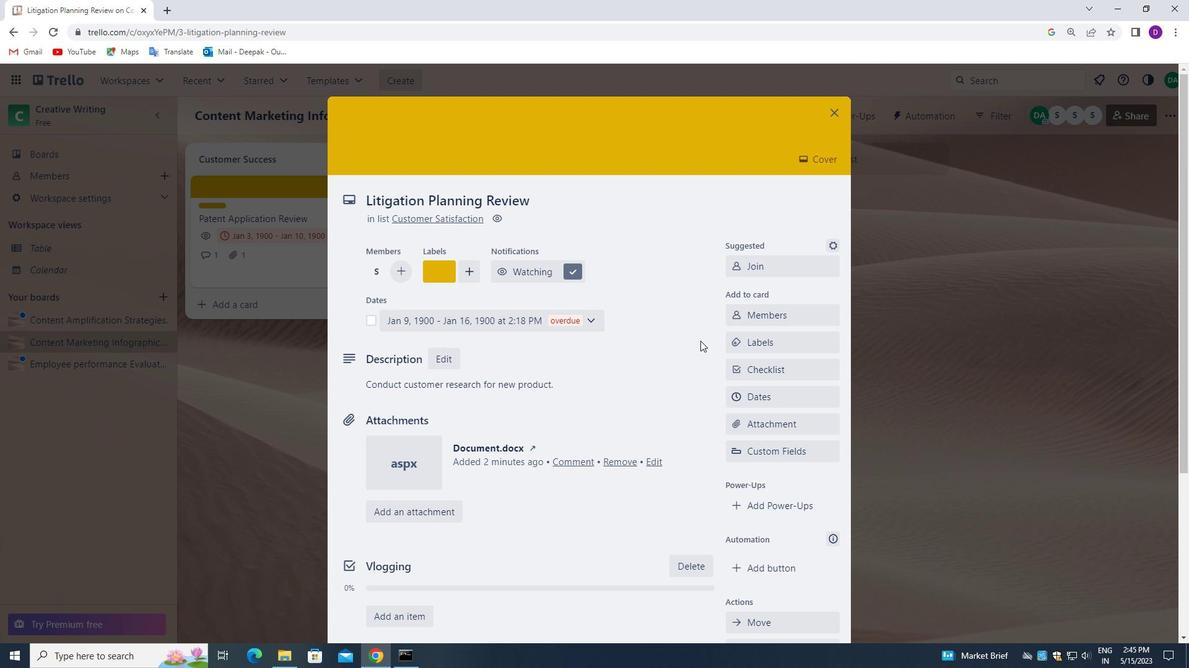 
Action: Mouse scrolled (700, 341) with delta (0, 0)
Screenshot: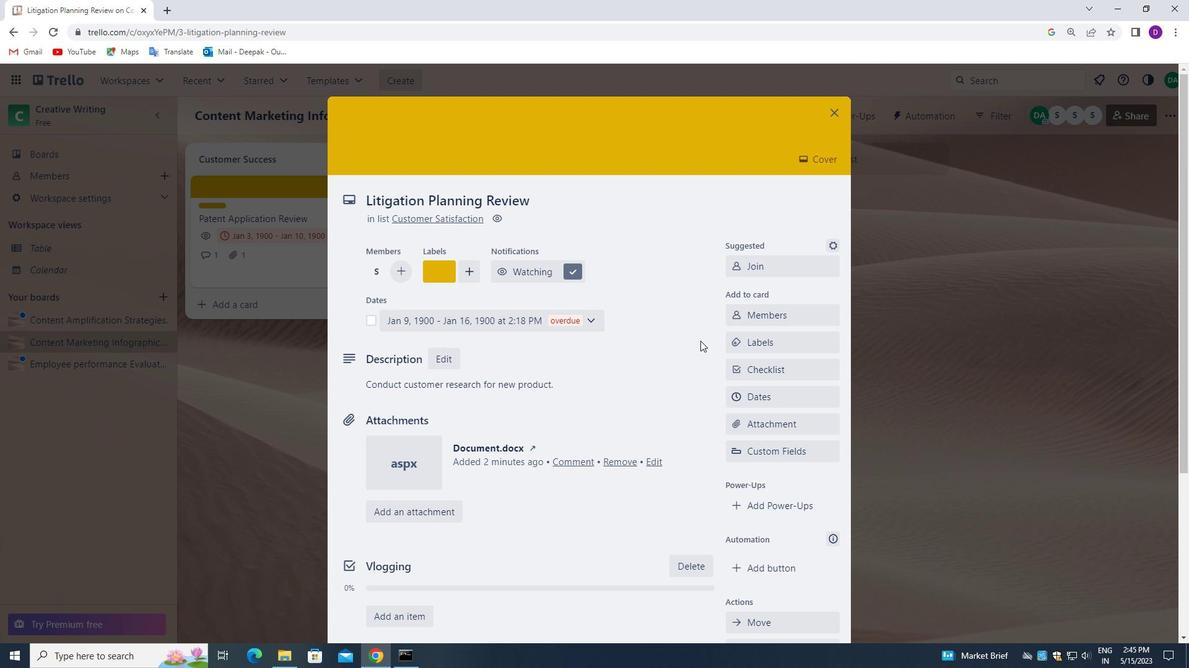 
Action: Mouse scrolled (700, 341) with delta (0, 0)
Screenshot: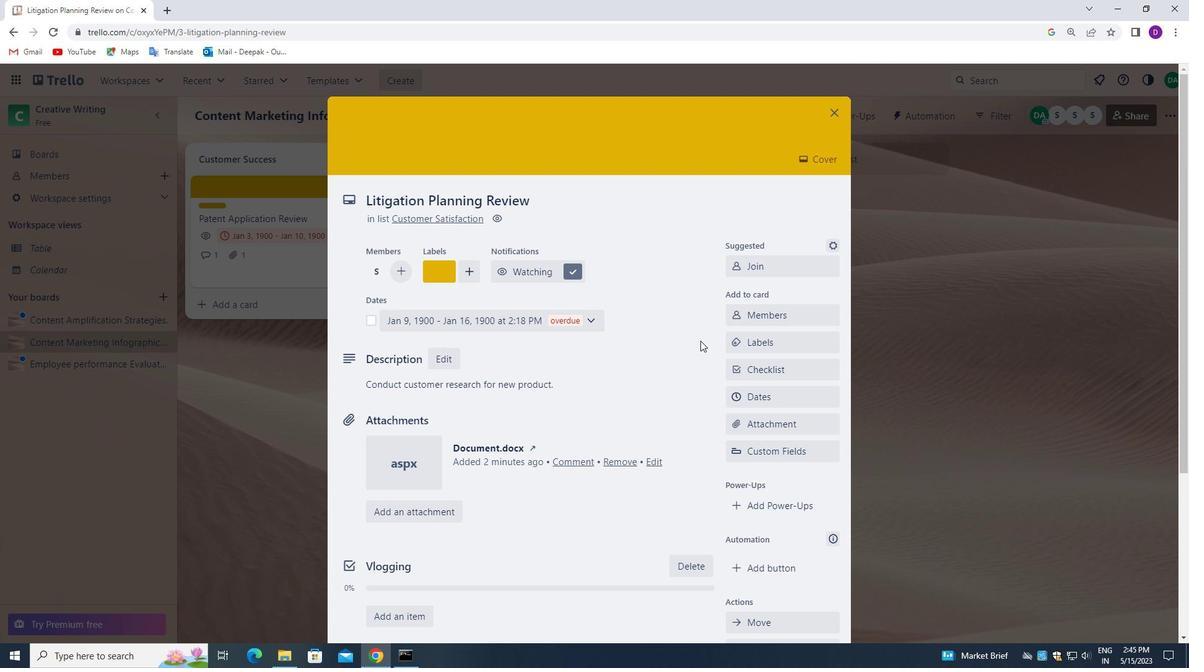 
Action: Mouse moved to (840, 113)
Screenshot: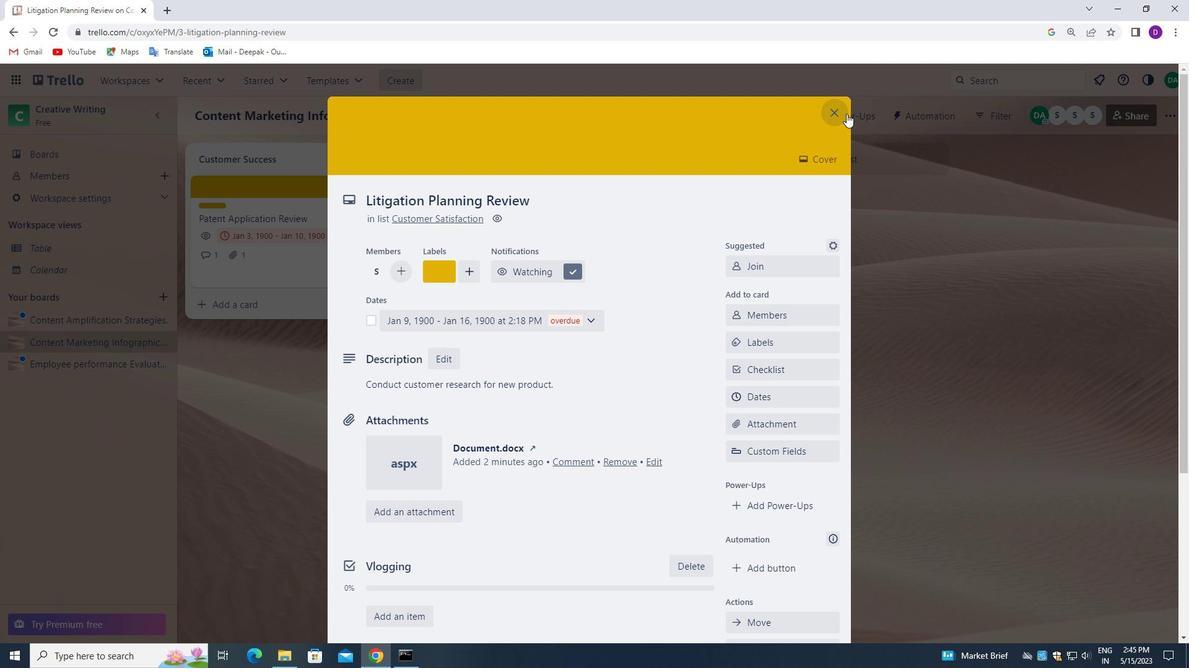 
Action: Mouse pressed left at (840, 113)
Screenshot: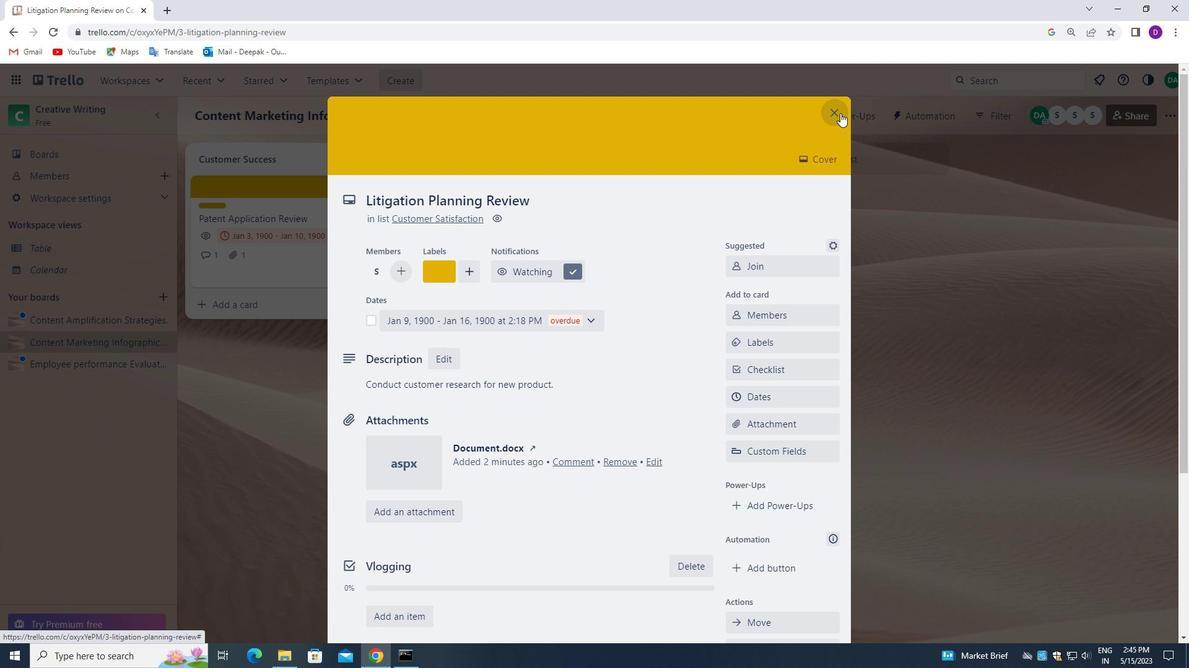 
Action: Mouse moved to (59, 156)
Screenshot: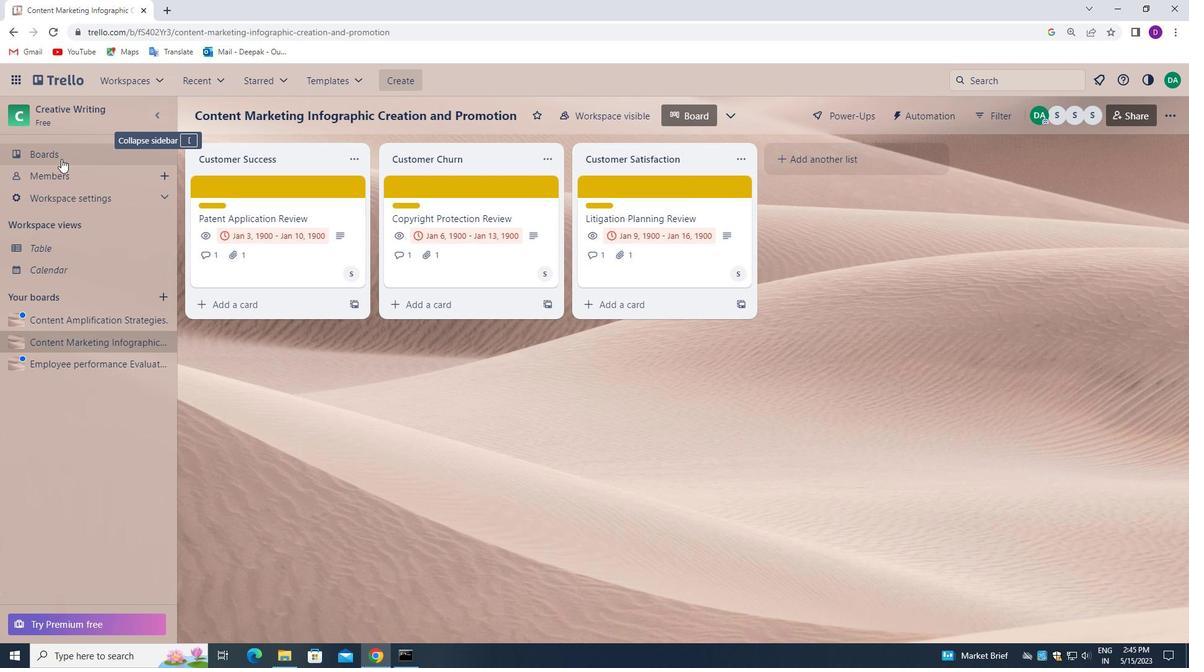 
Action: Mouse pressed left at (59, 156)
Screenshot: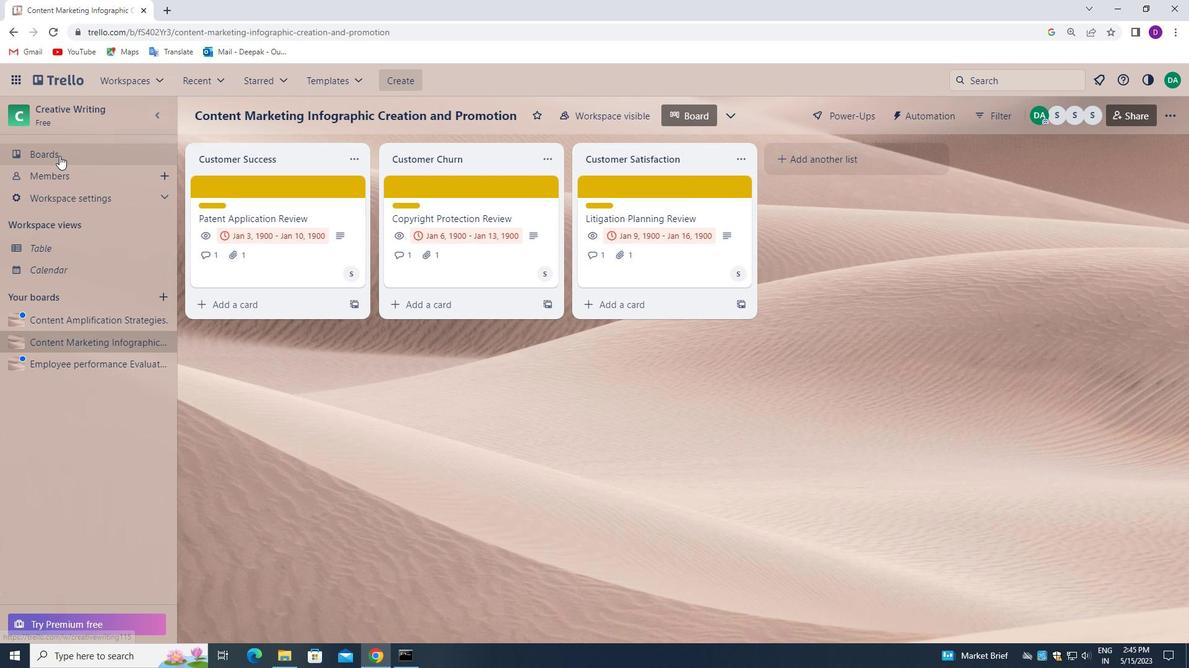 
